 Task: Create a new trainer record by filling out all required fields and save it.
Action: Key pressed <Key.f11>
Screenshot: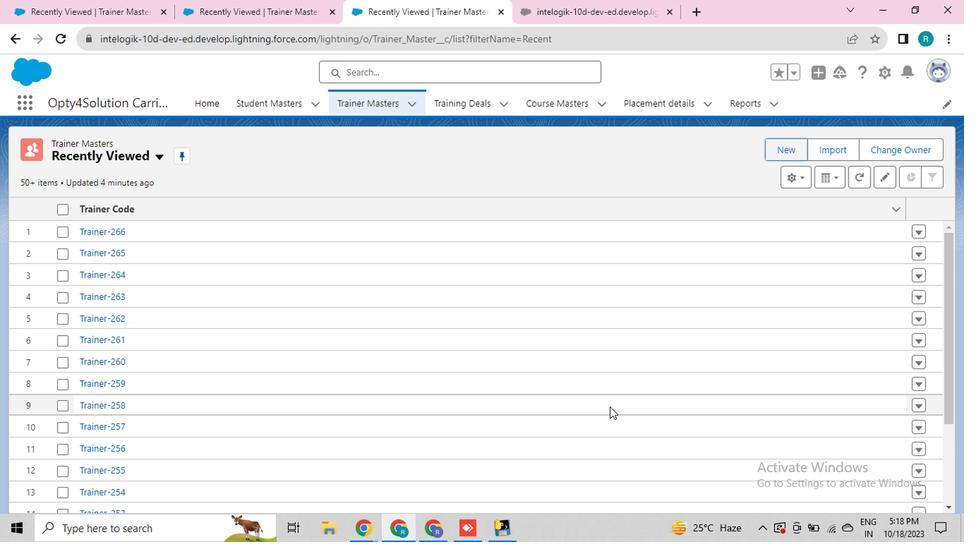 
Action: Mouse moved to (346, 50)
Screenshot: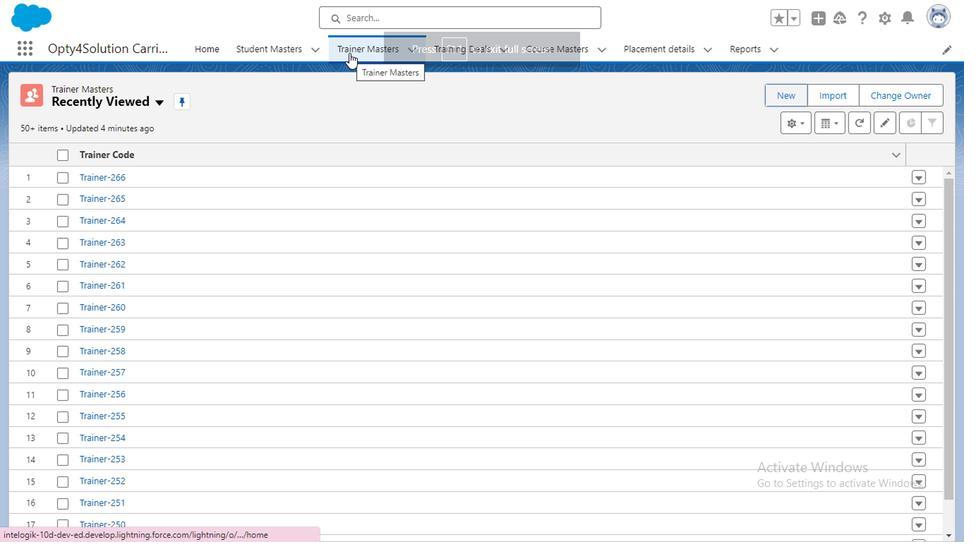 
Action: Mouse pressed left at (346, 50)
Screenshot: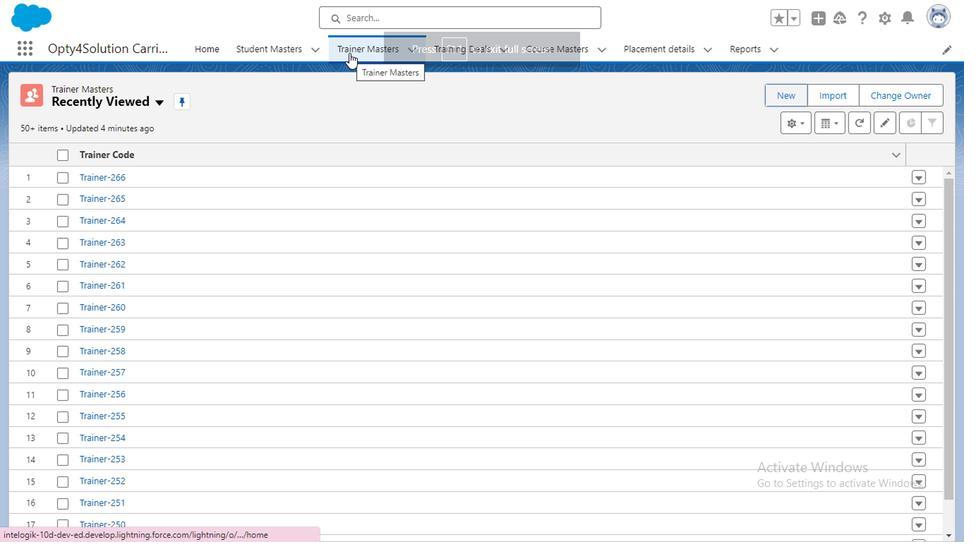 
Action: Mouse moved to (791, 92)
Screenshot: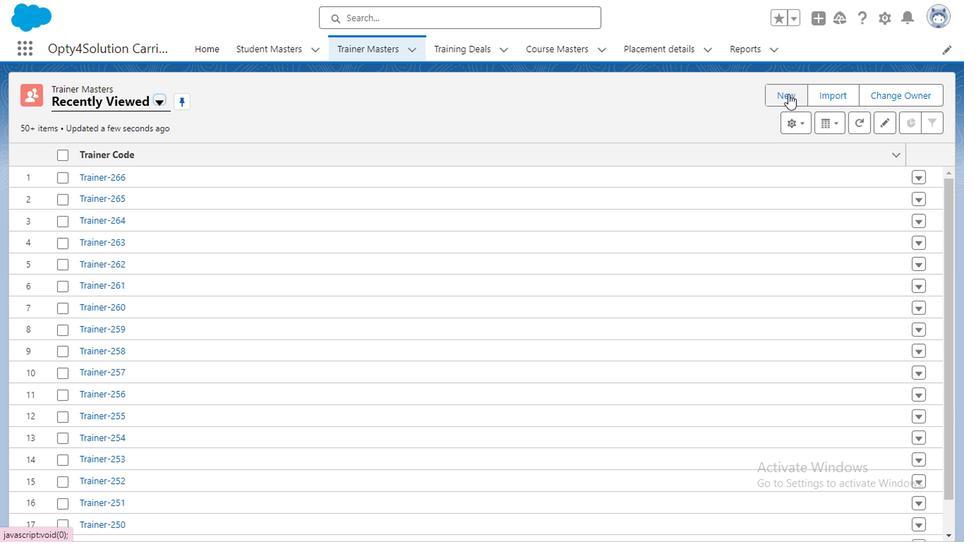 
Action: Mouse pressed left at (791, 92)
Screenshot: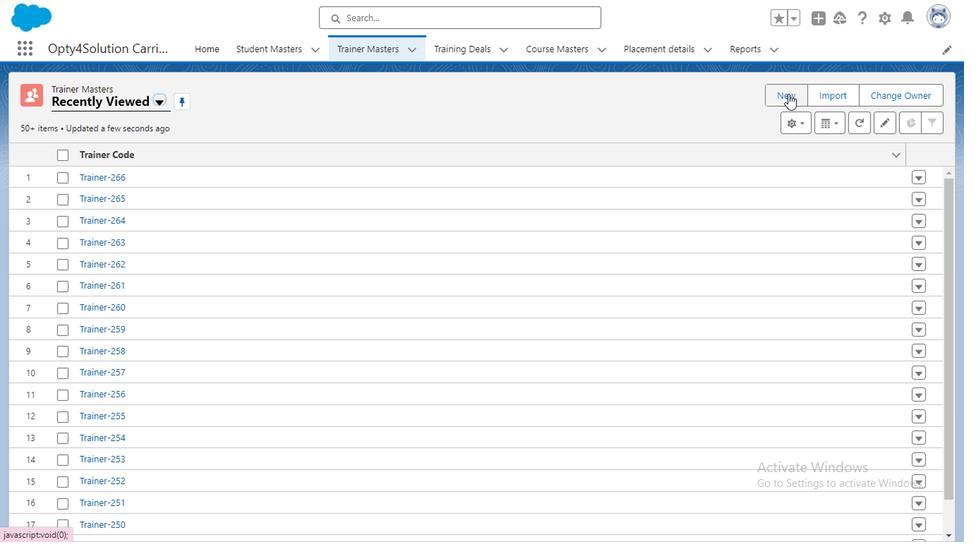 
Action: Mouse moved to (316, 158)
Screenshot: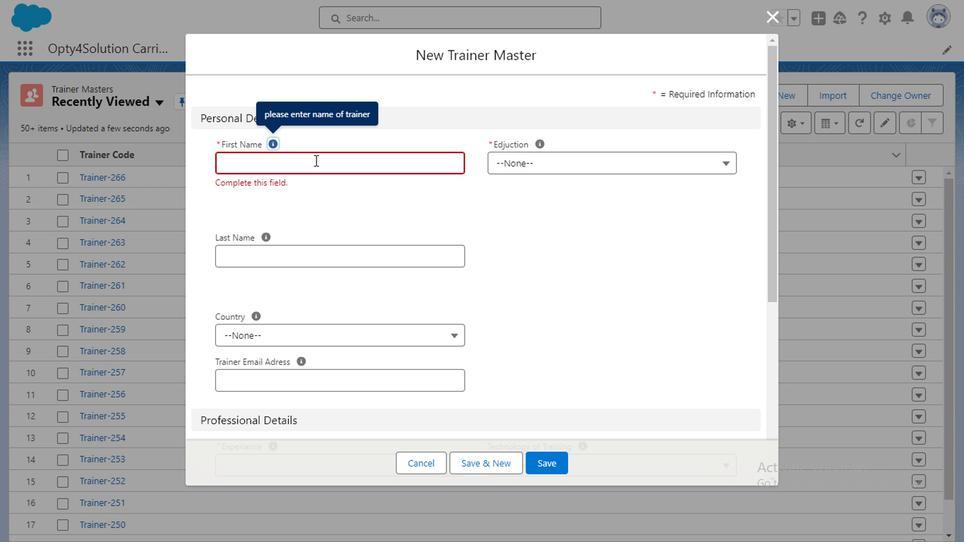 
Action: Key pressed <Key.caps_lock>S<Key.caps_lock>imar
Screenshot: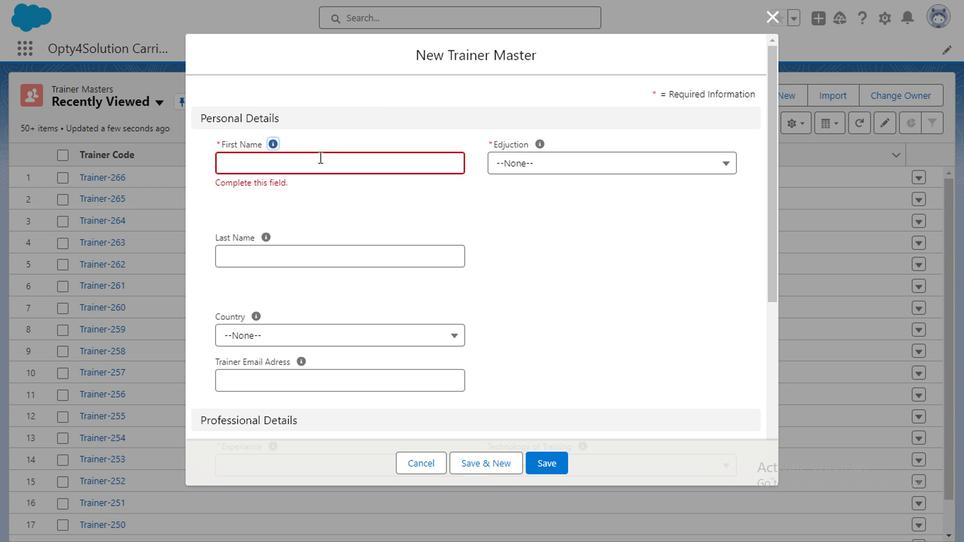 
Action: Mouse moved to (304, 165)
Screenshot: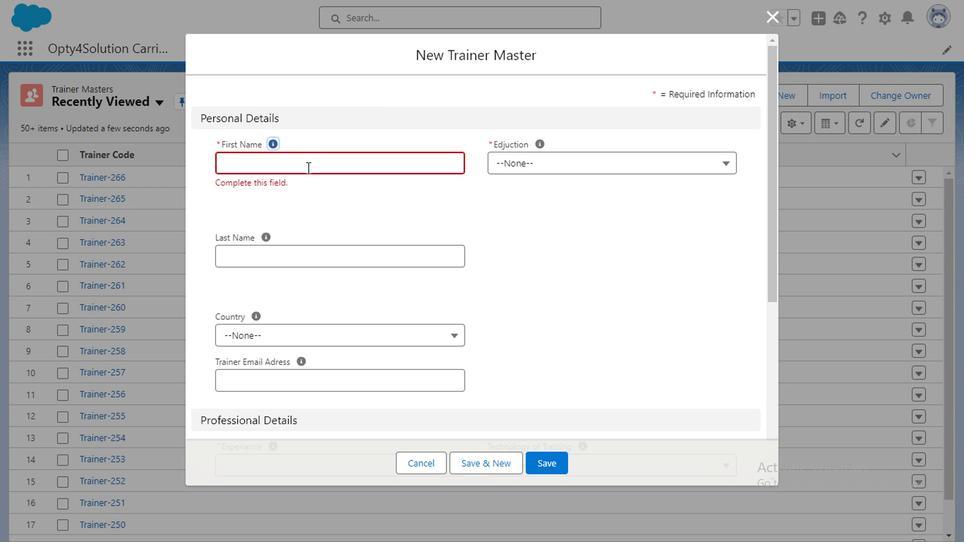 
Action: Mouse pressed left at (304, 165)
Screenshot: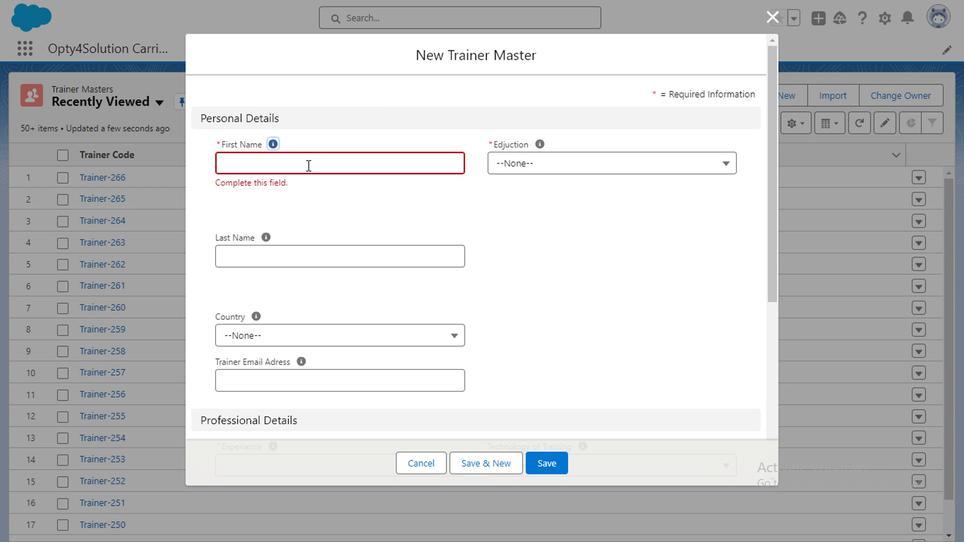 
Action: Key pressed <Key.caps_lock>S<Key.caps_lock>imar
Screenshot: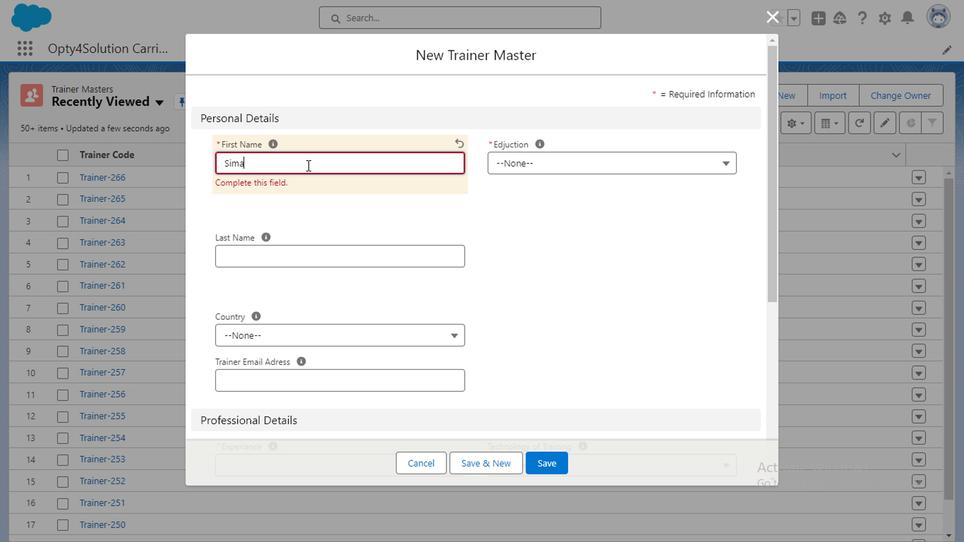 
Action: Mouse moved to (287, 257)
Screenshot: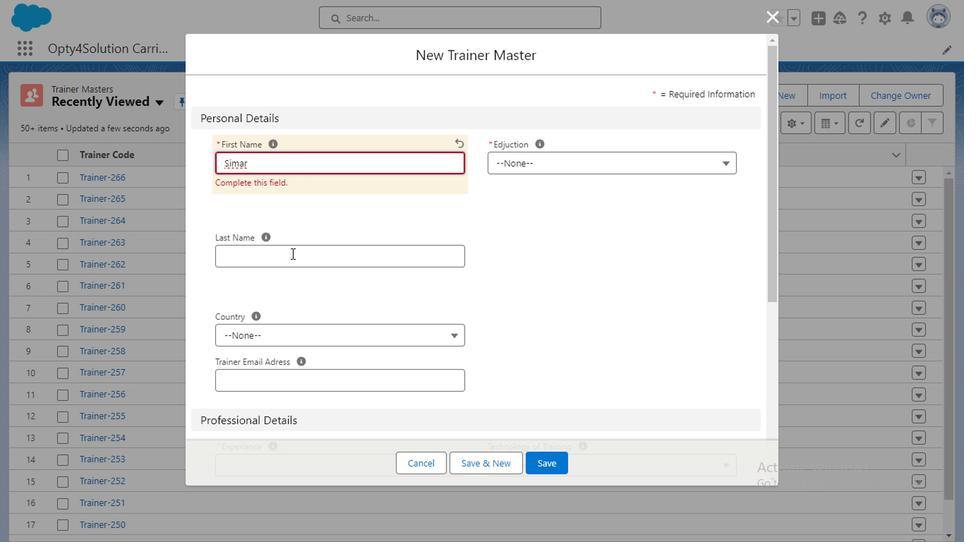 
Action: Key pressed <Key.caps_lock>
Screenshot: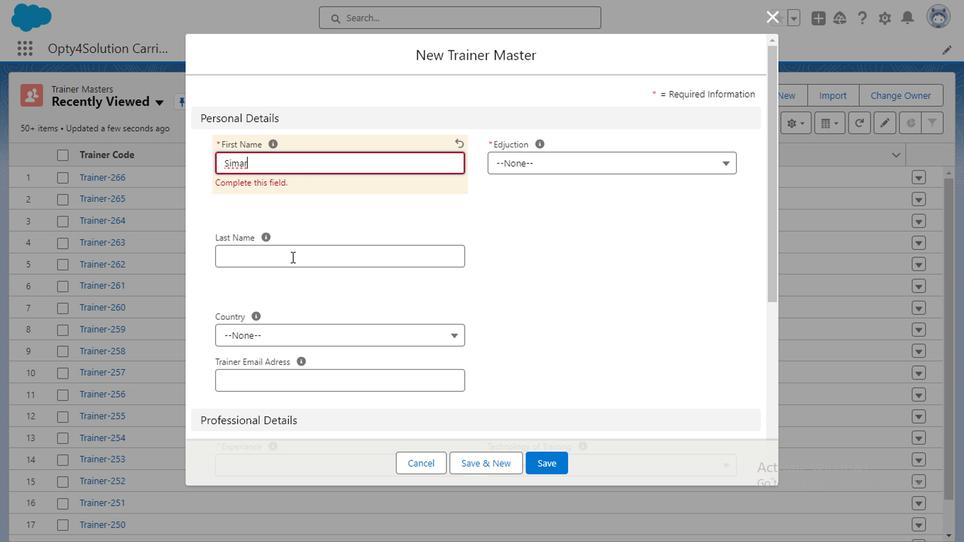 
Action: Mouse pressed left at (287, 257)
Screenshot: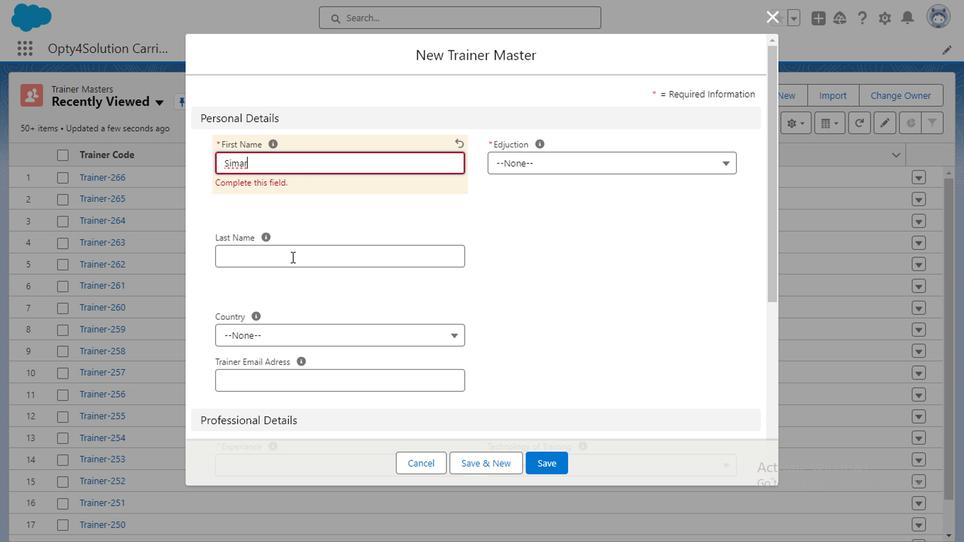 
Action: Key pressed K<Key.caps_lock>hanna
Screenshot: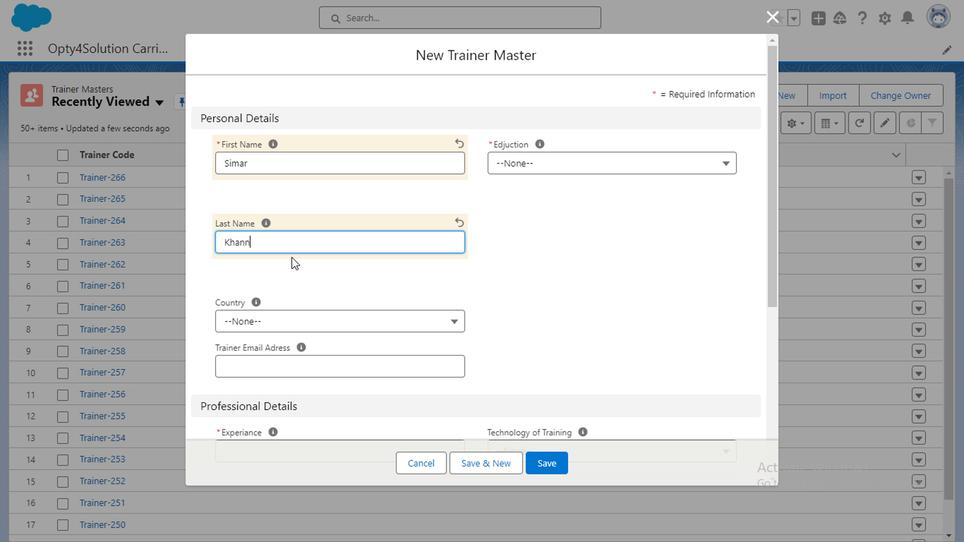 
Action: Mouse moved to (287, 327)
Screenshot: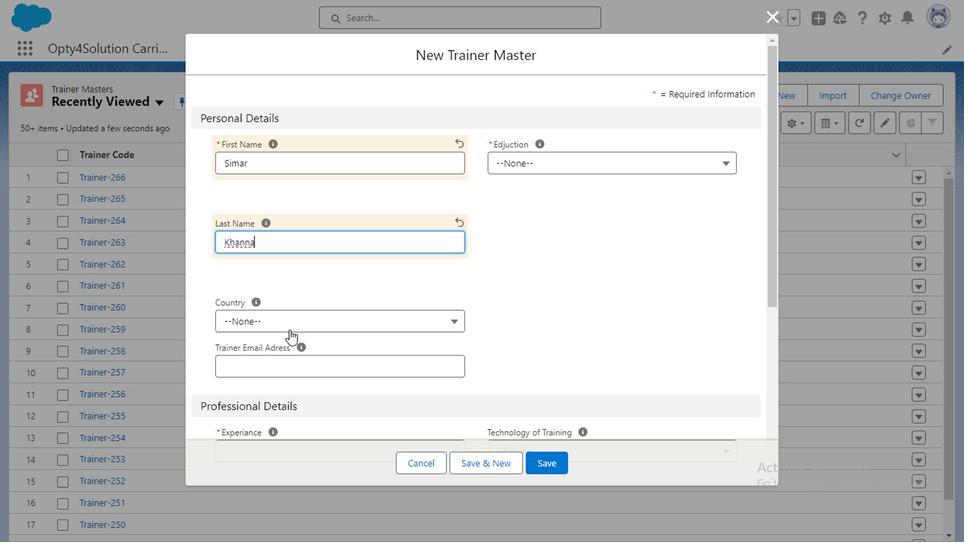 
Action: Mouse pressed left at (287, 327)
Screenshot: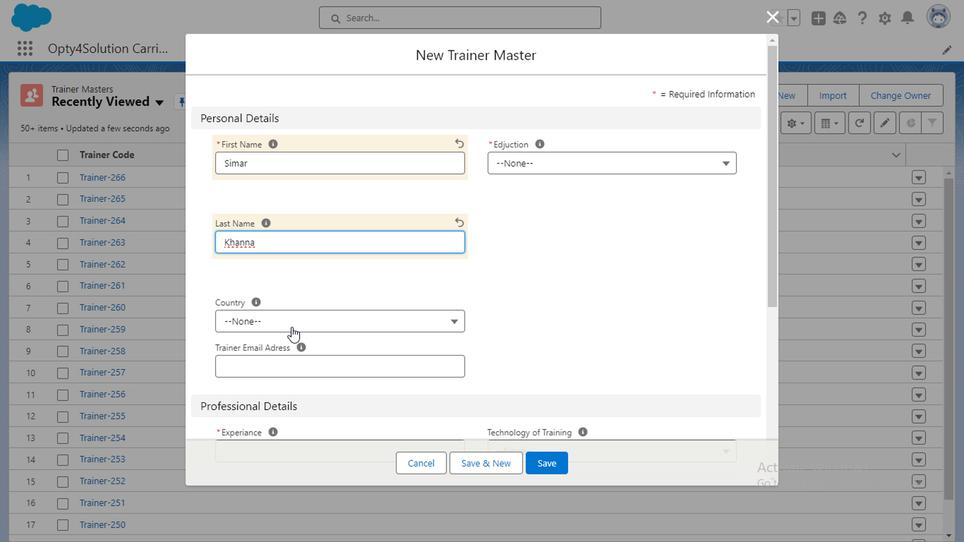 
Action: Mouse moved to (265, 404)
Screenshot: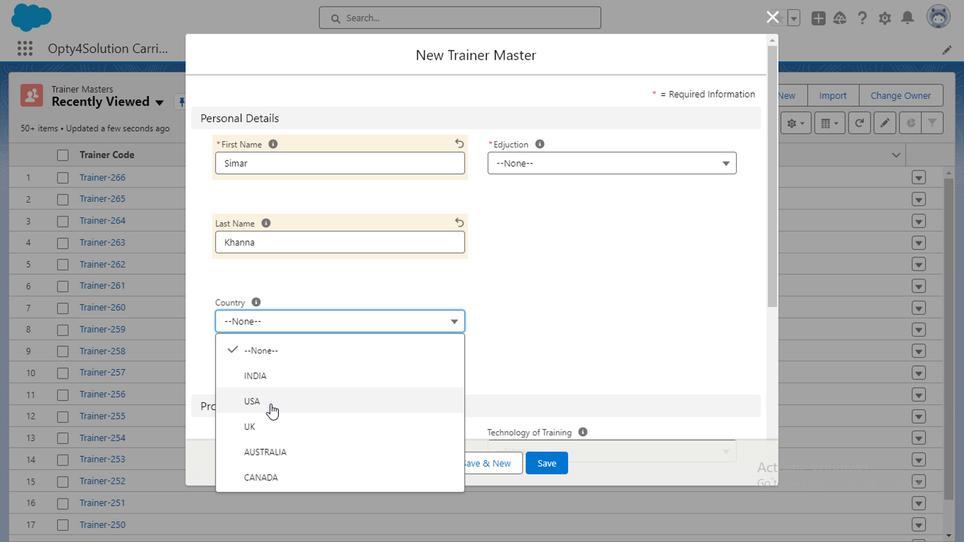 
Action: Mouse pressed left at (265, 404)
Screenshot: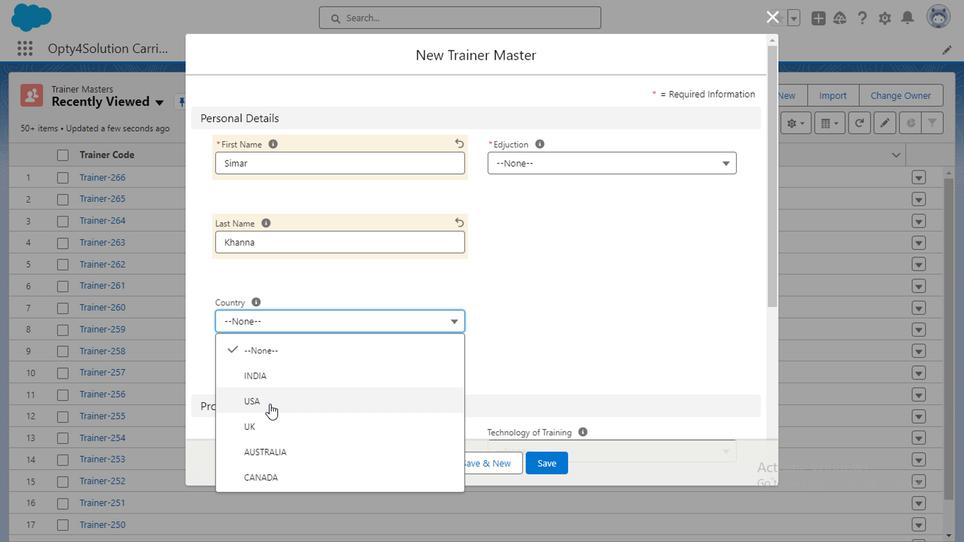 
Action: Mouse moved to (398, 364)
Screenshot: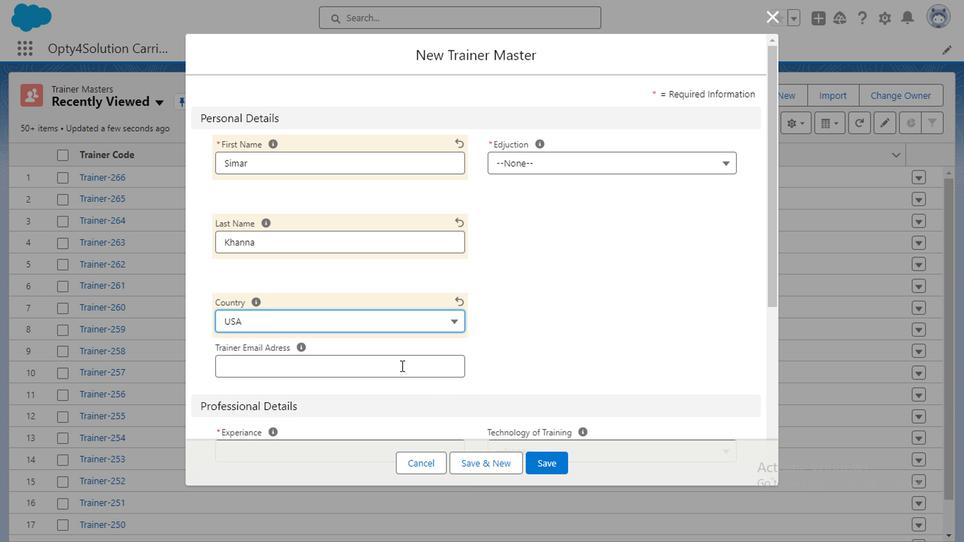 
Action: Mouse pressed left at (398, 364)
Screenshot: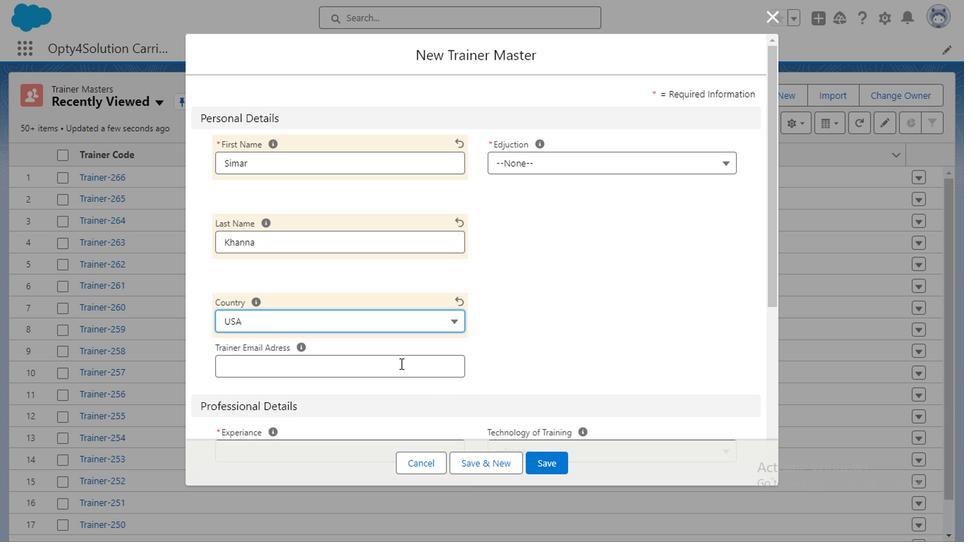 
Action: Key pressed <Key.caps_lock>S<Key.caps_lock>imarkhanna<Key.shift>@gmail.com
Screenshot: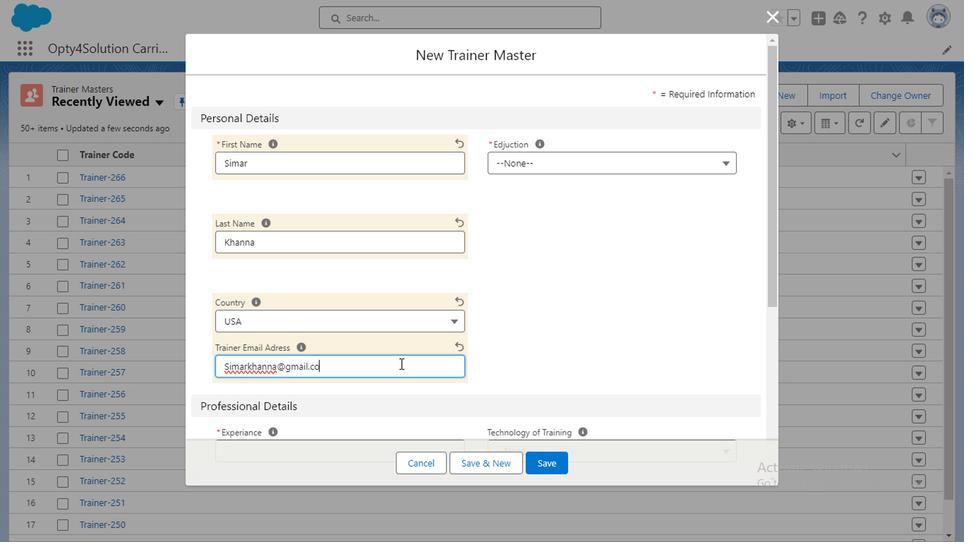 
Action: Mouse moved to (590, 172)
Screenshot: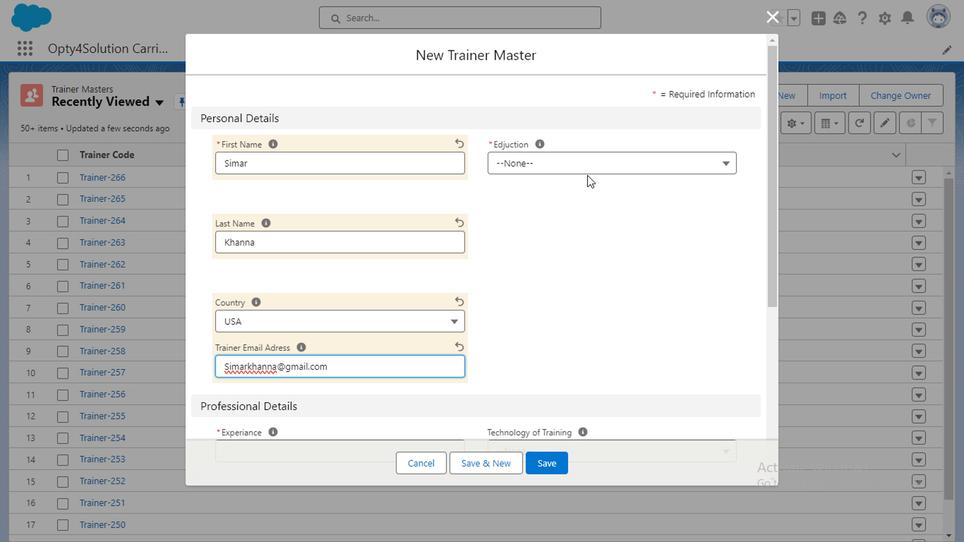 
Action: Mouse pressed left at (590, 172)
Screenshot: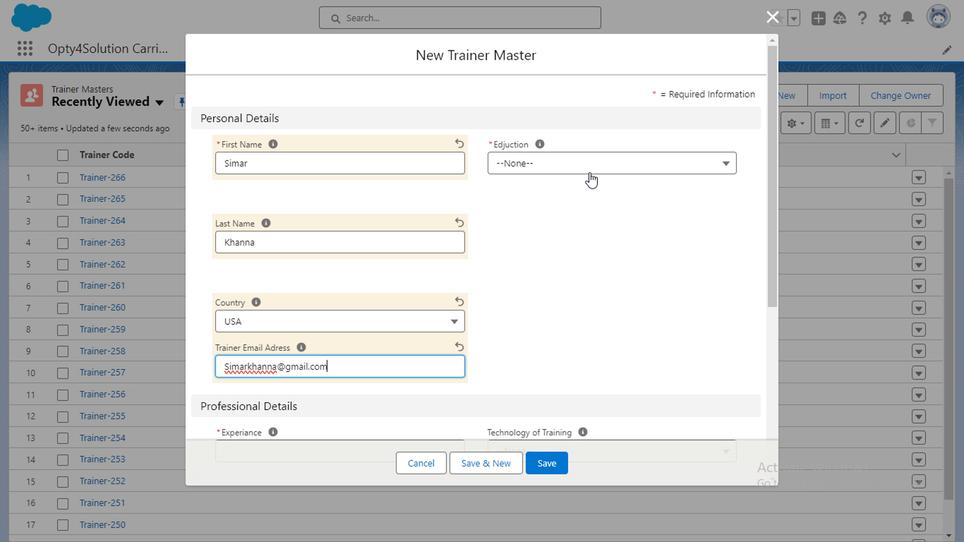 
Action: Mouse moved to (533, 275)
Screenshot: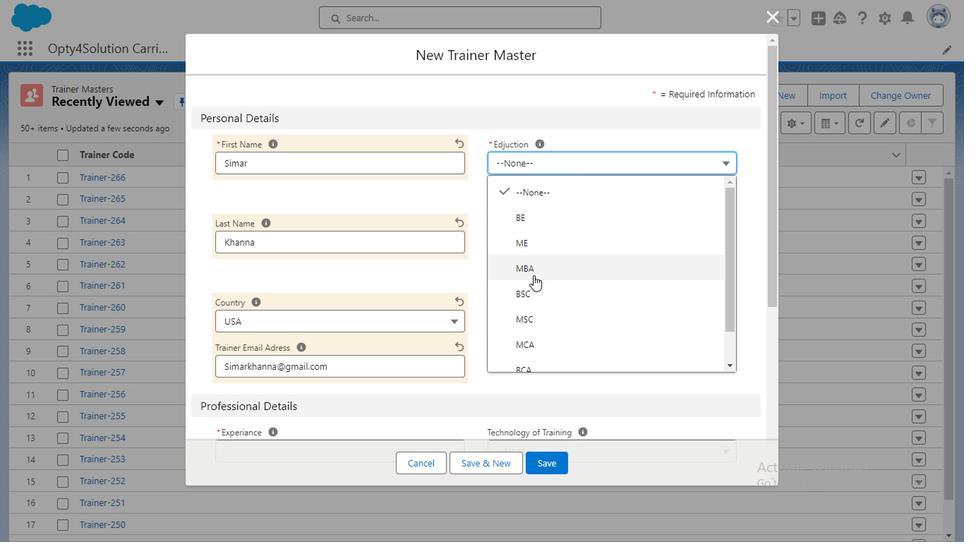 
Action: Mouse pressed left at (533, 275)
Screenshot: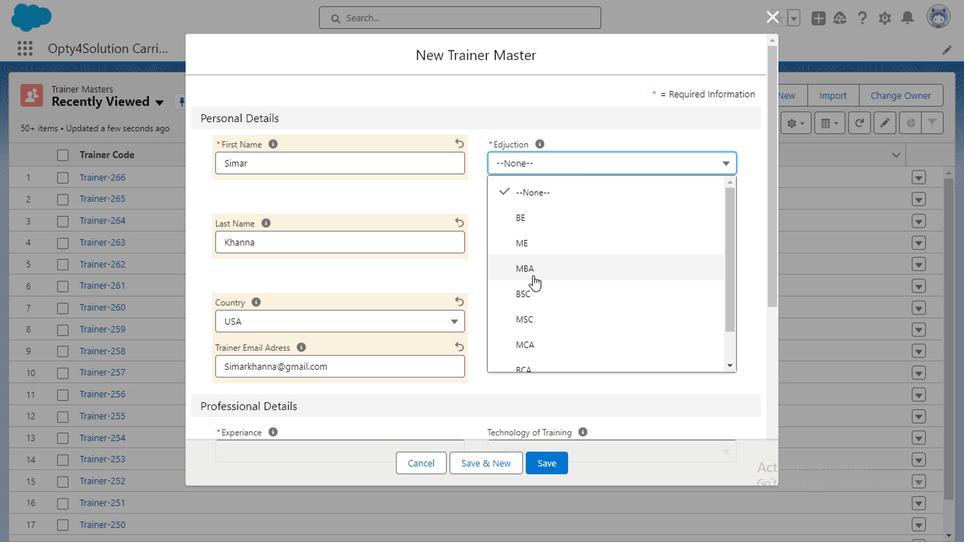 
Action: Mouse moved to (358, 353)
Screenshot: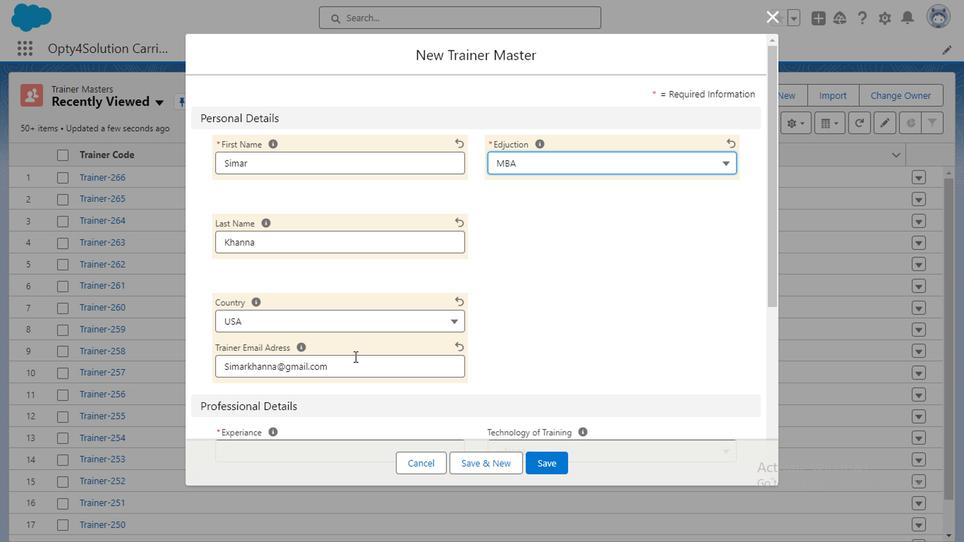 
Action: Mouse scrolled (358, 352) with delta (0, -1)
Screenshot: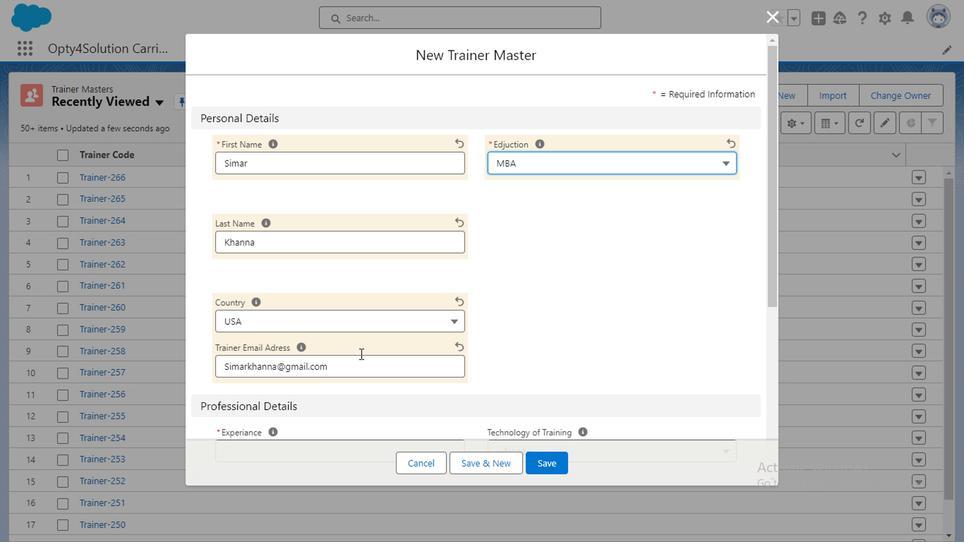 
Action: Mouse moved to (304, 165)
Screenshot: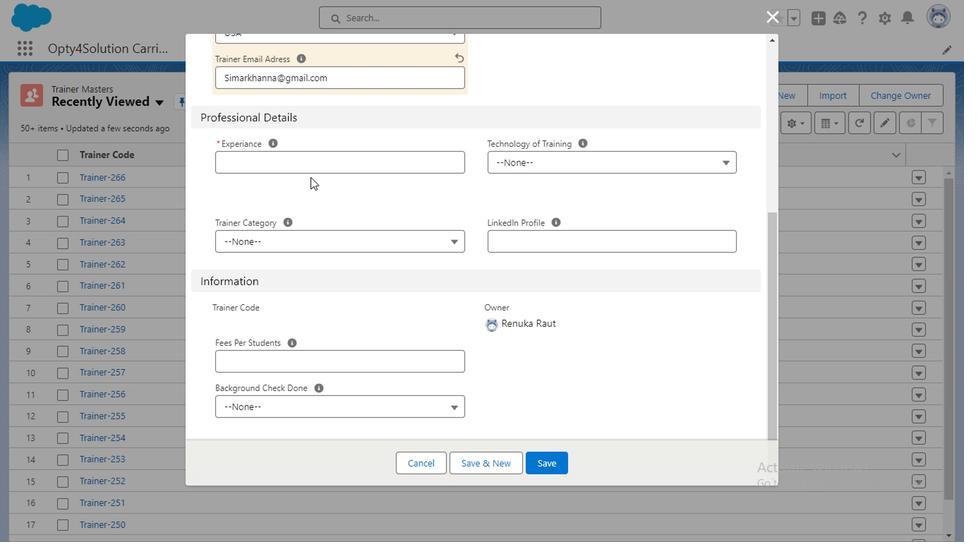 
Action: Mouse pressed left at (304, 165)
Screenshot: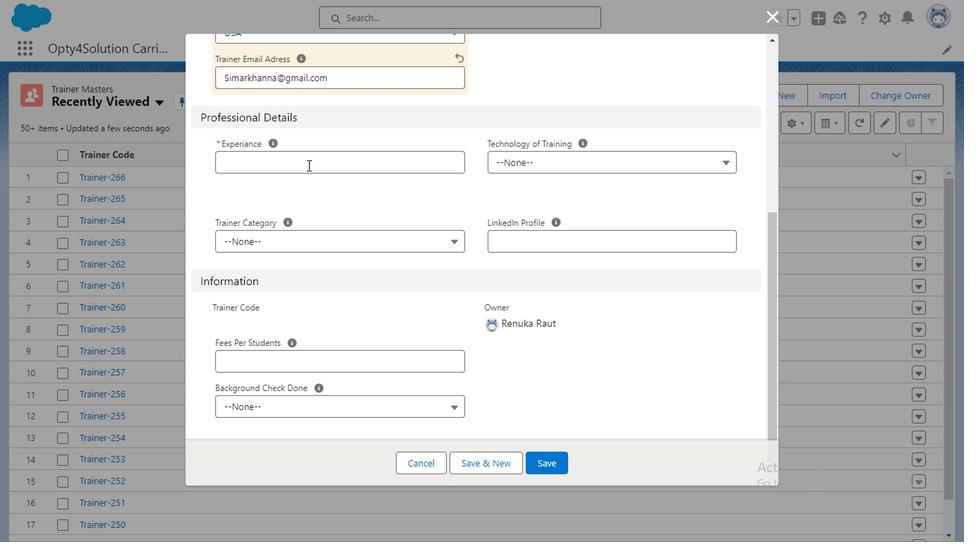 
Action: Mouse moved to (304, 165)
Screenshot: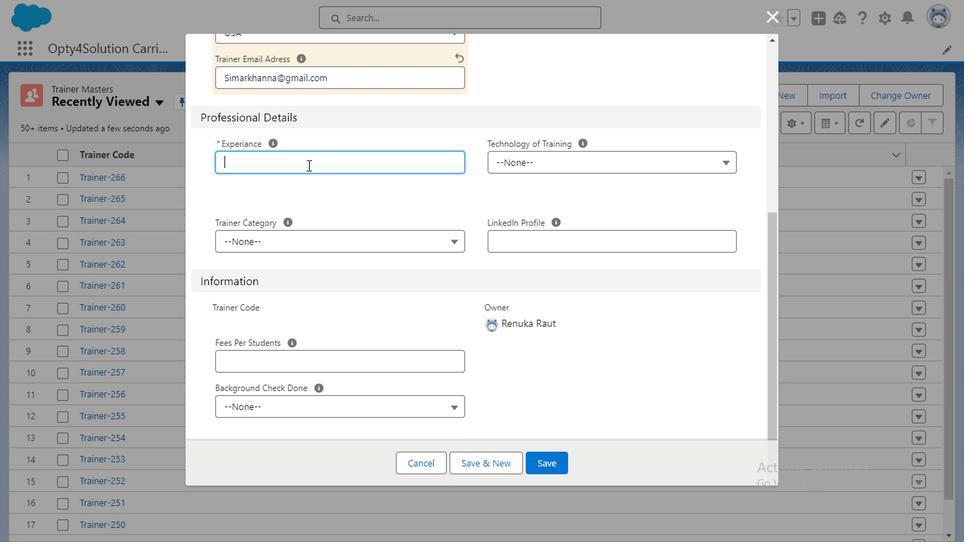 
Action: Key pressed 6
Screenshot: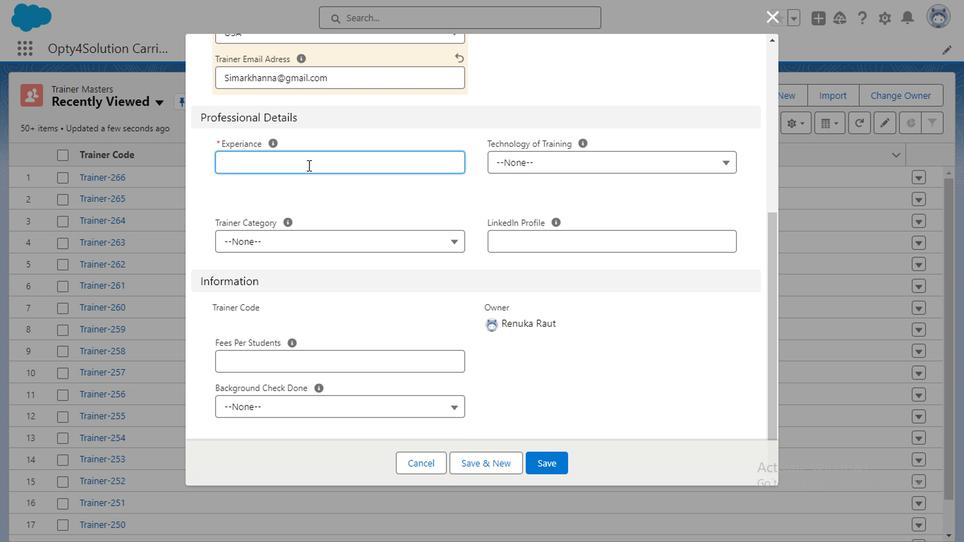 
Action: Mouse moved to (572, 165)
Screenshot: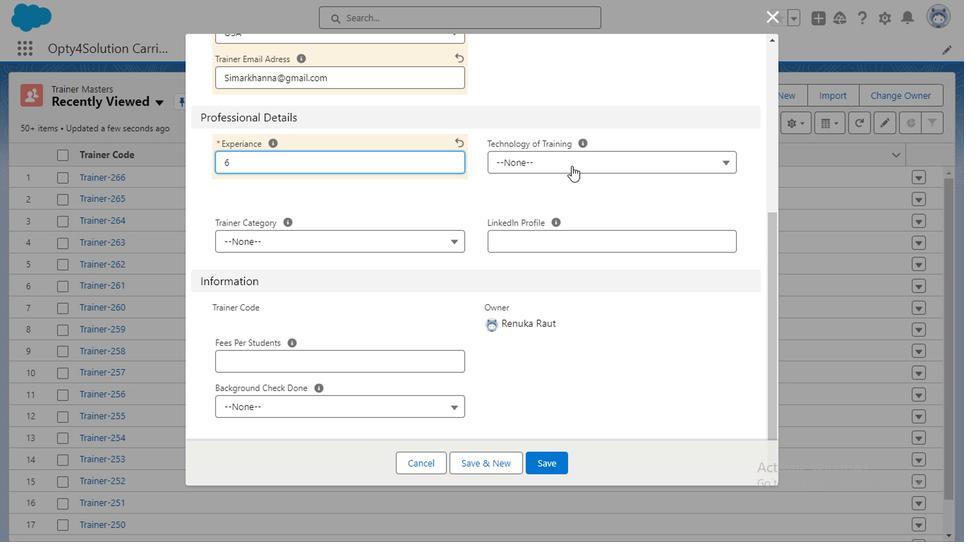 
Action: Mouse pressed left at (572, 165)
Screenshot: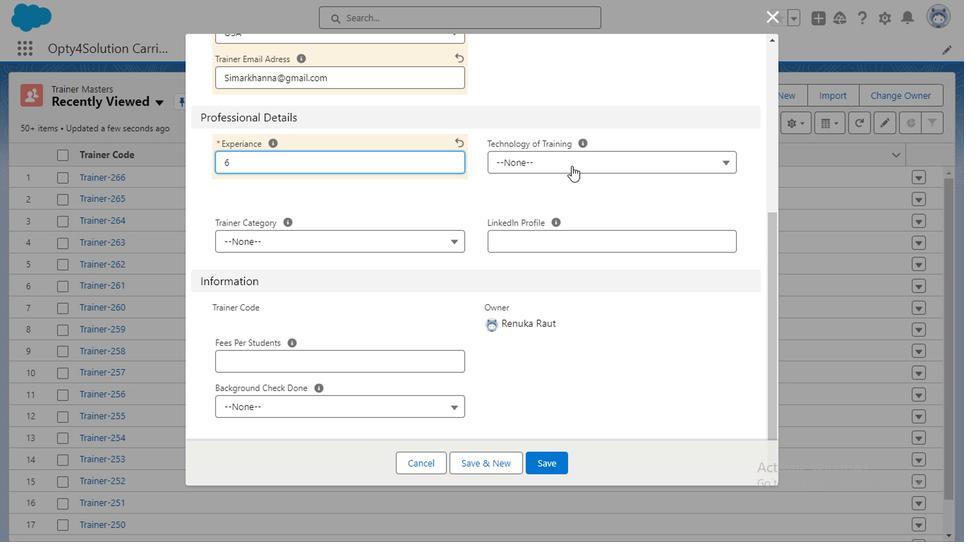 
Action: Mouse moved to (534, 317)
Screenshot: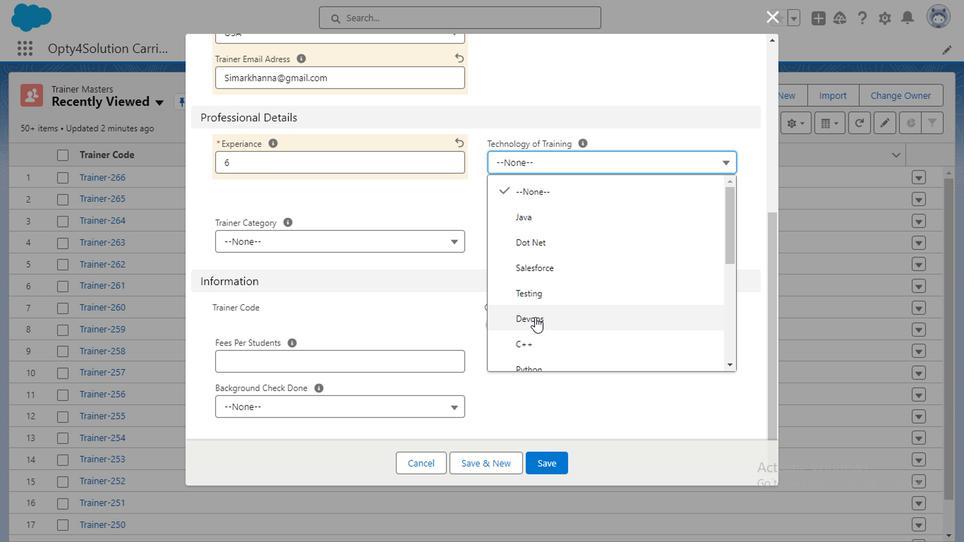 
Action: Mouse pressed left at (534, 317)
Screenshot: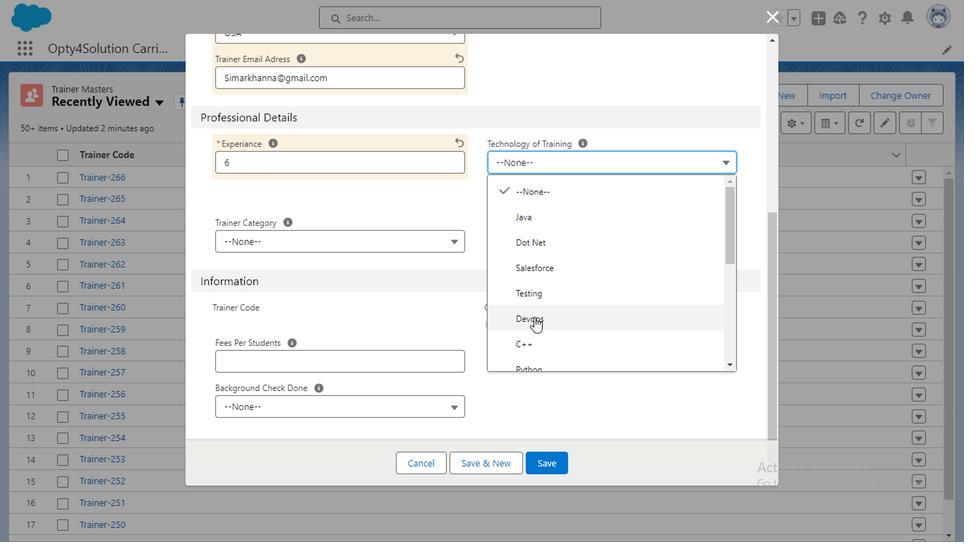 
Action: Mouse moved to (346, 238)
Screenshot: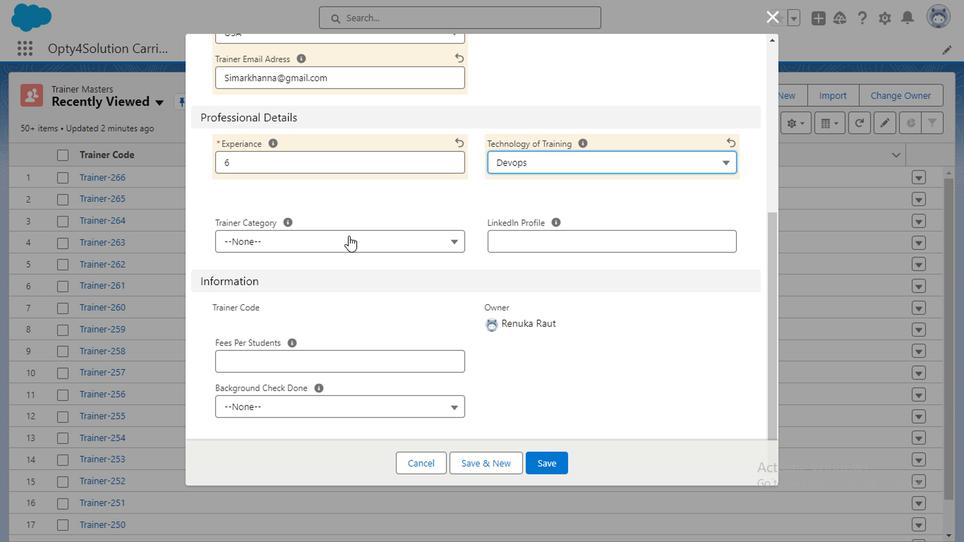 
Action: Mouse pressed left at (346, 238)
Screenshot: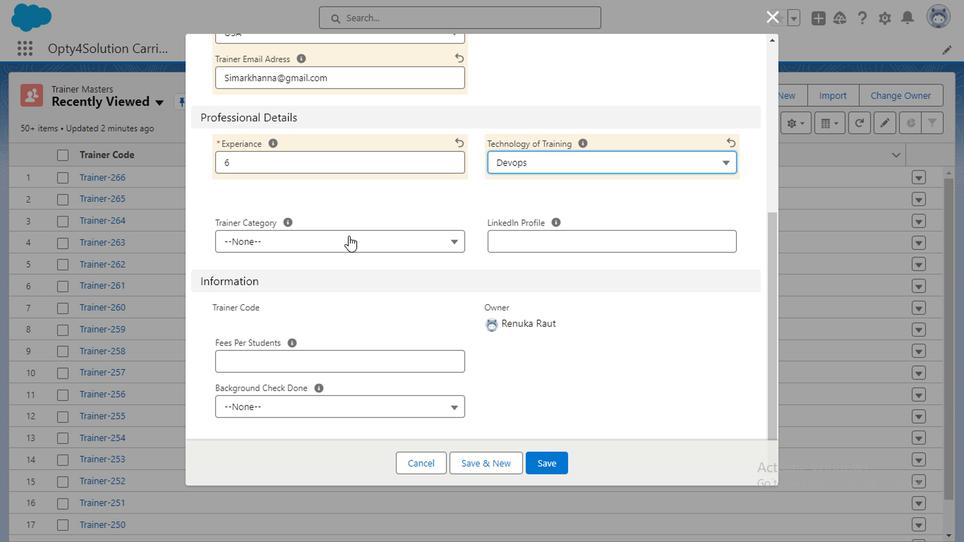 
Action: Mouse moved to (591, 342)
Screenshot: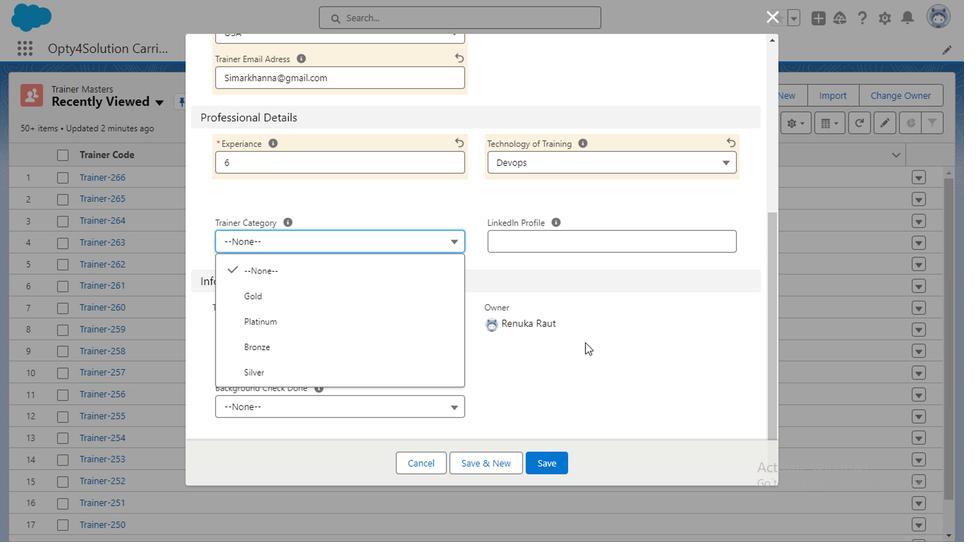 
Action: Mouse pressed left at (591, 342)
Screenshot: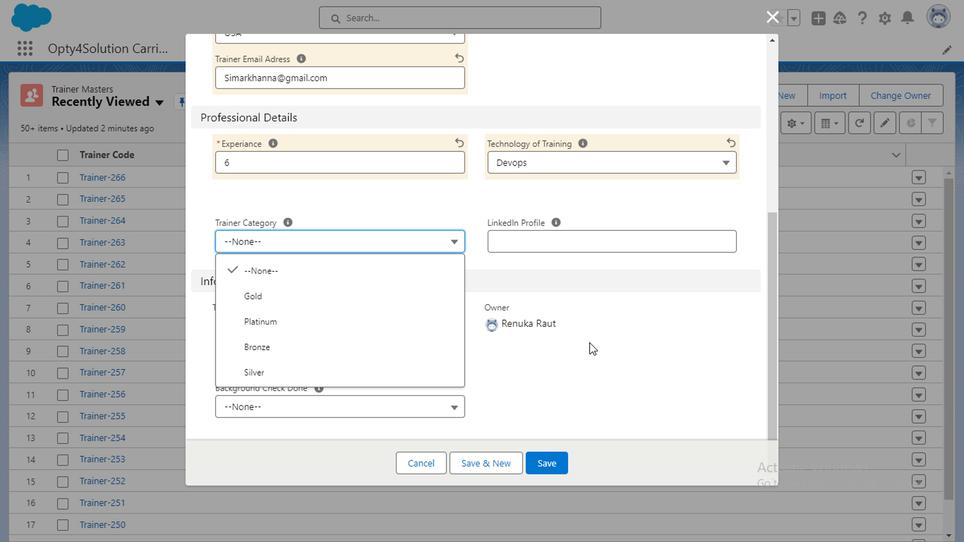 
Action: Mouse moved to (321, 163)
Screenshot: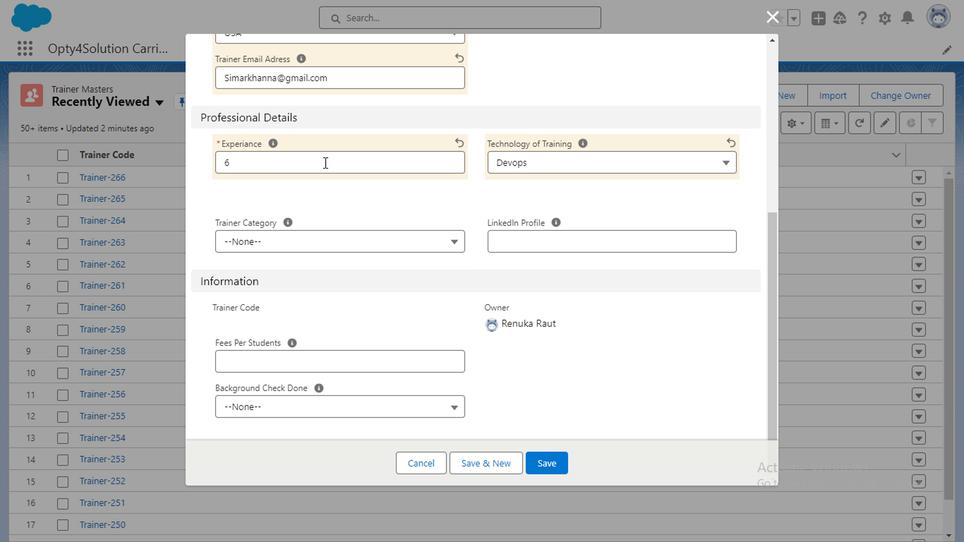 
Action: Mouse pressed left at (321, 163)
Screenshot: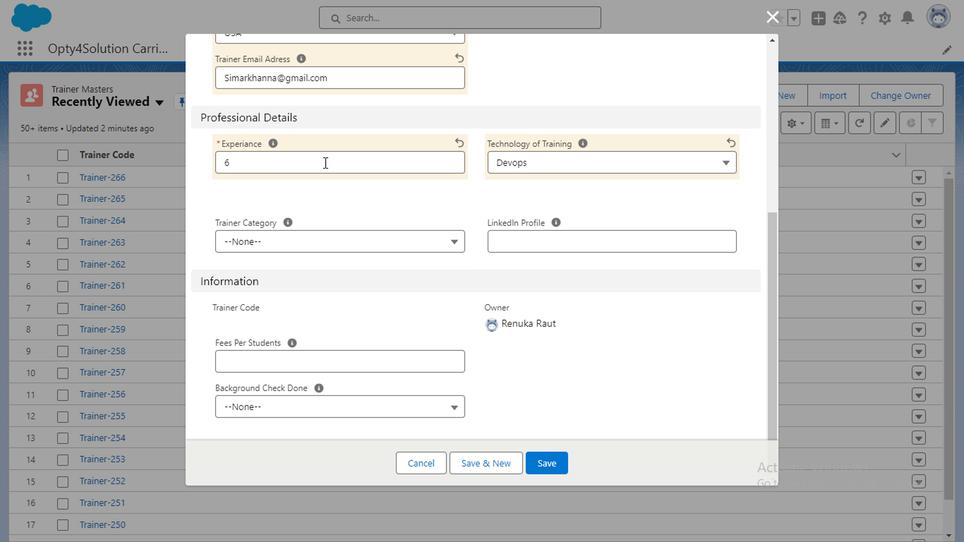 
Action: Mouse moved to (277, 359)
Screenshot: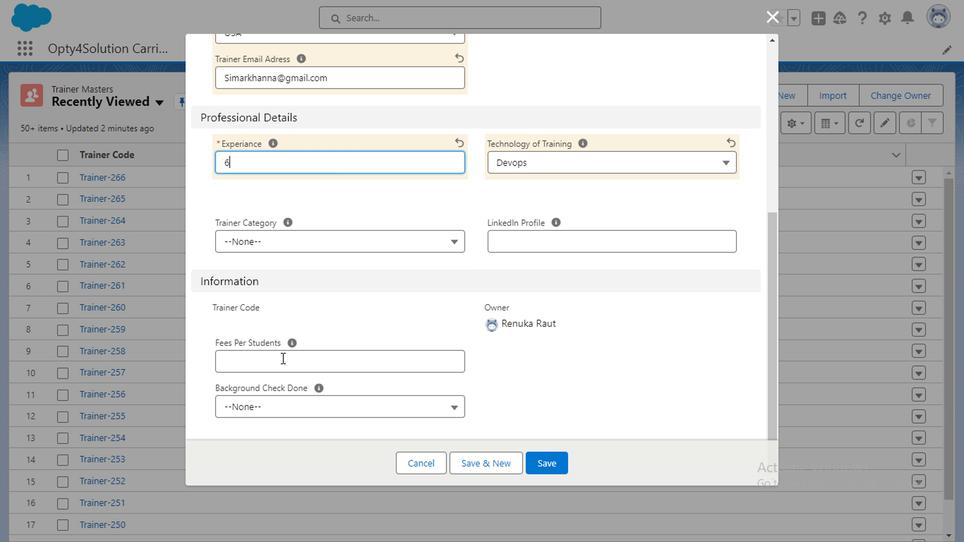 
Action: Mouse pressed left at (277, 359)
Screenshot: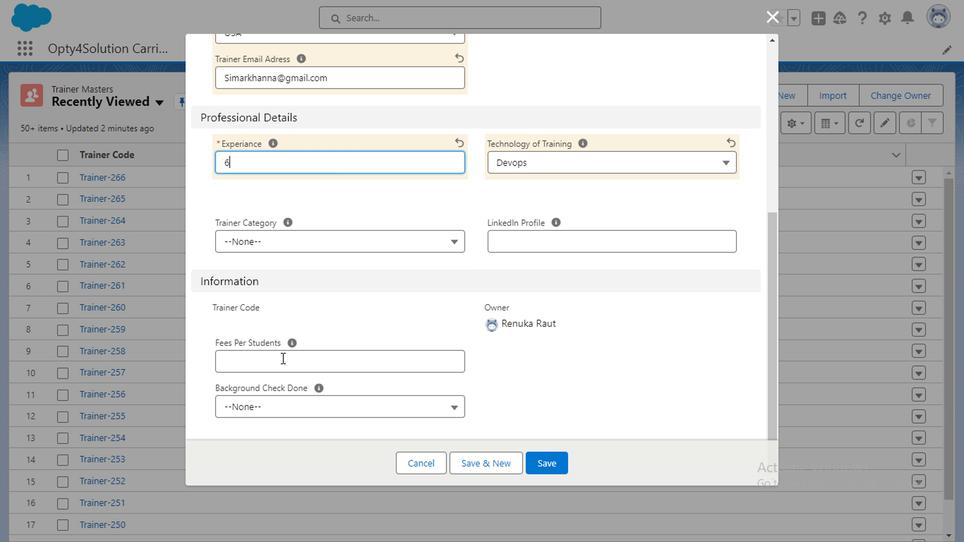 
Action: Mouse moved to (278, 361)
Screenshot: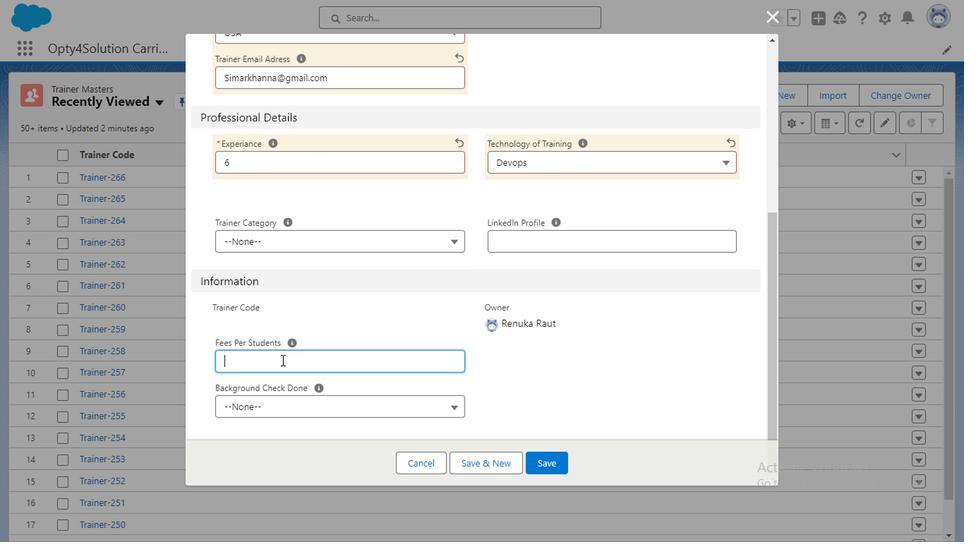 
Action: Key pressed 6000
Screenshot: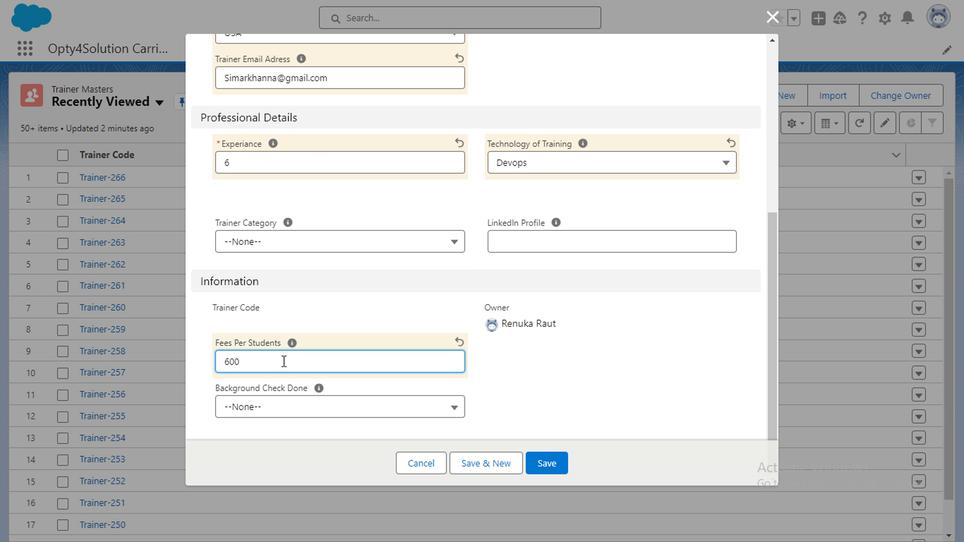 
Action: Mouse moved to (316, 409)
Screenshot: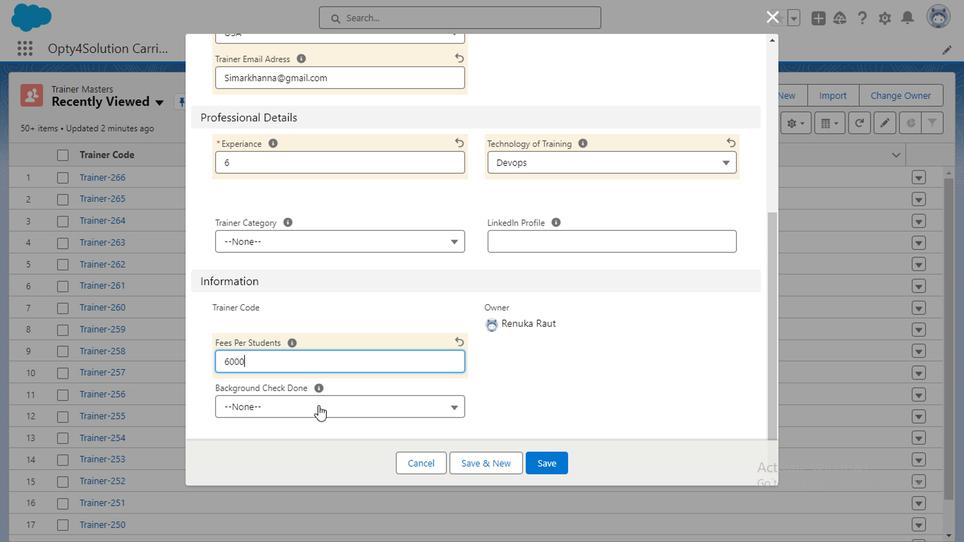 
Action: Mouse pressed left at (316, 409)
Screenshot: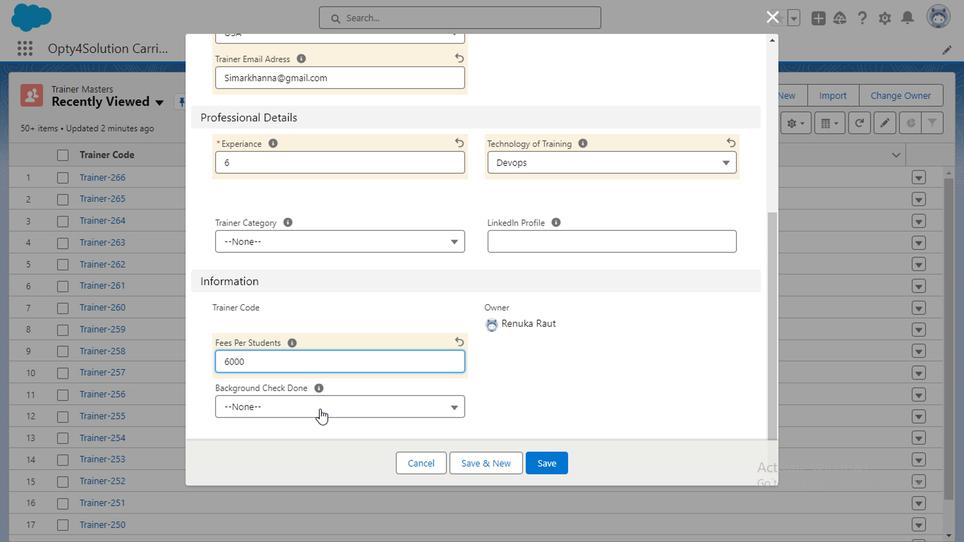 
Action: Mouse moved to (252, 460)
Screenshot: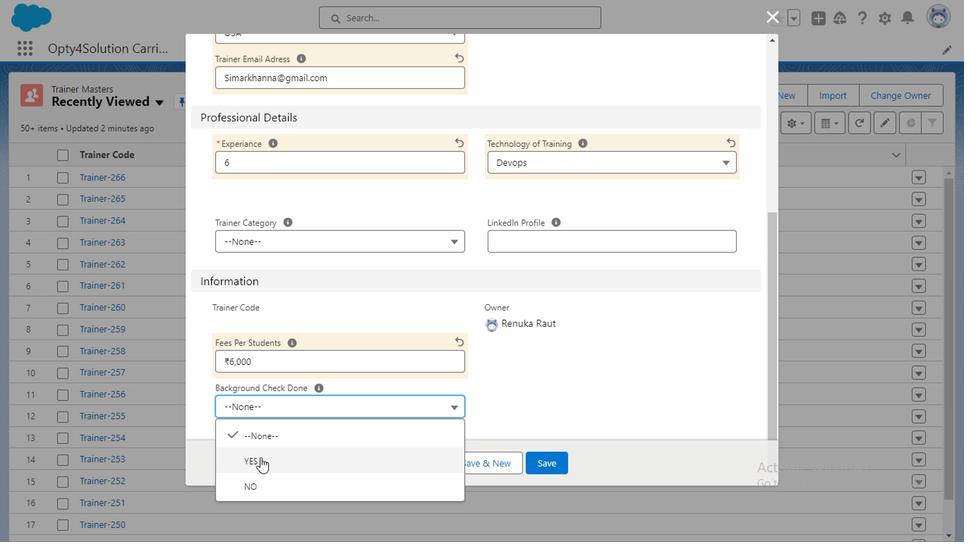 
Action: Mouse pressed left at (252, 460)
Screenshot: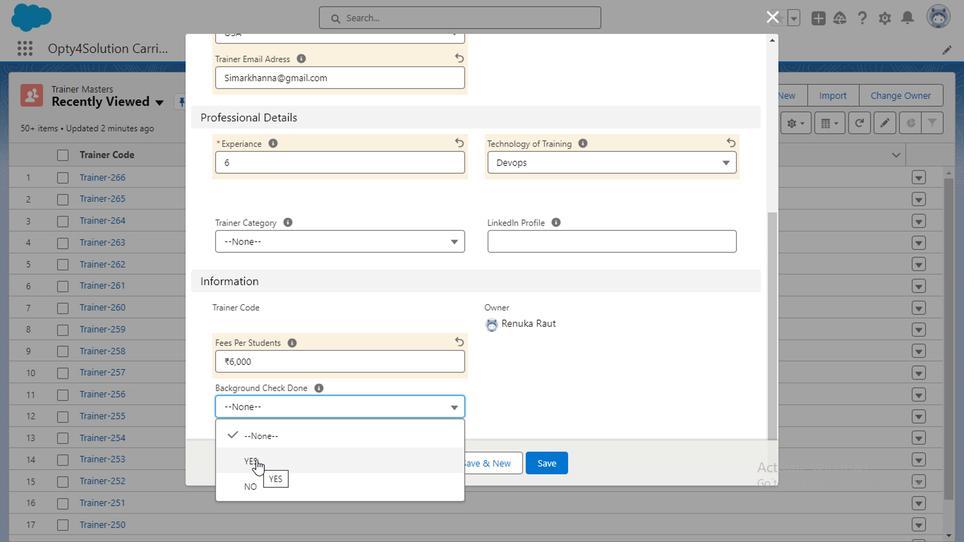 
Action: Mouse moved to (539, 319)
Screenshot: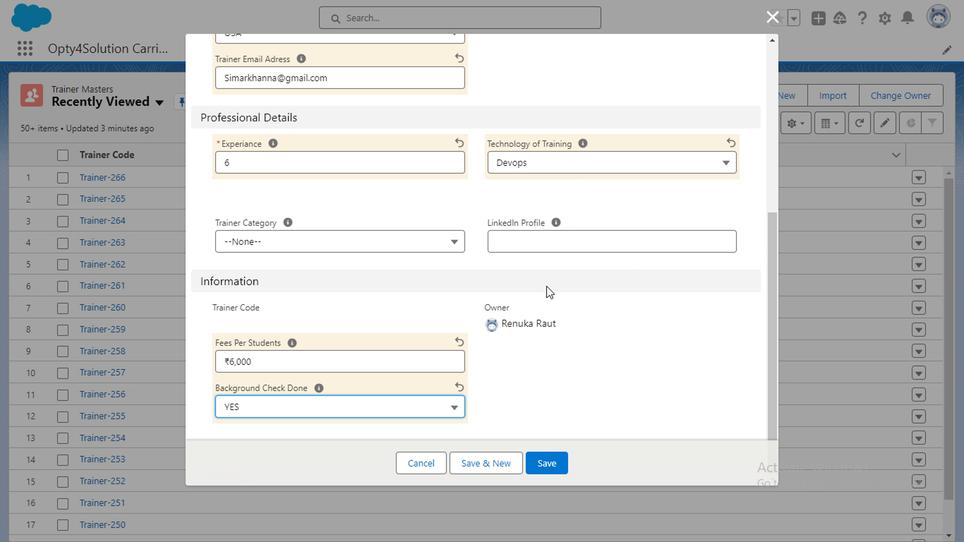 
Action: Mouse scrolled (539, 318) with delta (0, 0)
Screenshot: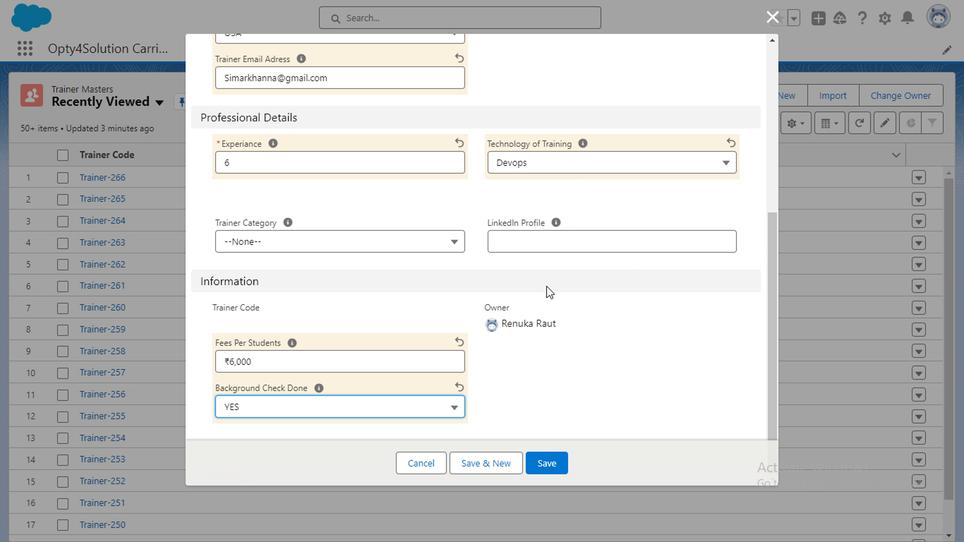 
Action: Mouse moved to (536, 326)
Screenshot: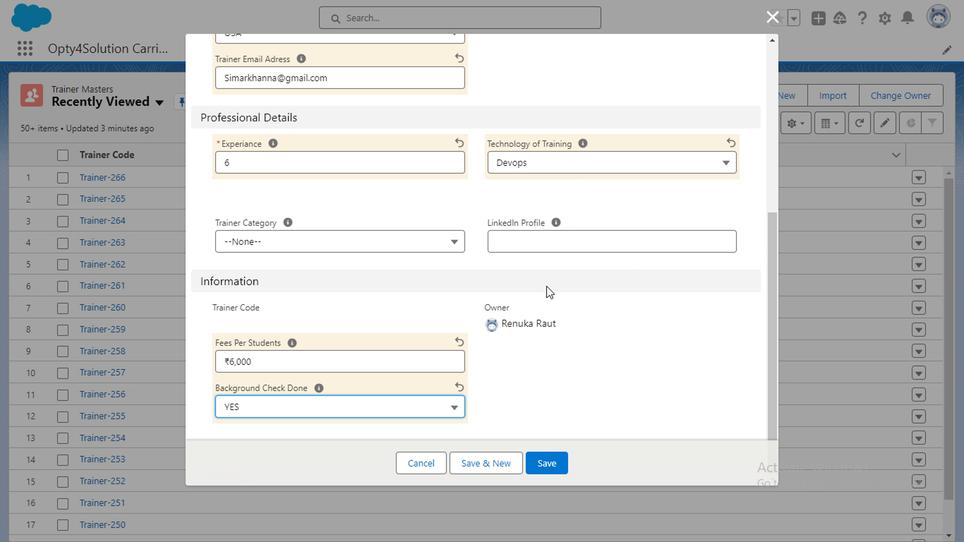 
Action: Mouse scrolled (536, 325) with delta (0, 0)
Screenshot: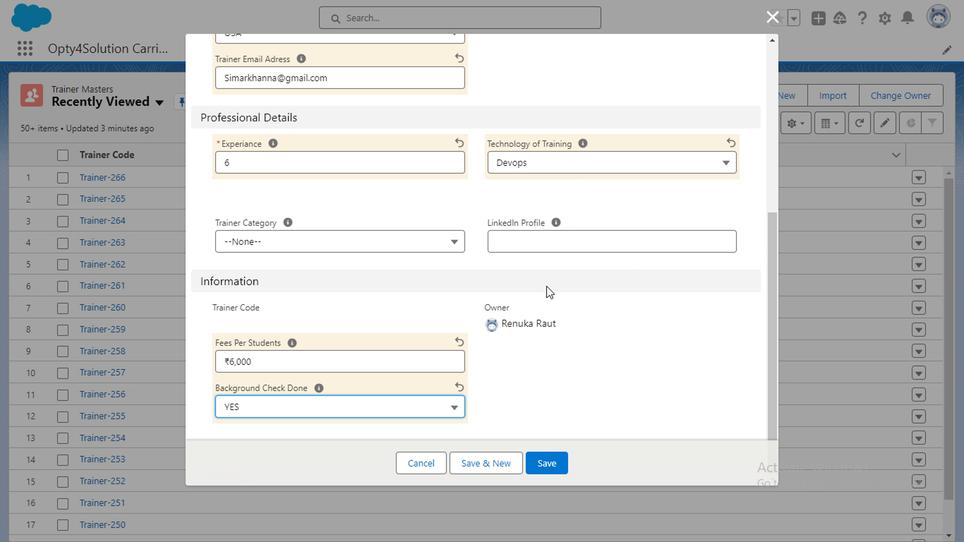 
Action: Mouse moved to (534, 330)
Screenshot: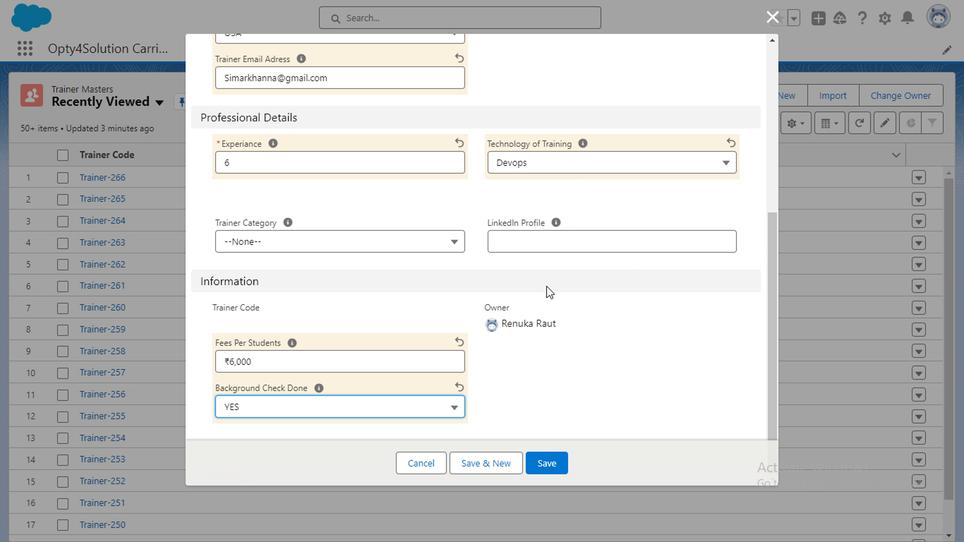 
Action: Mouse scrolled (534, 329) with delta (0, -1)
Screenshot: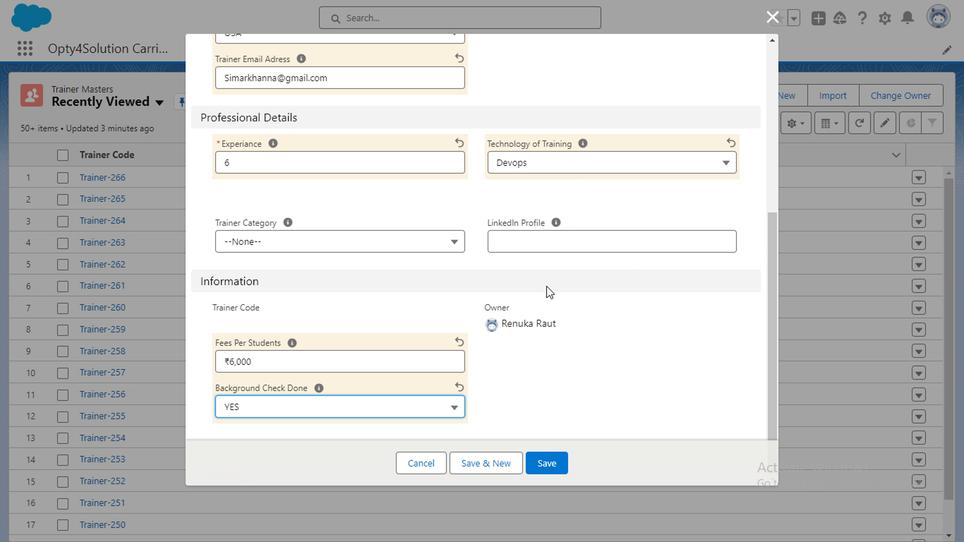 
Action: Mouse moved to (533, 331)
Screenshot: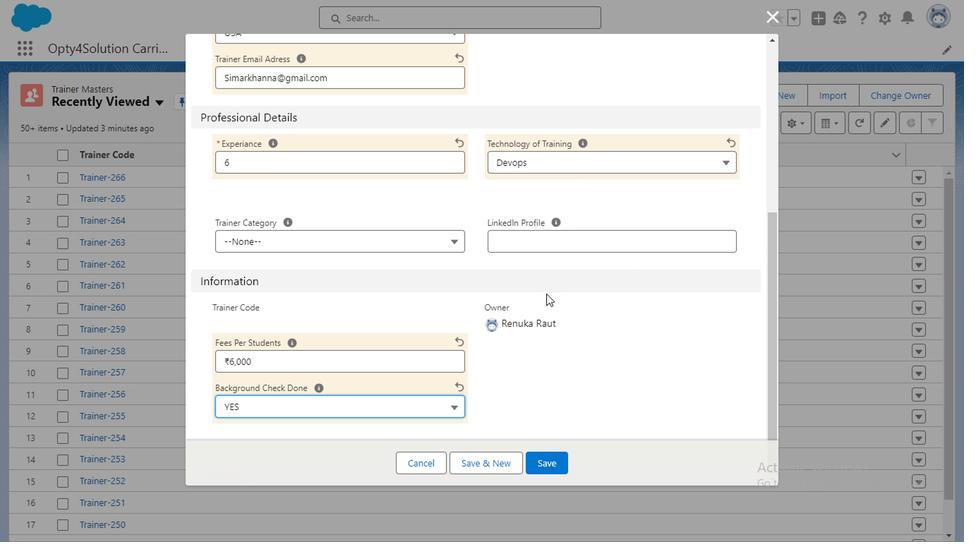 
Action: Mouse scrolled (533, 331) with delta (0, 0)
Screenshot: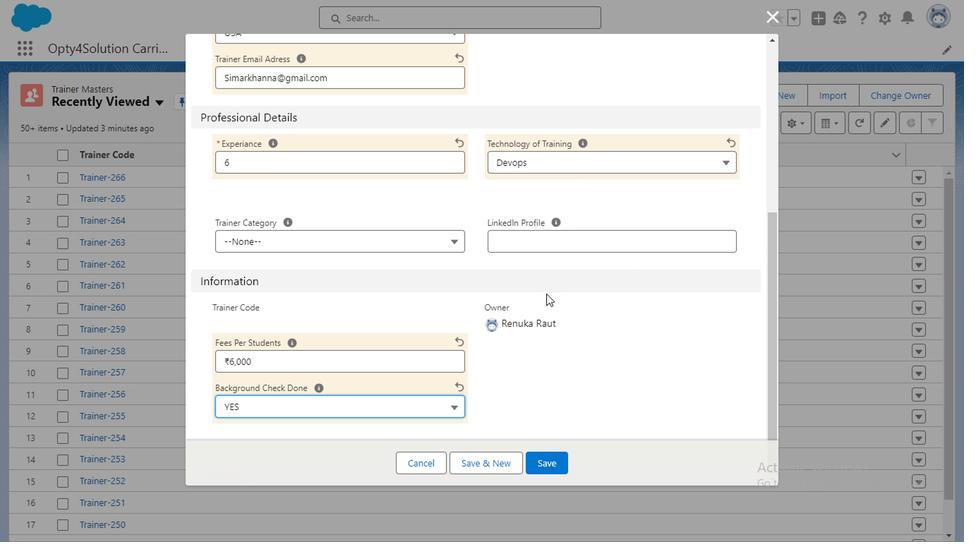 
Action: Mouse moved to (489, 449)
Screenshot: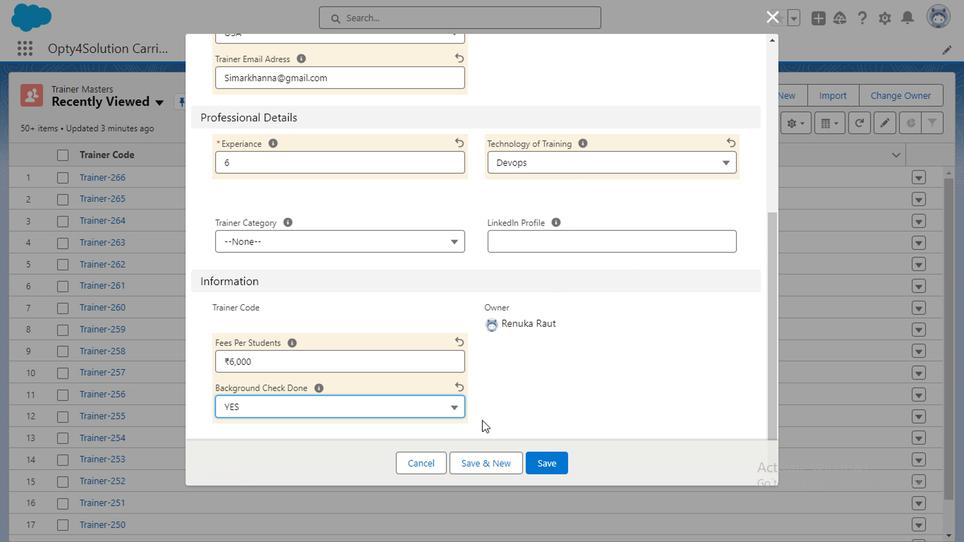 
Action: Mouse scrolled (489, 448) with delta (0, -1)
Screenshot: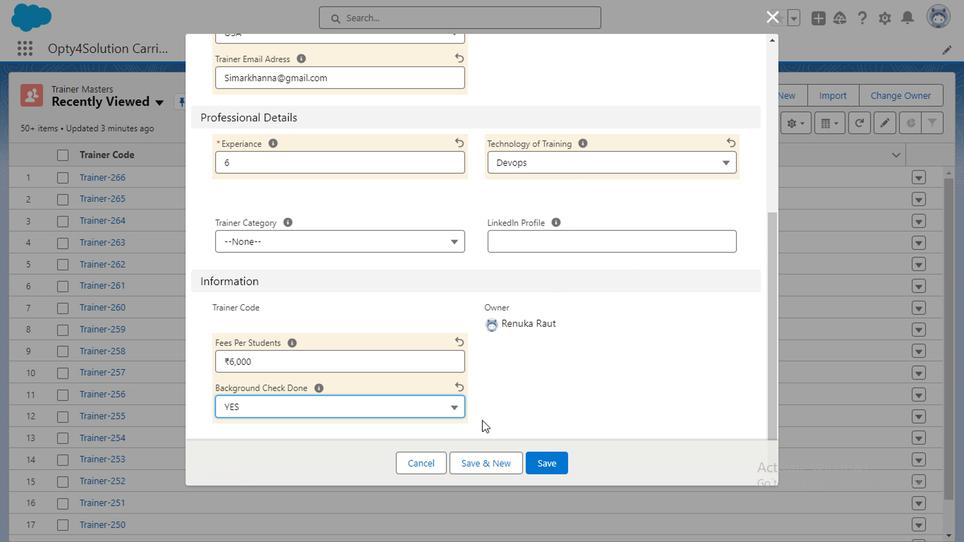 
Action: Mouse moved to (491, 453)
Screenshot: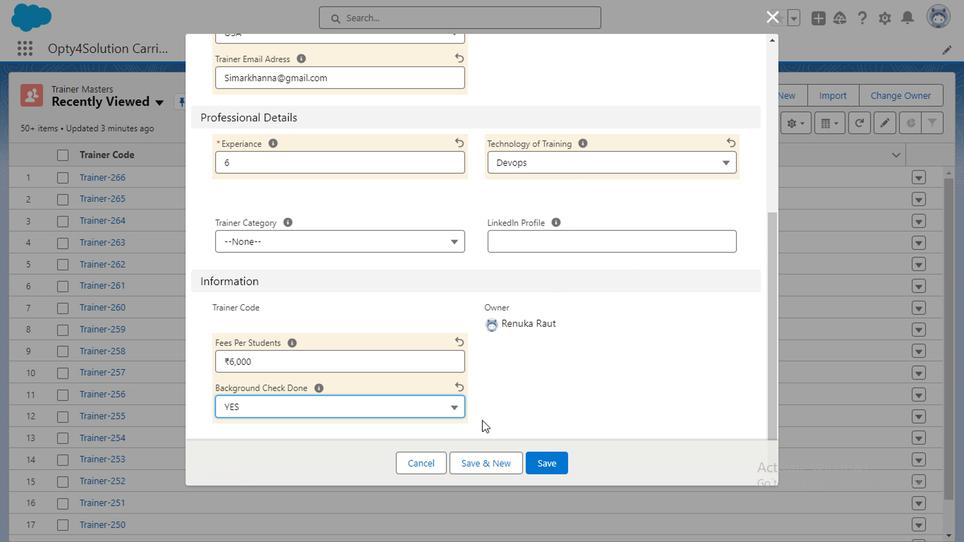 
Action: Mouse scrolled (491, 452) with delta (0, 0)
Screenshot: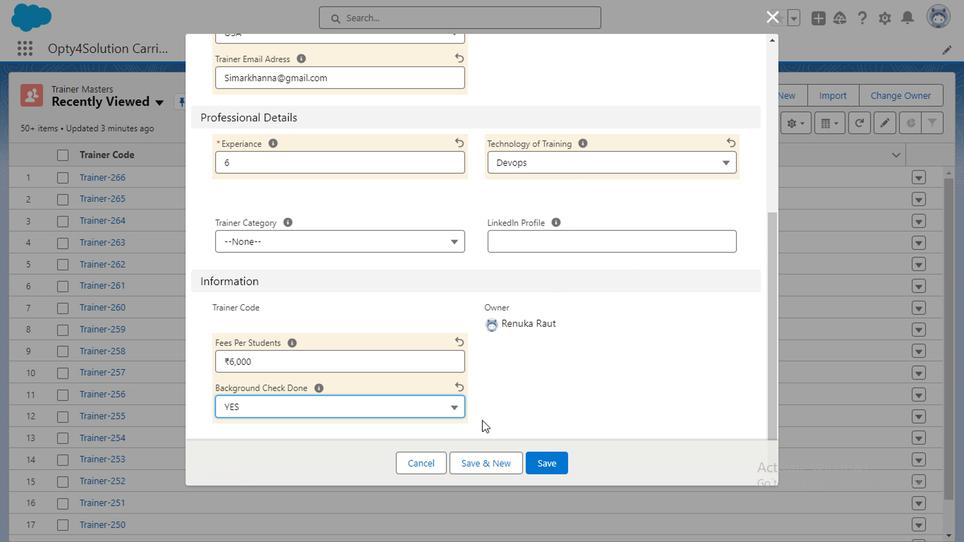 
Action: Mouse moved to (494, 455)
Screenshot: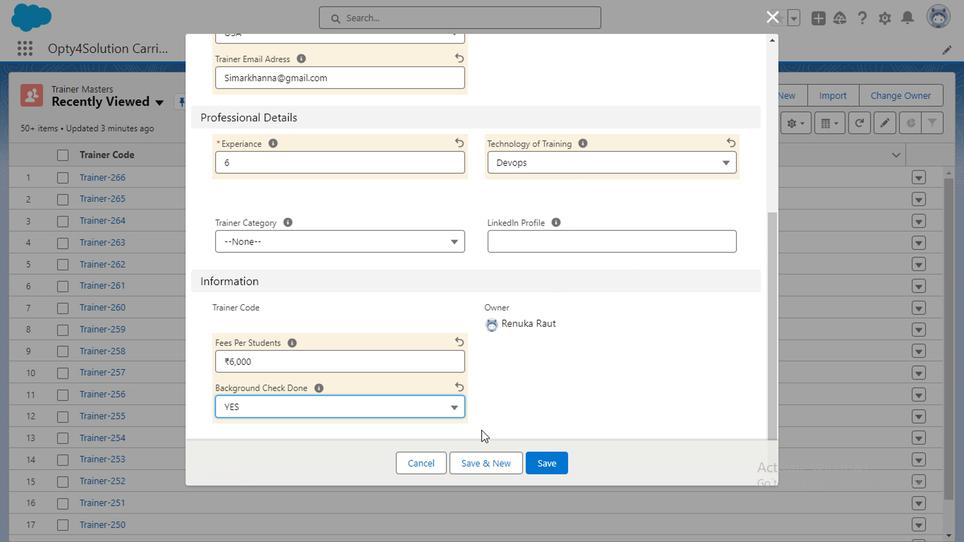 
Action: Mouse scrolled (494, 454) with delta (0, 0)
Screenshot: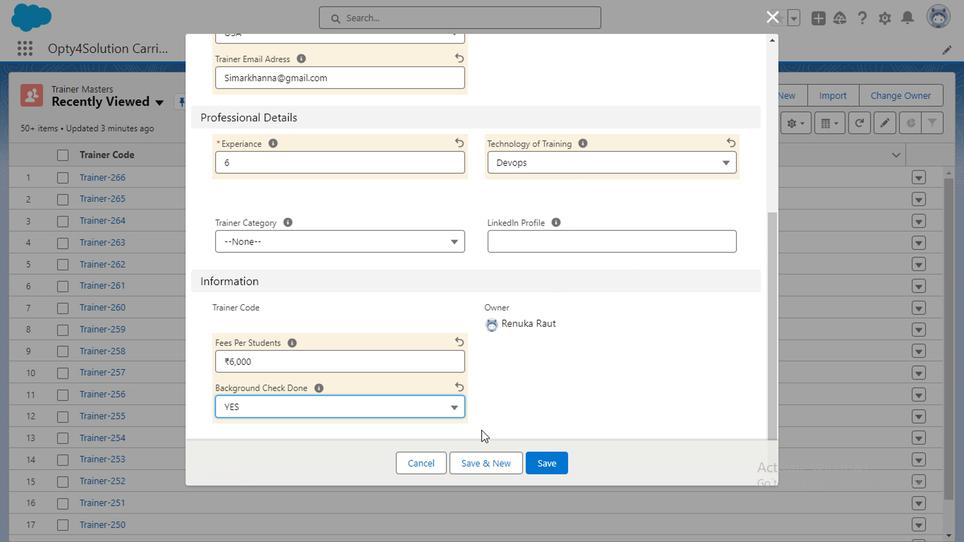 
Action: Mouse moved to (494, 456)
Screenshot: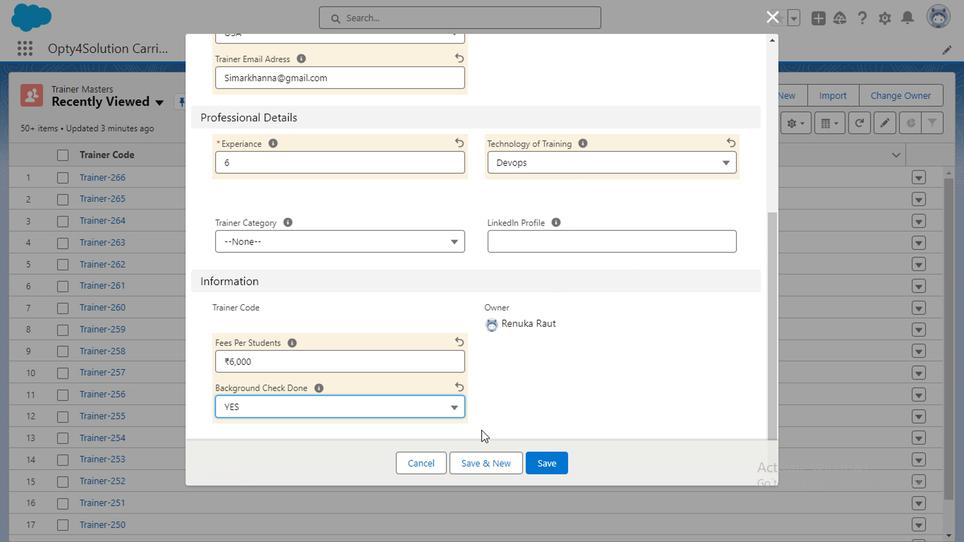 
Action: Mouse scrolled (494, 455) with delta (0, -1)
Screenshot: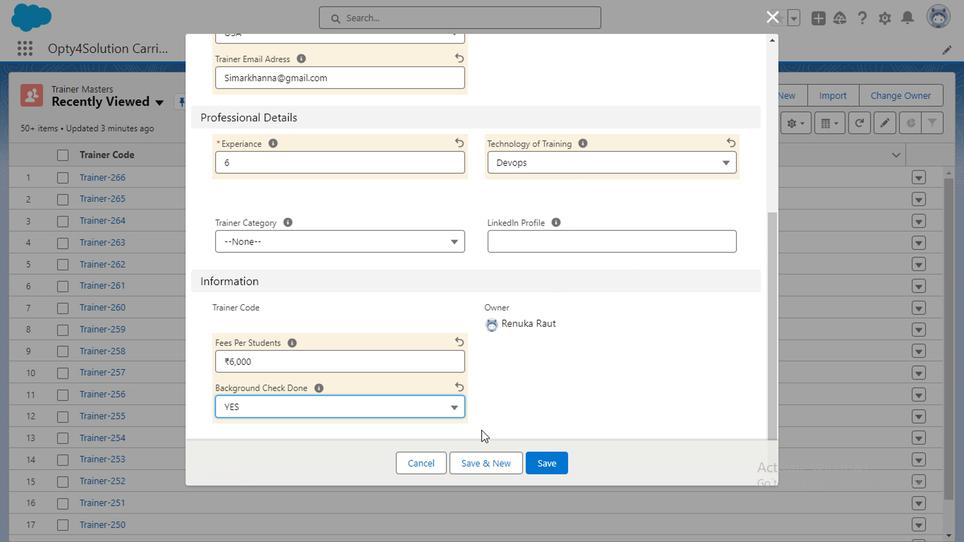 
Action: Mouse moved to (550, 460)
Screenshot: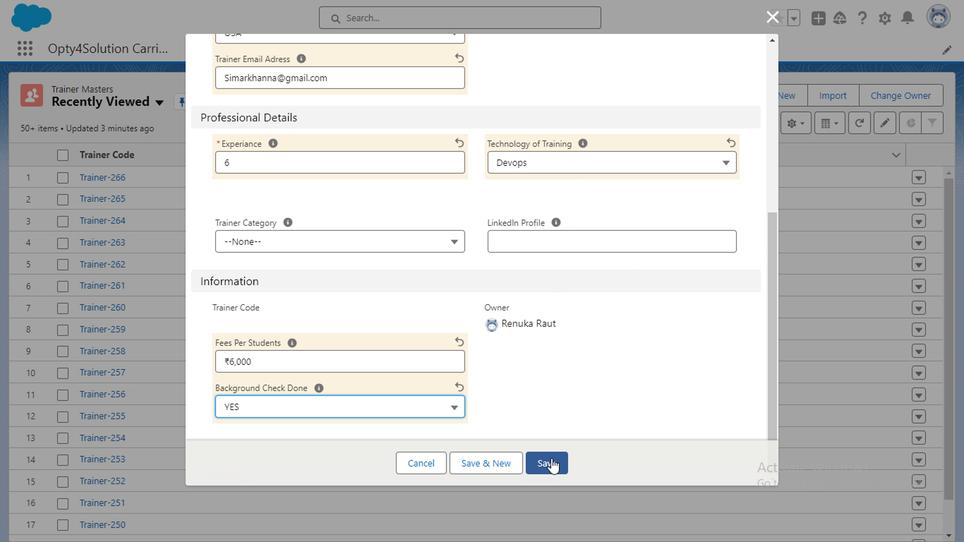 
Action: Mouse pressed left at (550, 460)
Screenshot: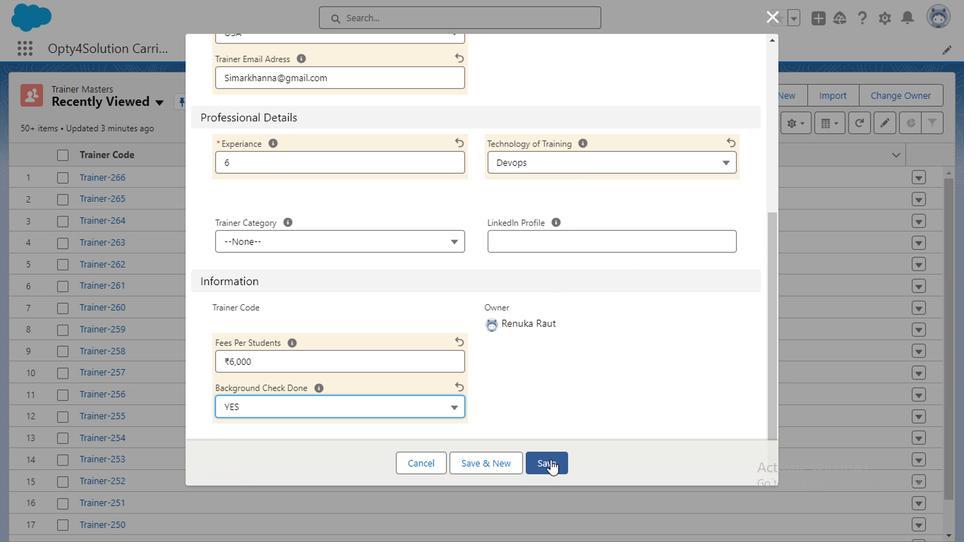 
Action: Mouse moved to (383, 49)
Screenshot: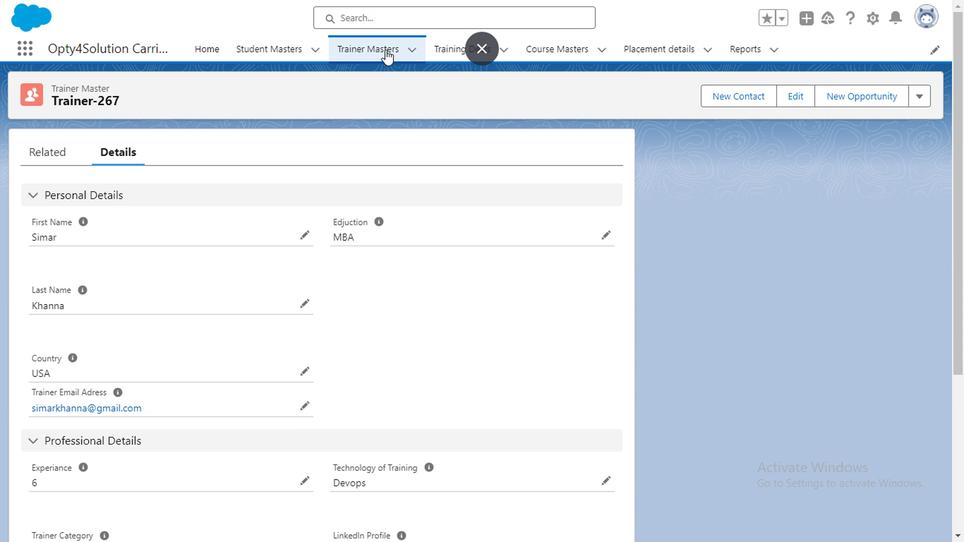 
Action: Mouse pressed left at (383, 49)
Screenshot: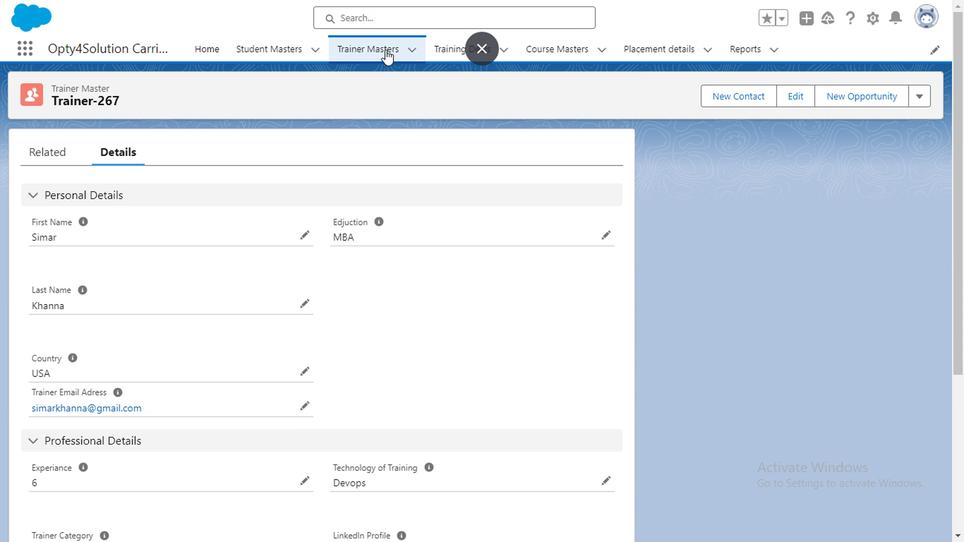 
Action: Mouse moved to (789, 92)
Screenshot: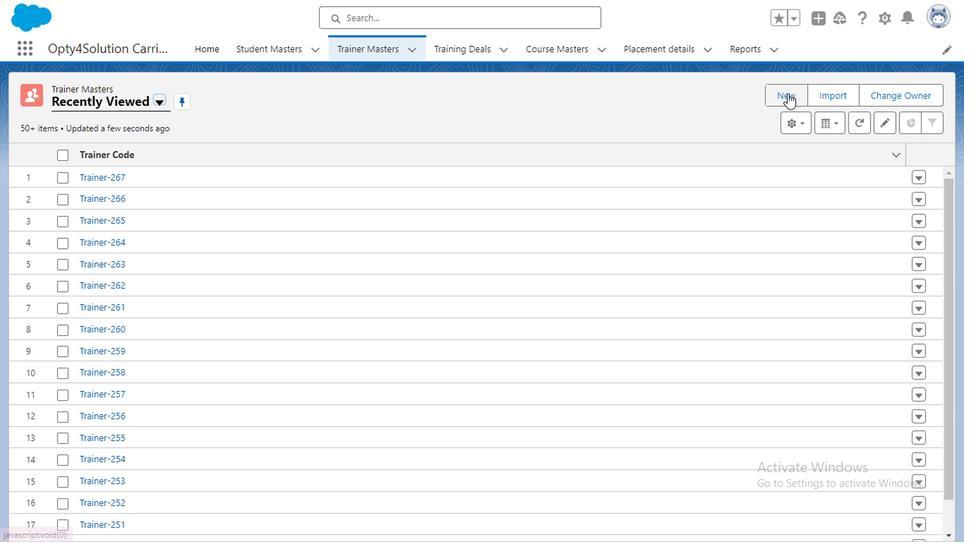 
Action: Mouse pressed left at (789, 92)
Screenshot: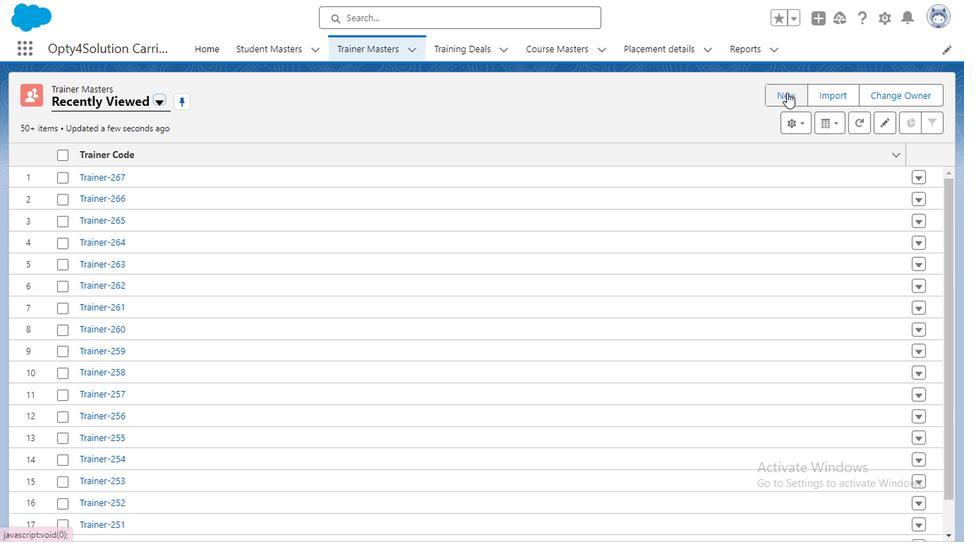 
Action: Mouse moved to (253, 158)
Screenshot: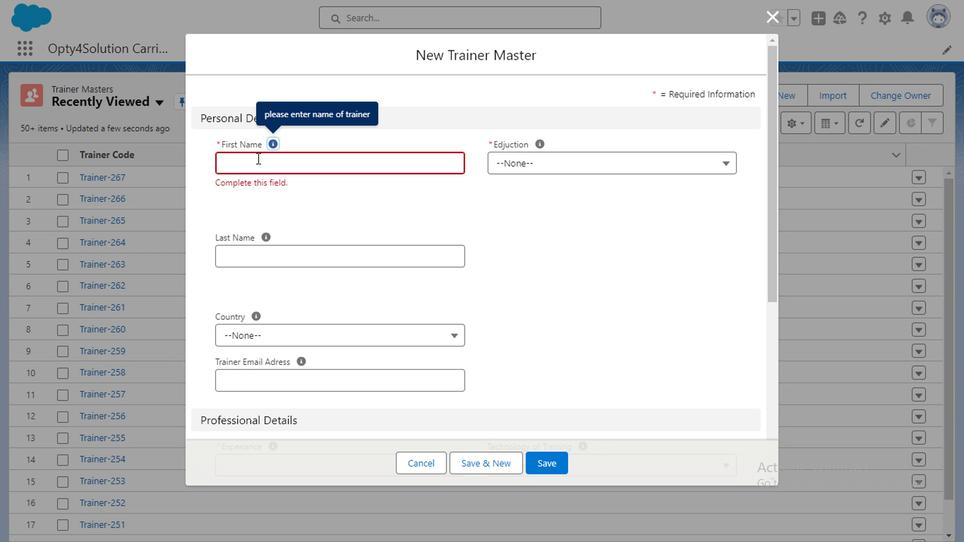 
Action: Key pressed <Key.caps_lock>N
Screenshot: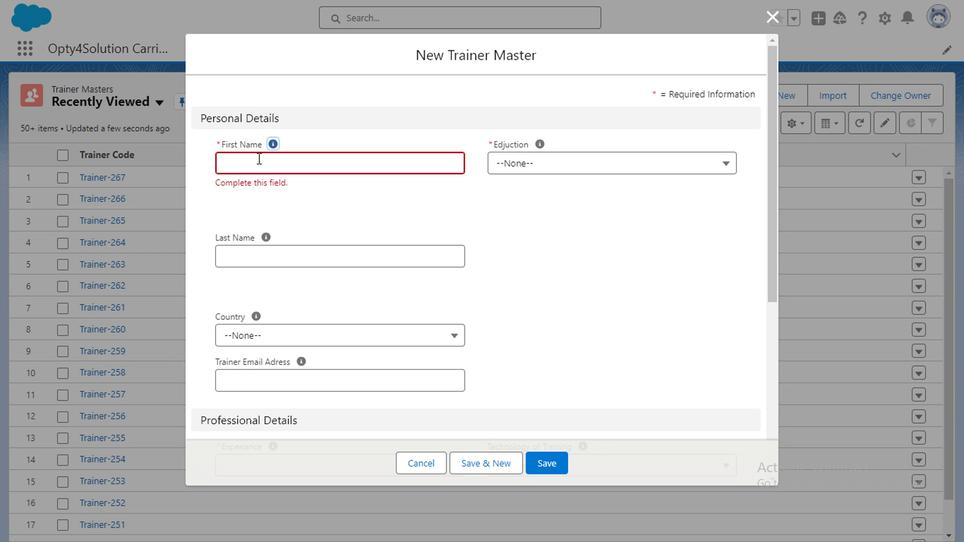 
Action: Mouse moved to (254, 171)
Screenshot: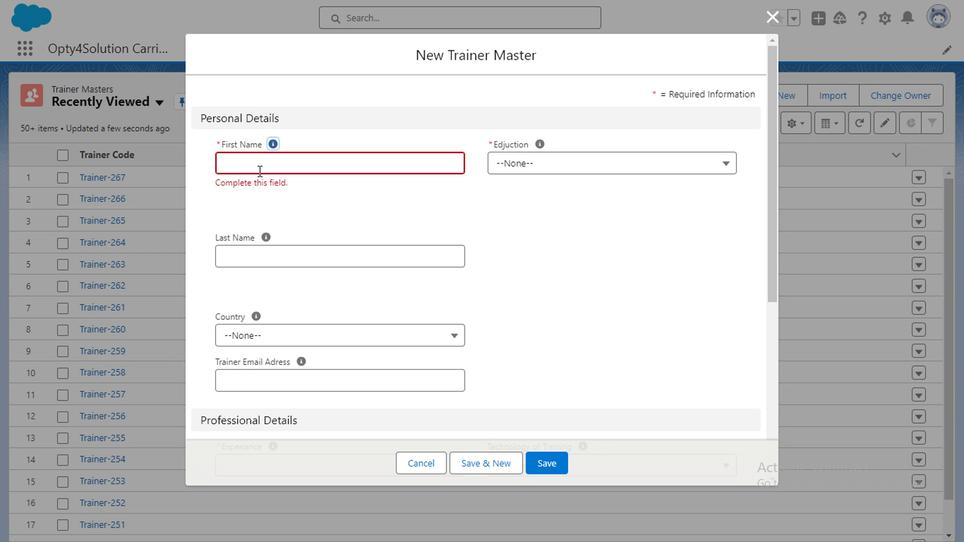 
Action: Mouse pressed left at (254, 171)
Screenshot: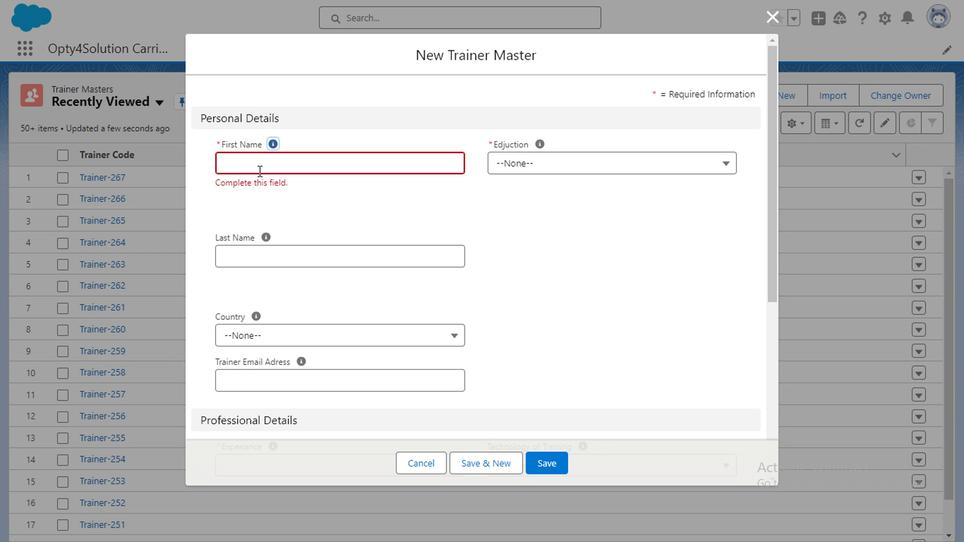 
Action: Key pressed N<Key.caps_lock>imi
Screenshot: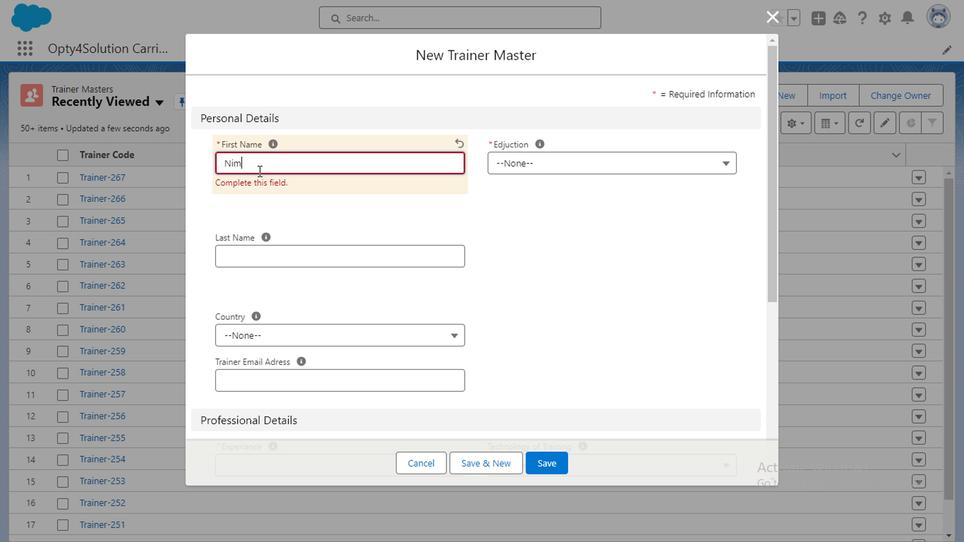 
Action: Mouse moved to (269, 259)
Screenshot: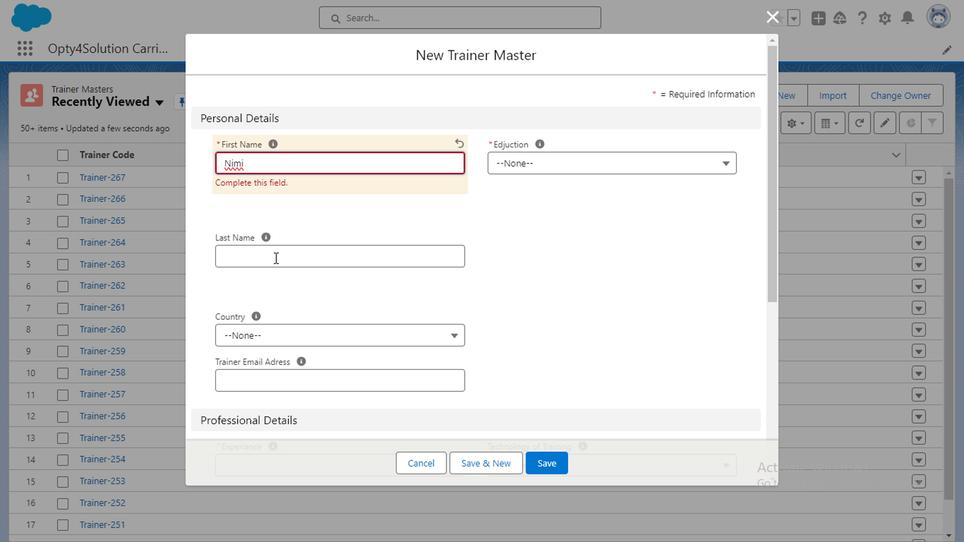 
Action: Mouse pressed left at (269, 259)
Screenshot: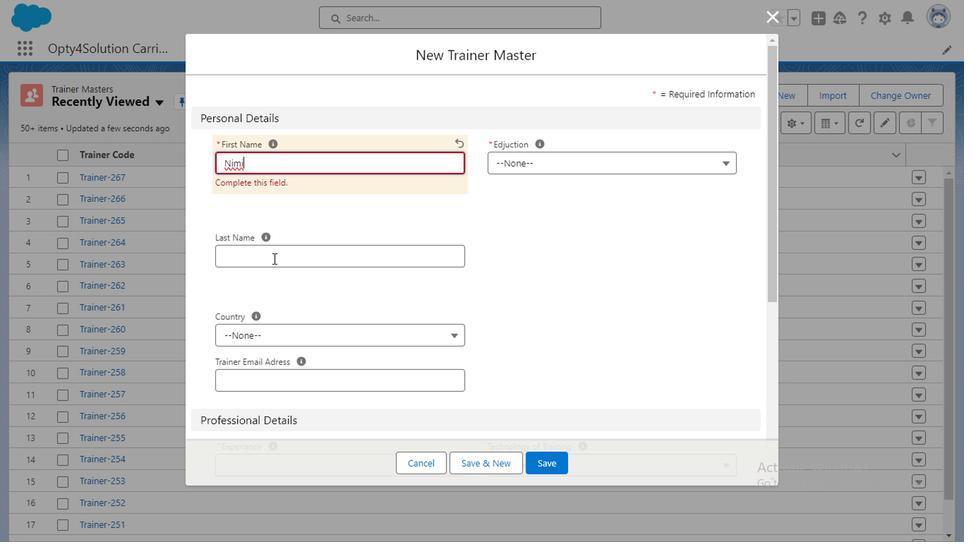 
Action: Key pressed <Key.caps_lock>S<Key.caps_lock>harma
Screenshot: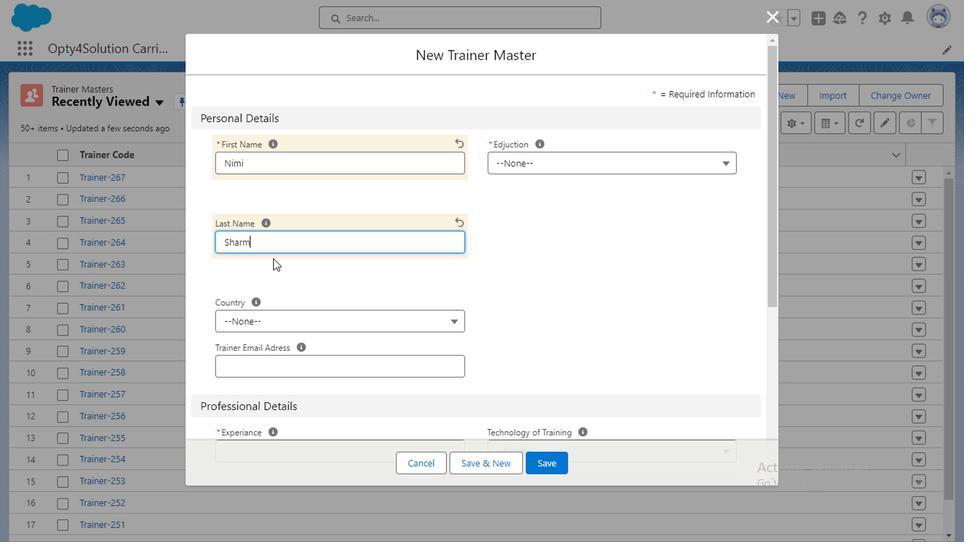 
Action: Mouse moved to (538, 167)
Screenshot: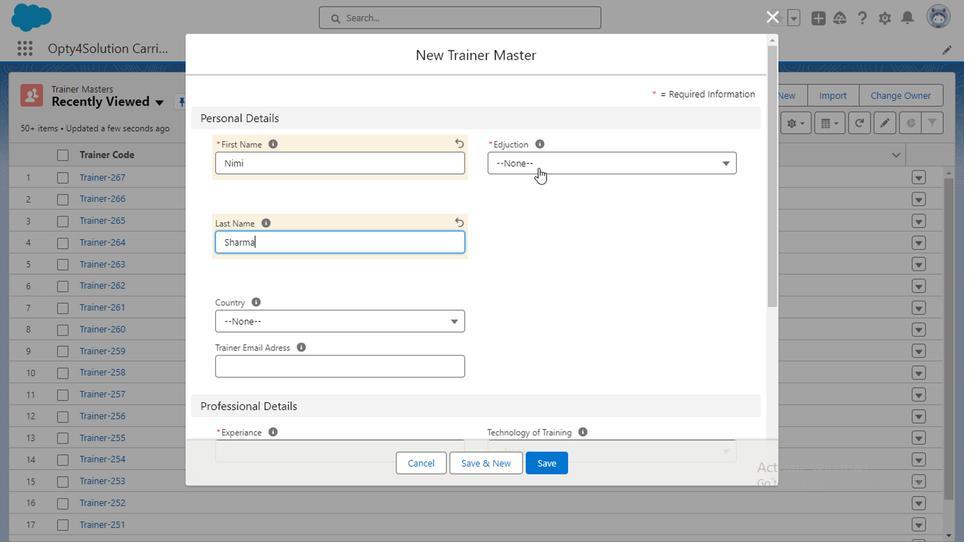 
Action: Mouse pressed left at (538, 167)
Screenshot: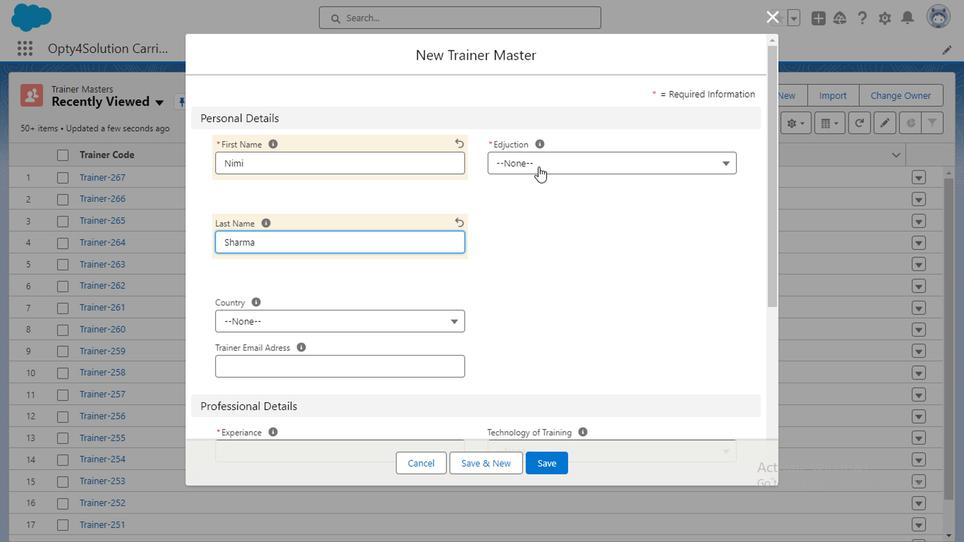 
Action: Mouse moved to (524, 292)
Screenshot: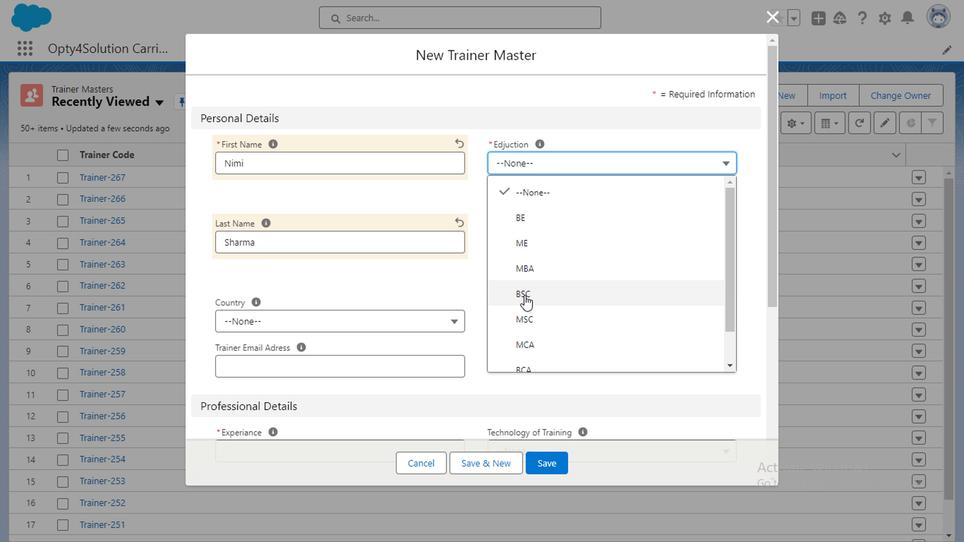 
Action: Mouse pressed left at (524, 292)
Screenshot: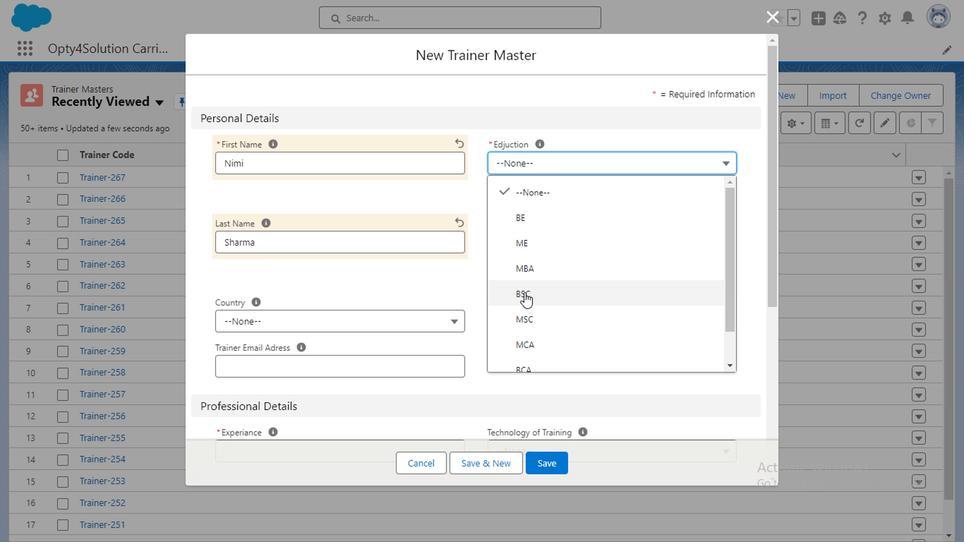 
Action: Mouse moved to (376, 317)
Screenshot: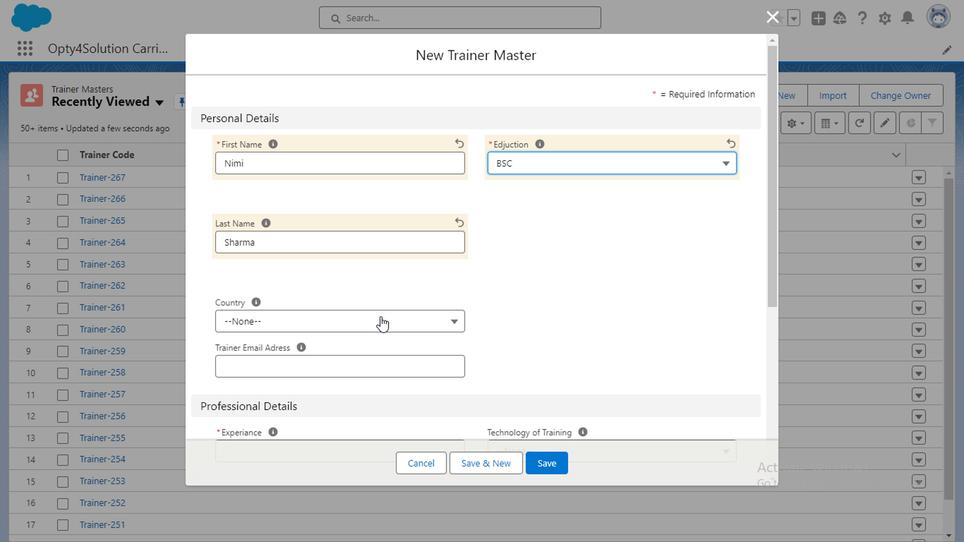
Action: Mouse pressed left at (376, 317)
Screenshot: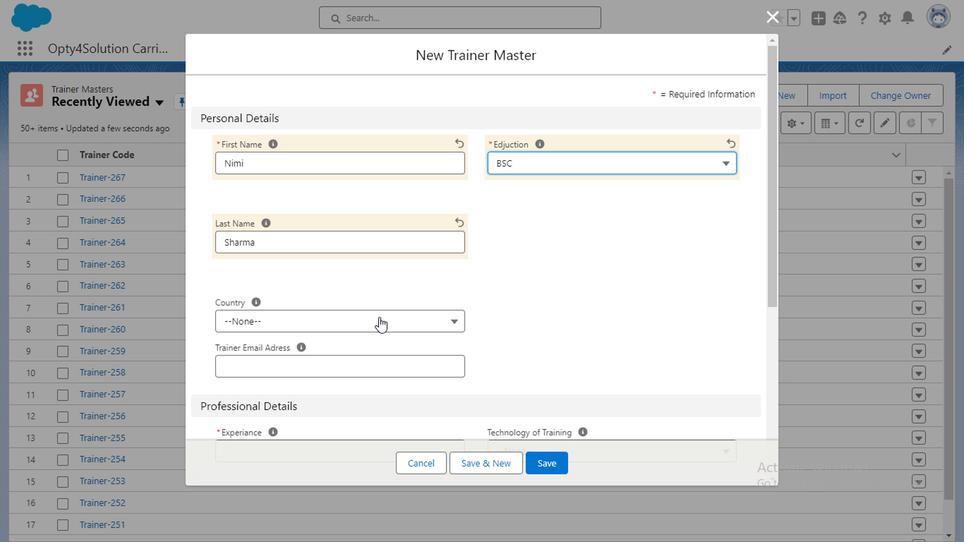 
Action: Mouse moved to (260, 404)
Screenshot: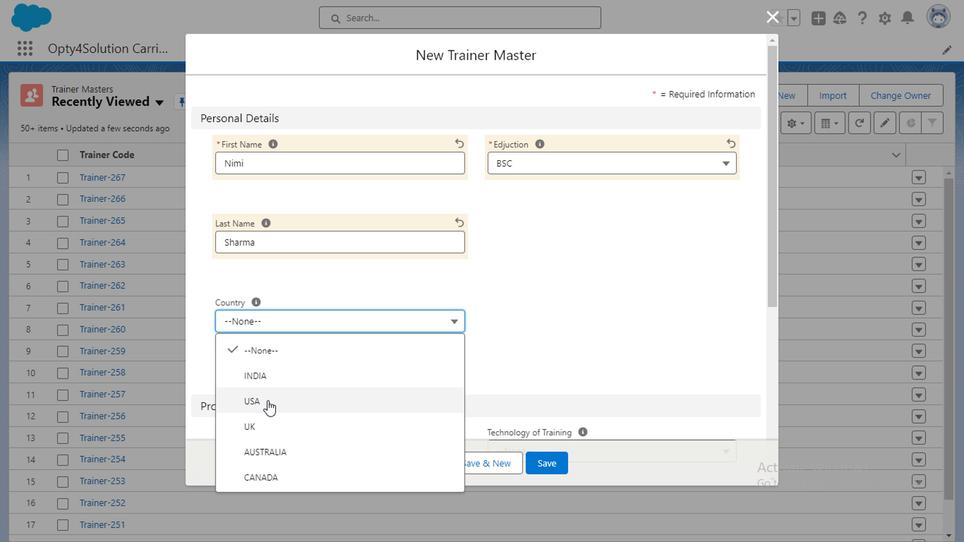 
Action: Mouse pressed left at (260, 404)
Screenshot: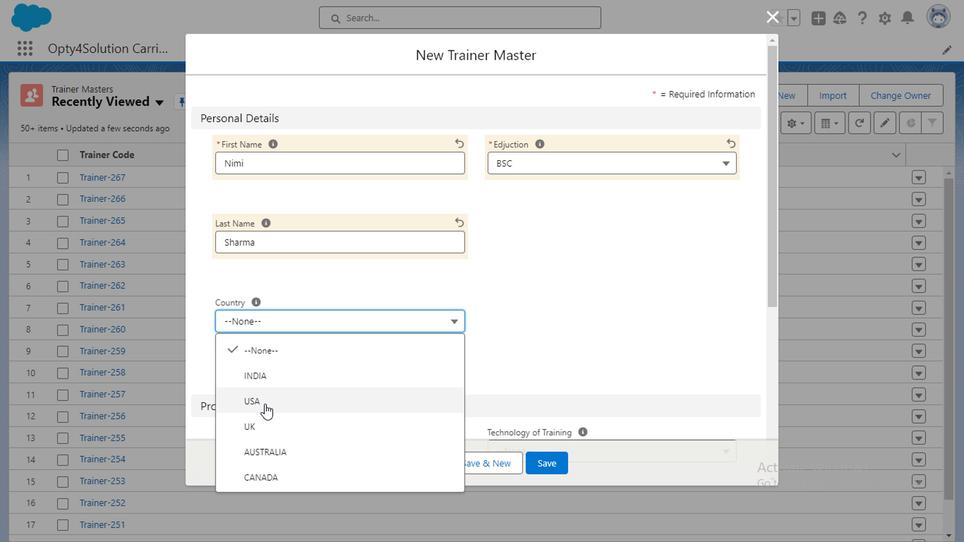 
Action: Mouse moved to (279, 367)
Screenshot: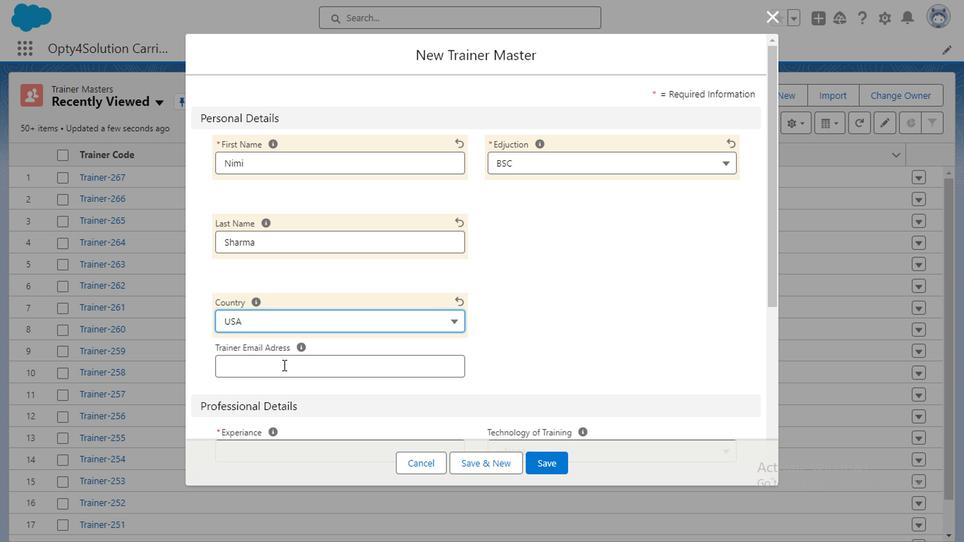 
Action: Mouse pressed left at (279, 367)
Screenshot: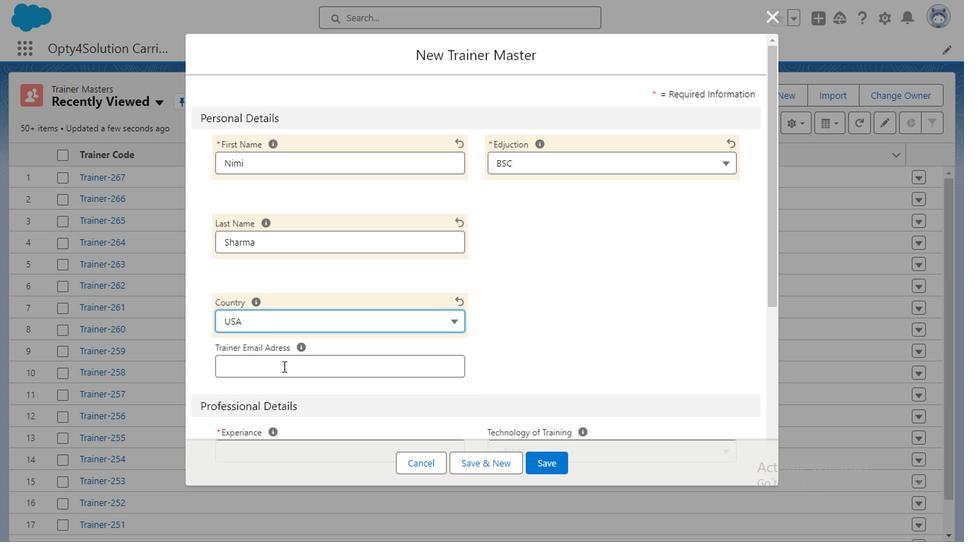 
Action: Key pressed nimisharma567<Key.shift>@gmail.com
Screenshot: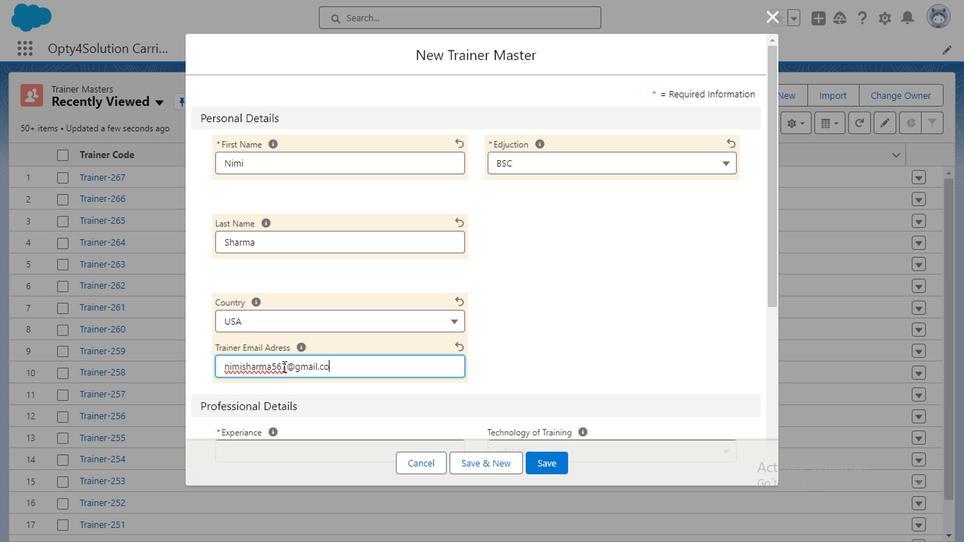 
Action: Mouse moved to (329, 357)
Screenshot: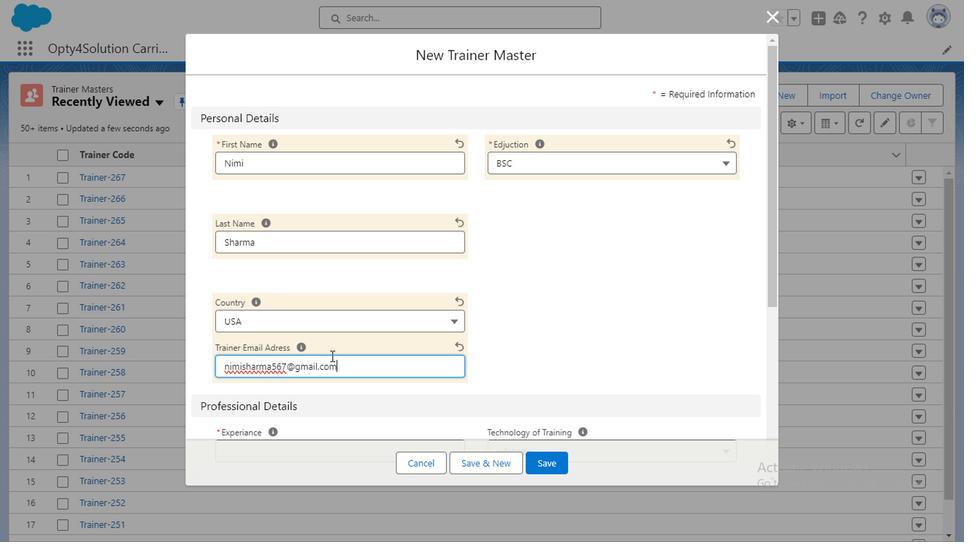 
Action: Mouse scrolled (329, 356) with delta (0, 0)
Screenshot: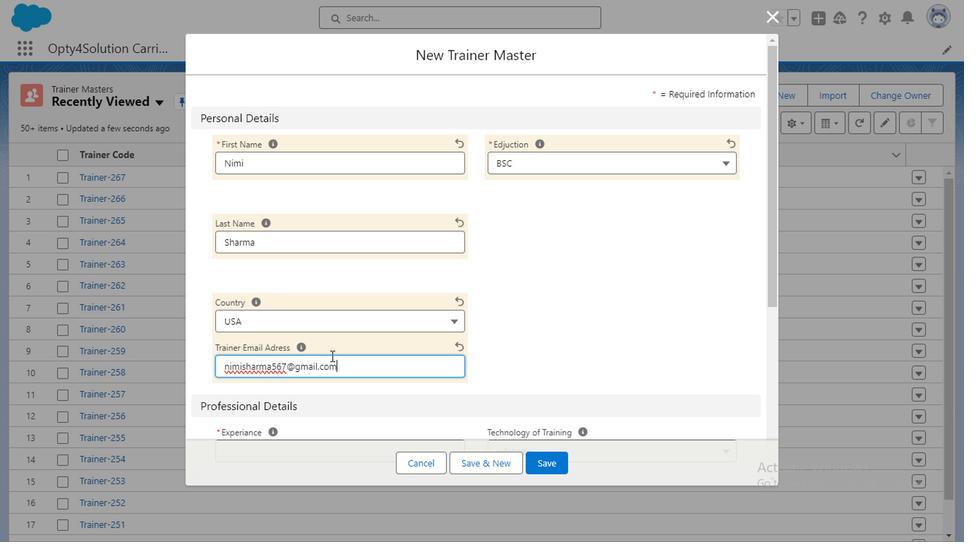 
Action: Mouse moved to (282, 161)
Screenshot: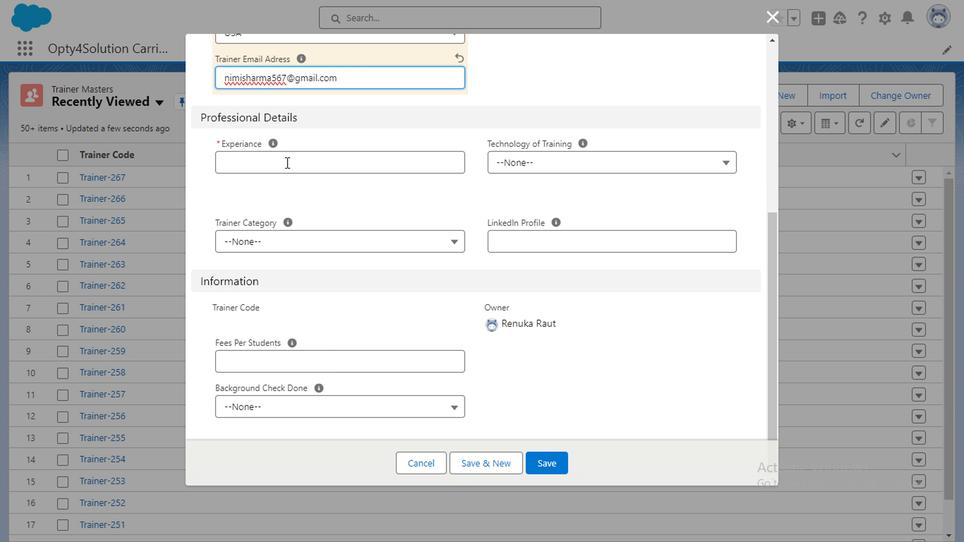
Action: Mouse pressed left at (282, 161)
Screenshot: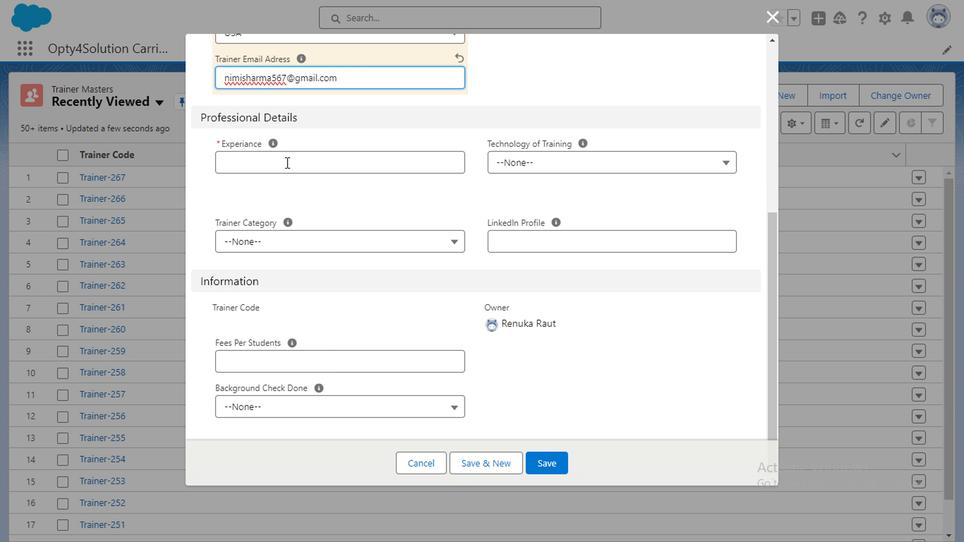 
Action: Mouse moved to (237, 368)
Screenshot: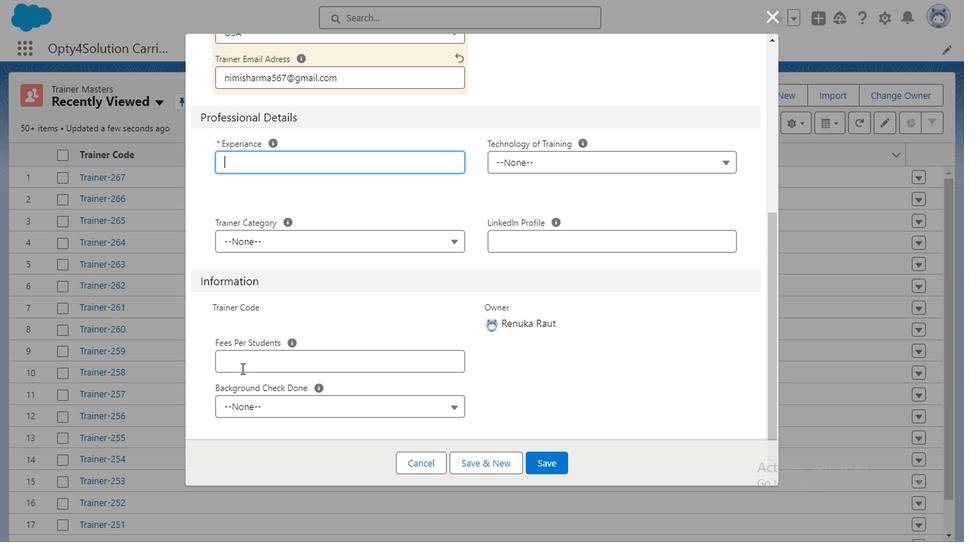 
Action: Mouse pressed left at (237, 368)
Screenshot: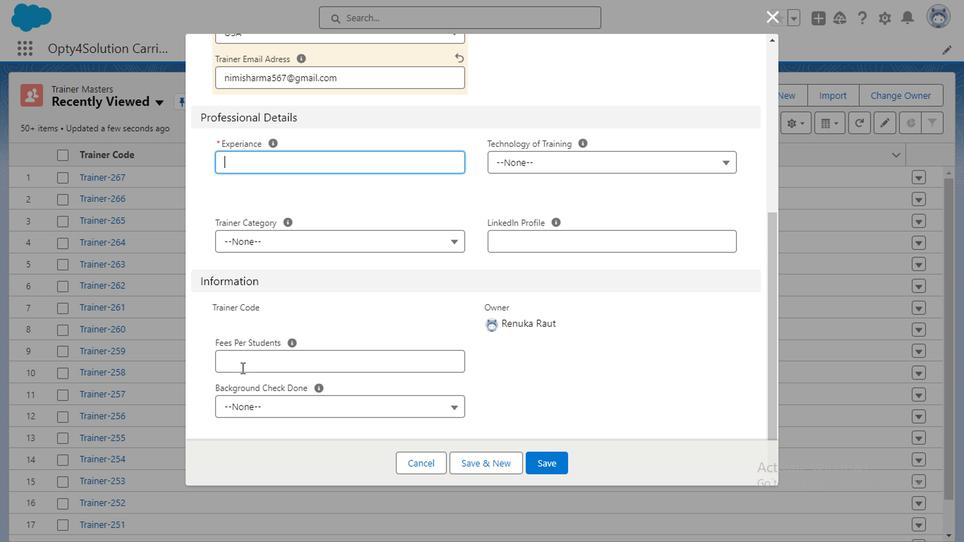 
Action: Mouse moved to (304, 168)
Screenshot: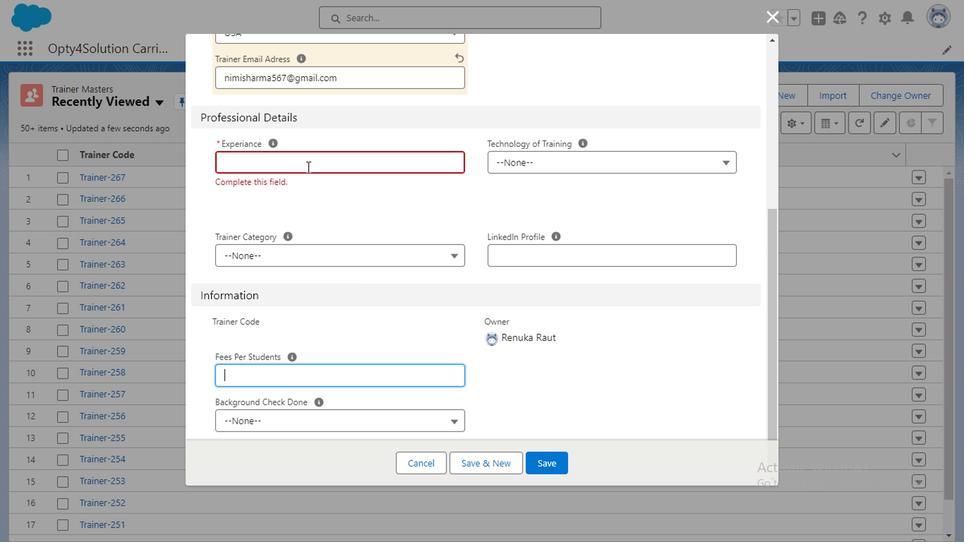 
Action: Key pressed 8
Screenshot: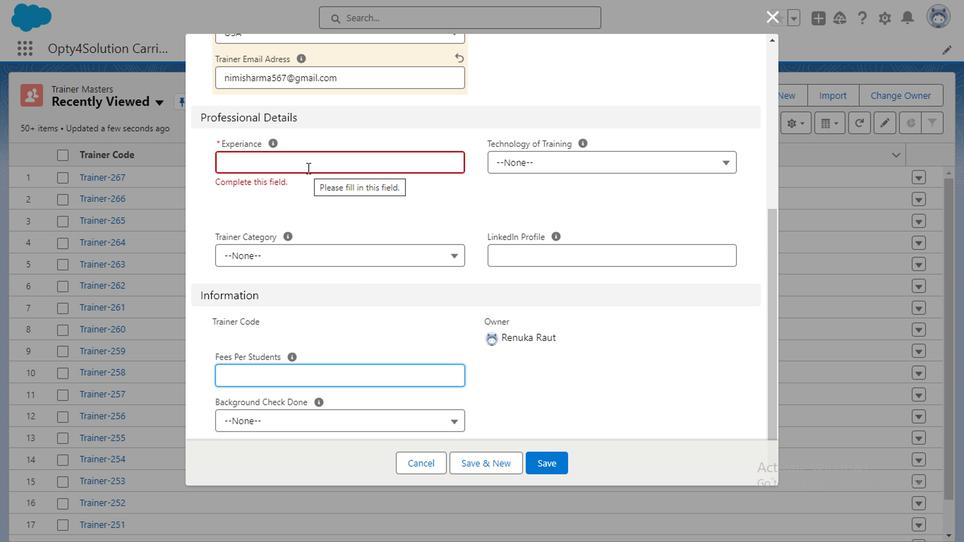 
Action: Mouse moved to (307, 165)
Screenshot: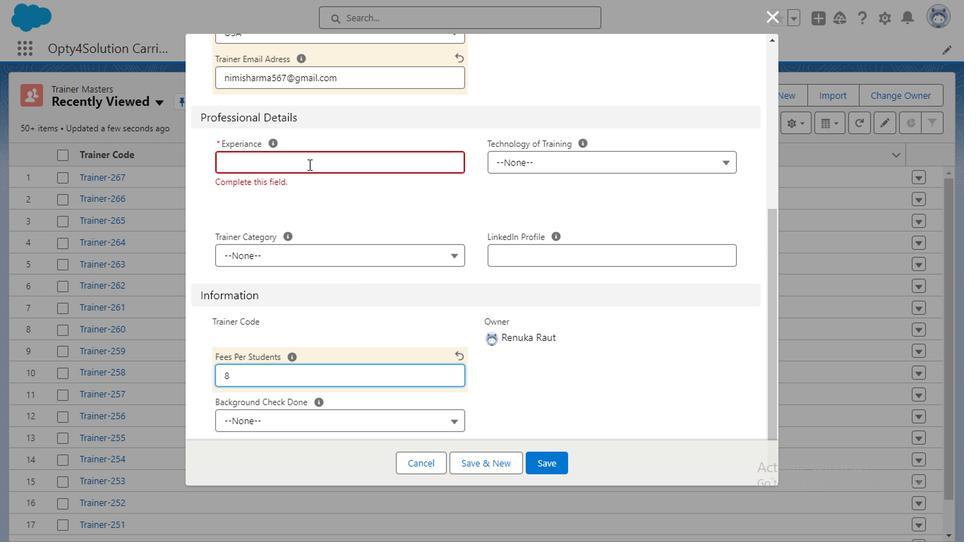 
Action: Mouse pressed left at (307, 165)
Screenshot: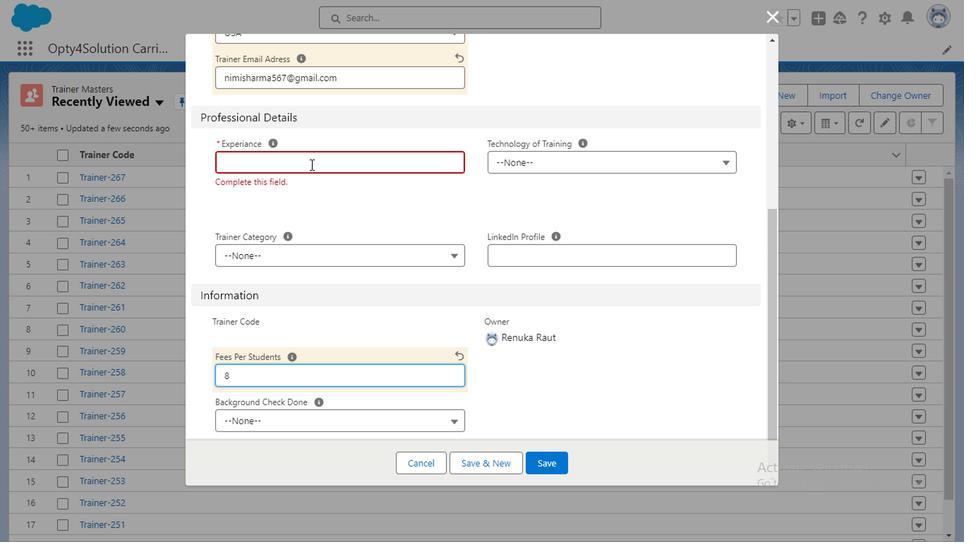 
Action: Key pressed 9
Screenshot: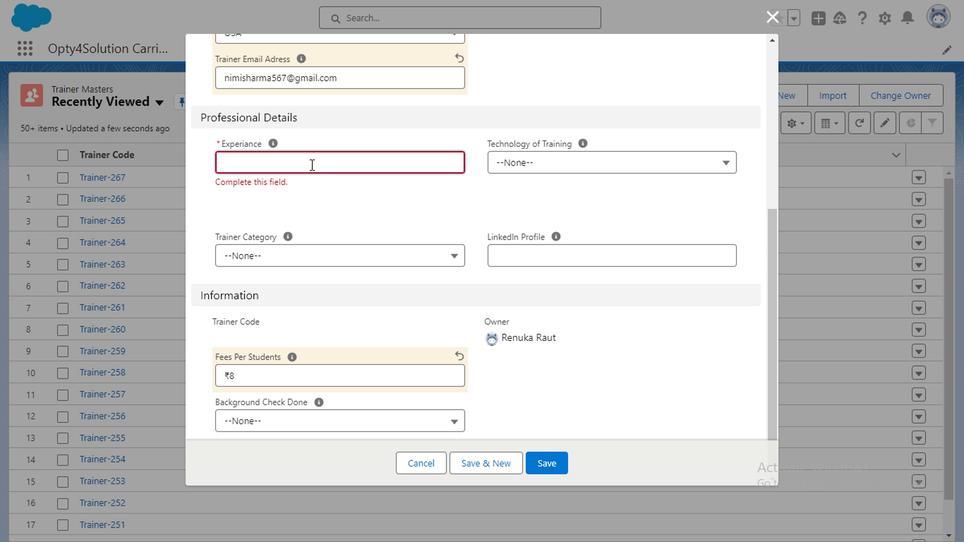 
Action: Mouse moved to (343, 258)
Screenshot: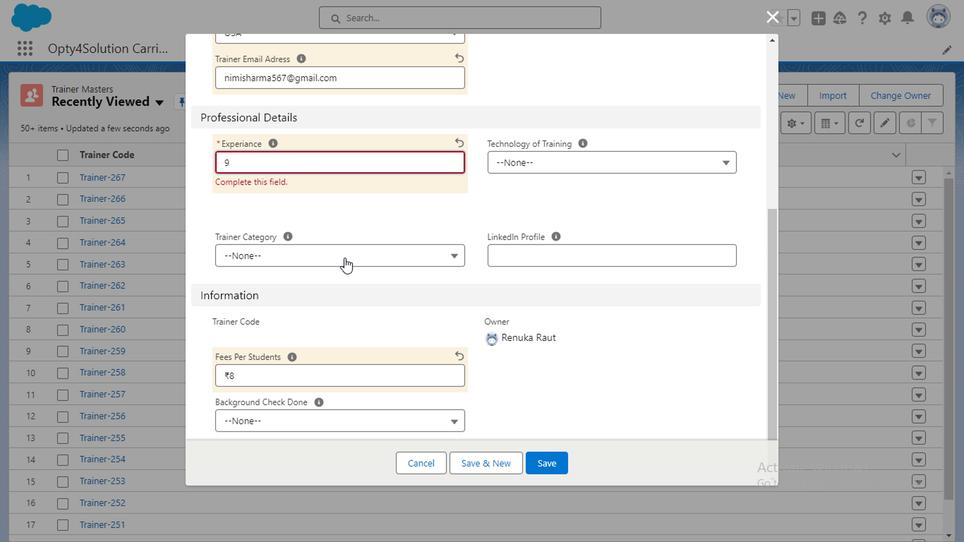 
Action: Mouse pressed left at (343, 258)
Screenshot: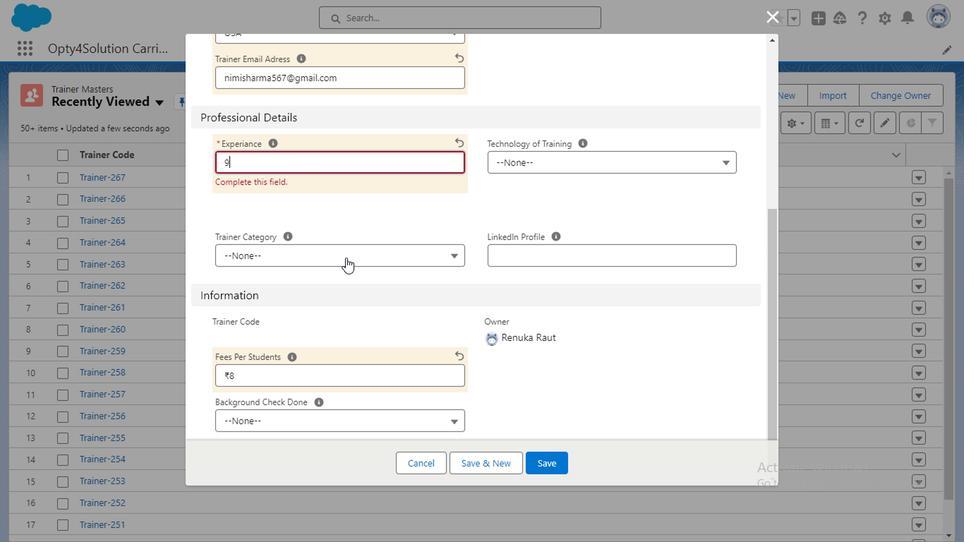 
Action: Mouse moved to (357, 409)
Screenshot: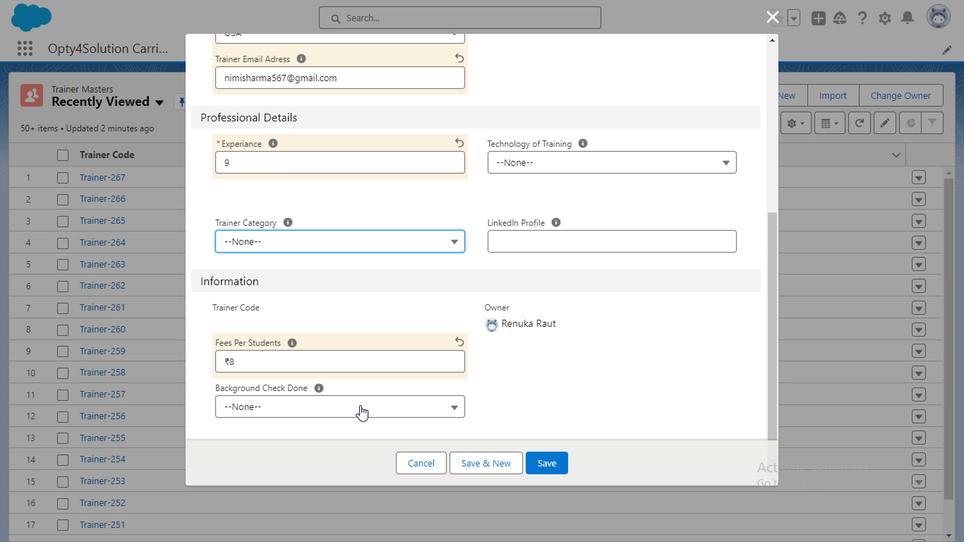 
Action: Mouse pressed left at (357, 409)
Screenshot: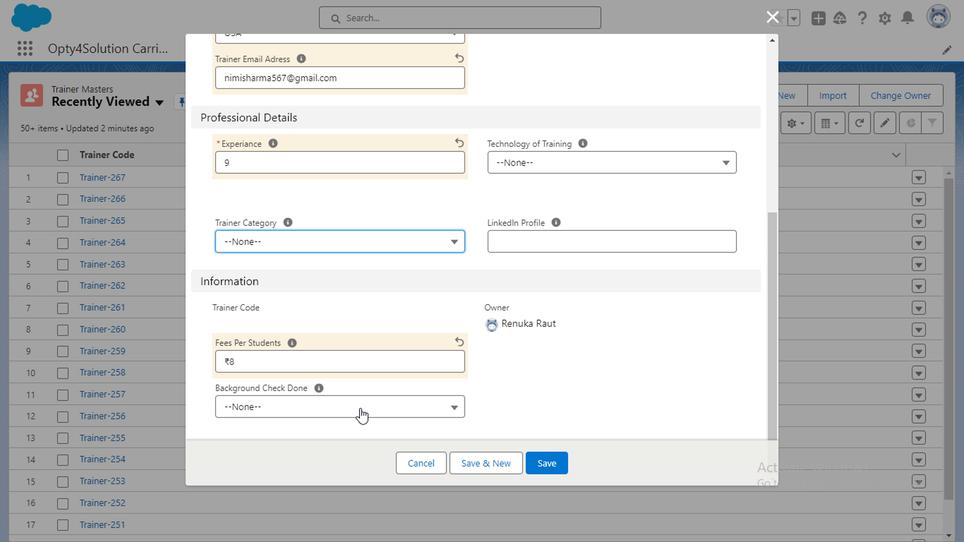 
Action: Mouse moved to (299, 461)
Screenshot: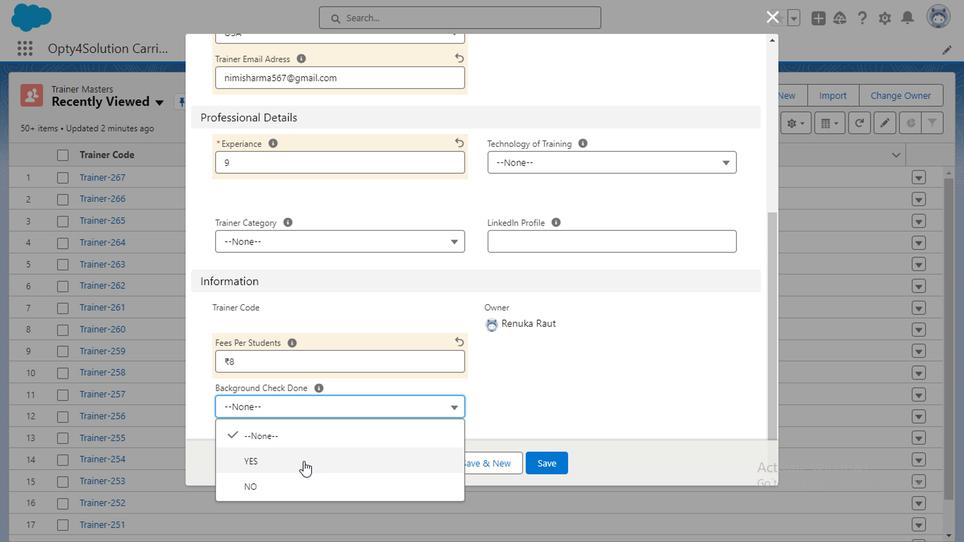 
Action: Mouse pressed left at (299, 461)
Screenshot: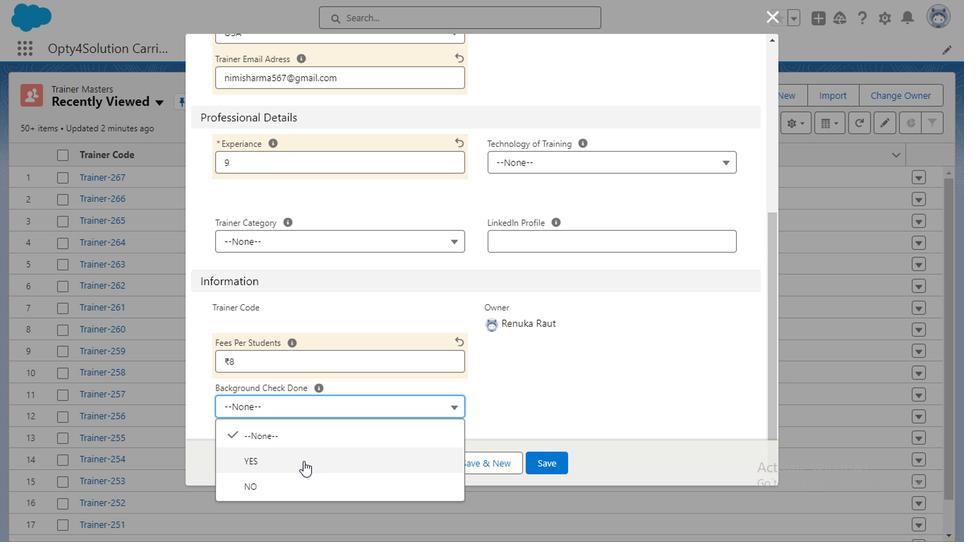 
Action: Mouse moved to (538, 163)
Screenshot: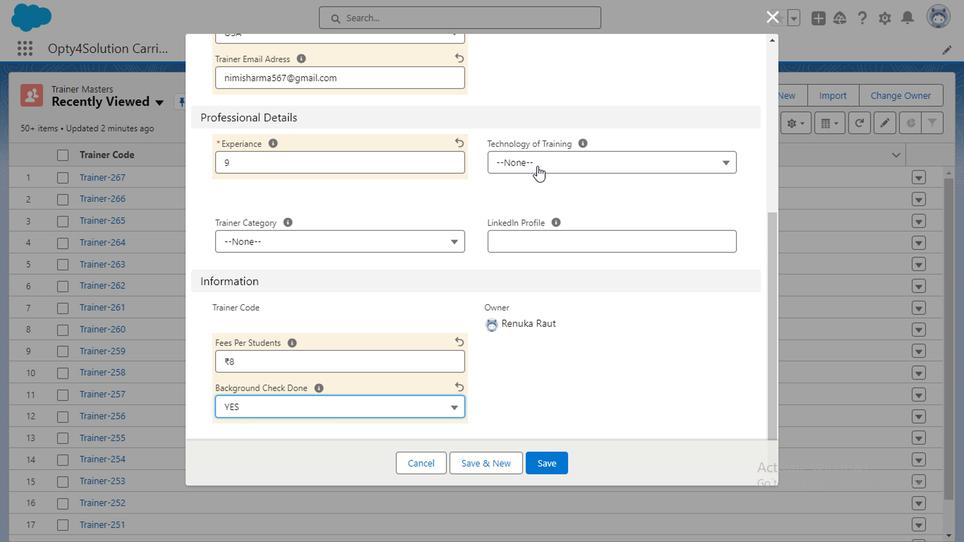 
Action: Mouse pressed left at (538, 163)
Screenshot: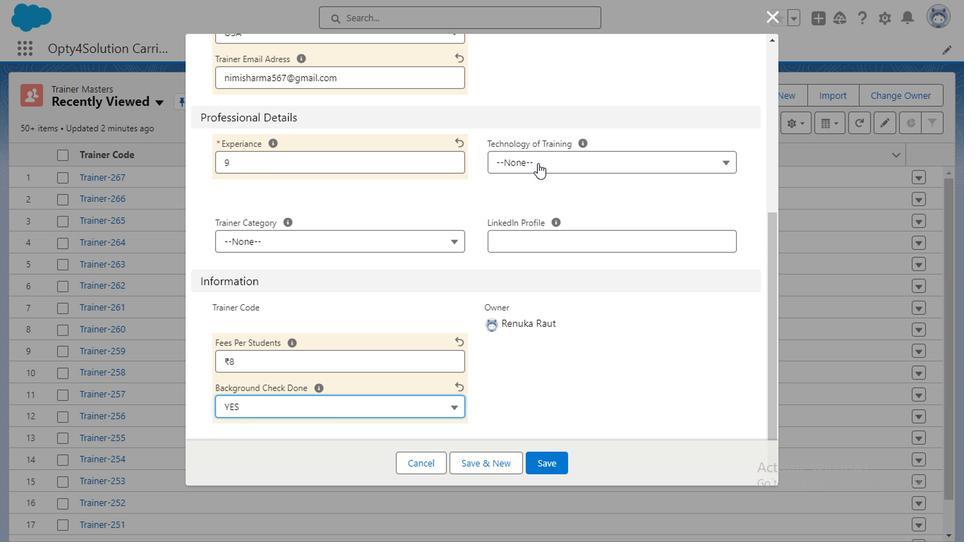 
Action: Mouse moved to (529, 320)
Screenshot: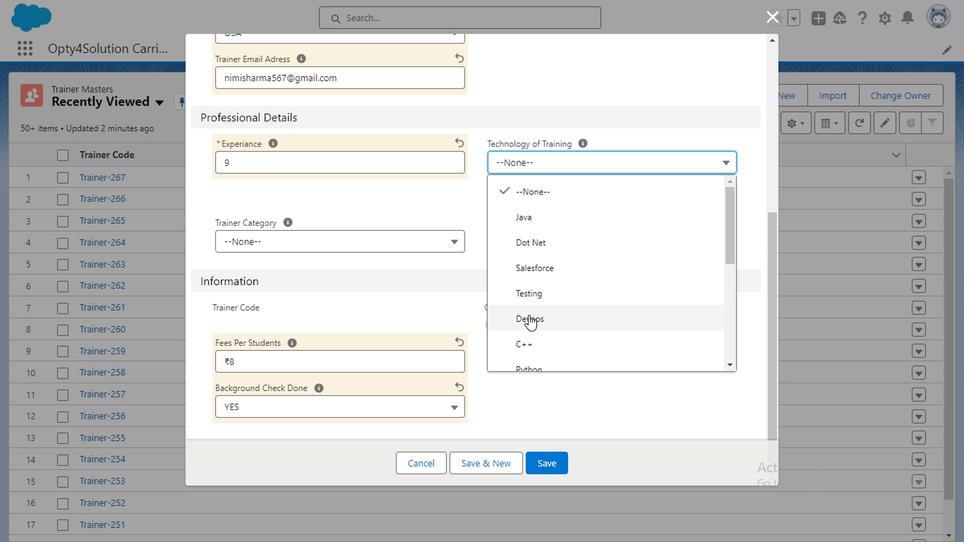 
Action: Mouse pressed left at (529, 320)
Screenshot: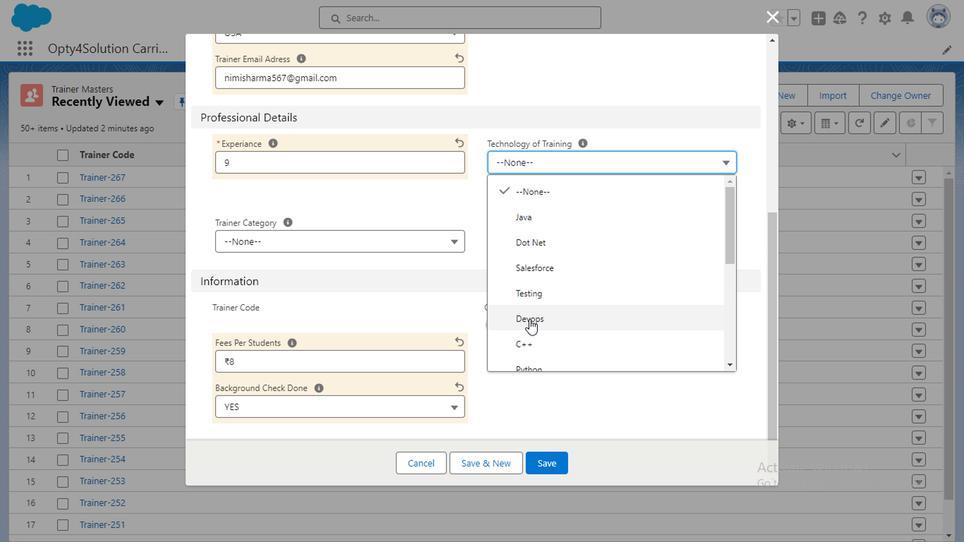 
Action: Mouse moved to (545, 460)
Screenshot: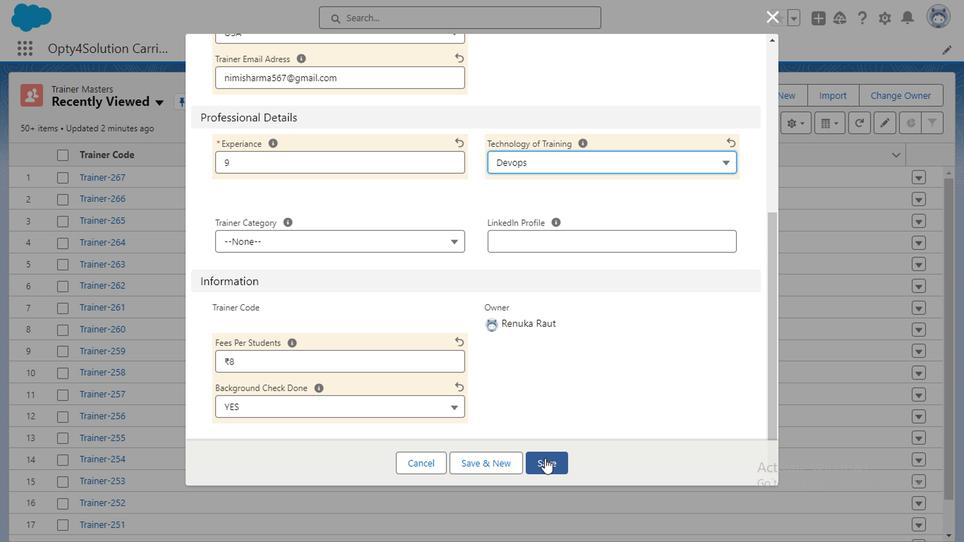 
Action: Mouse pressed left at (545, 460)
Screenshot: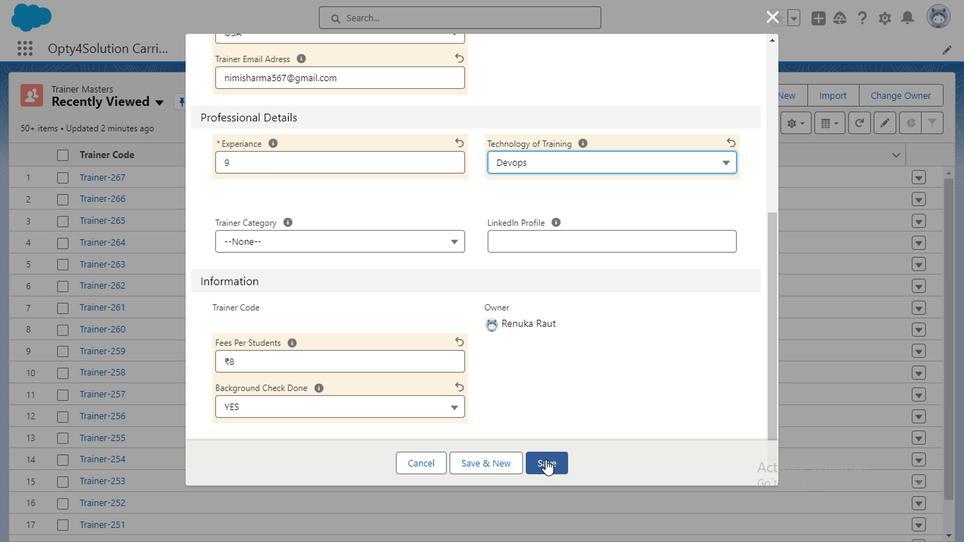 
Action: Mouse moved to (363, 51)
Screenshot: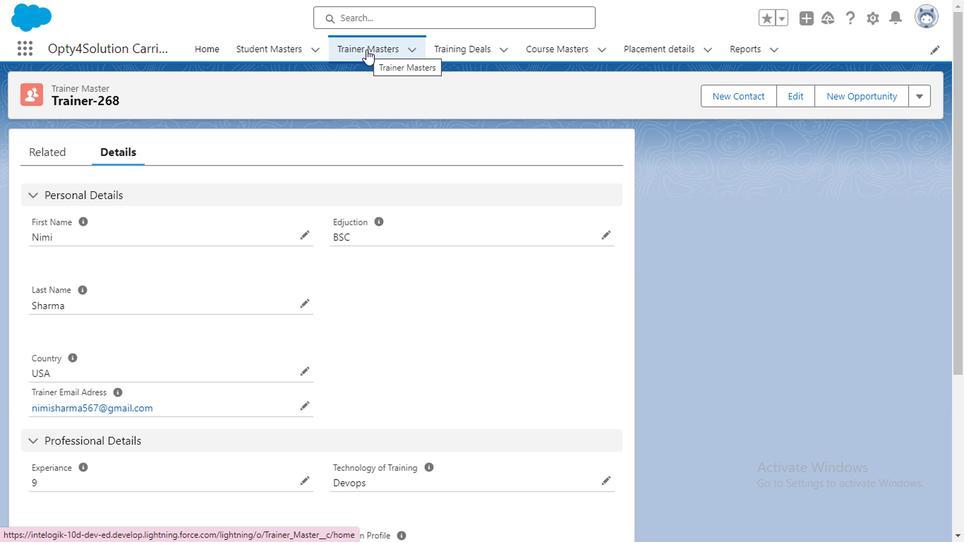 
Action: Mouse pressed left at (363, 51)
Screenshot: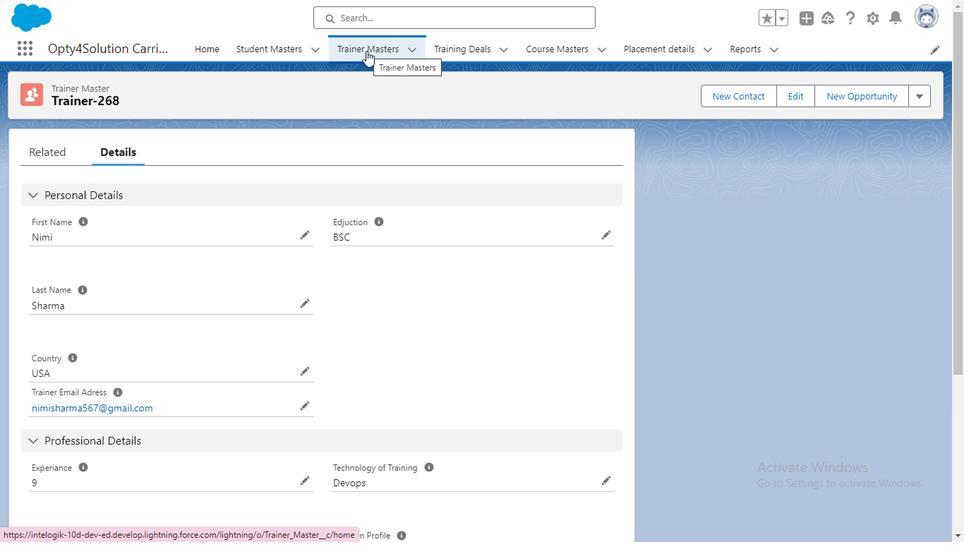 
Action: Mouse moved to (789, 98)
Screenshot: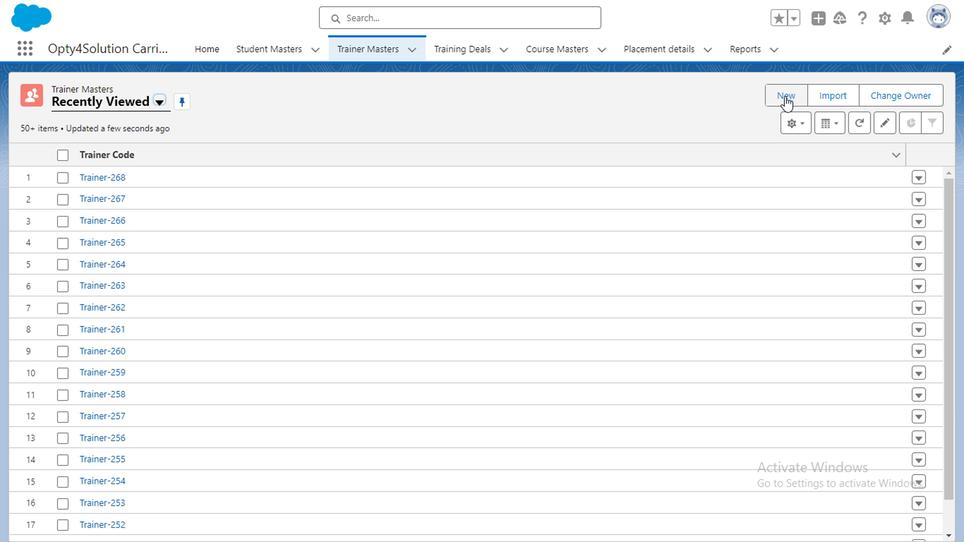 
Action: Mouse pressed left at (789, 98)
Screenshot: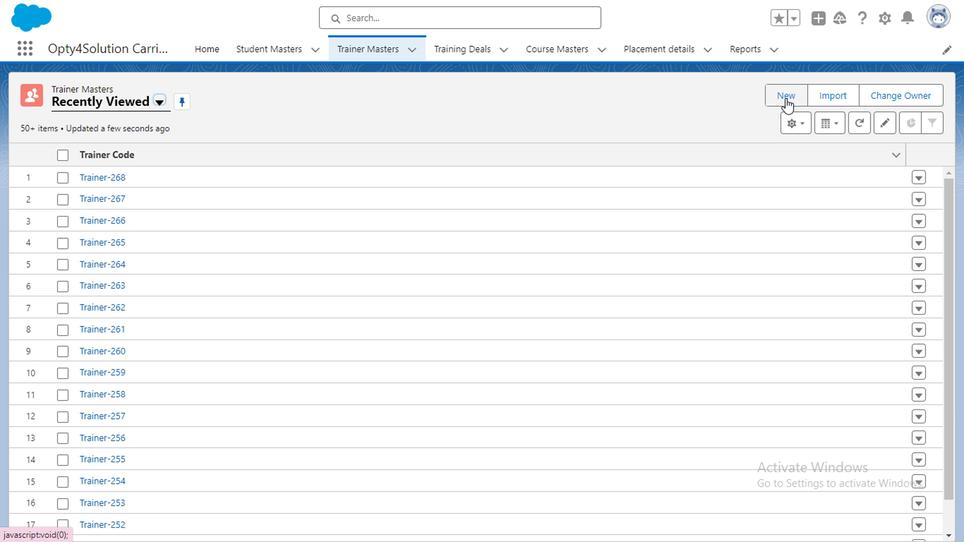 
Action: Mouse moved to (449, 159)
Screenshot: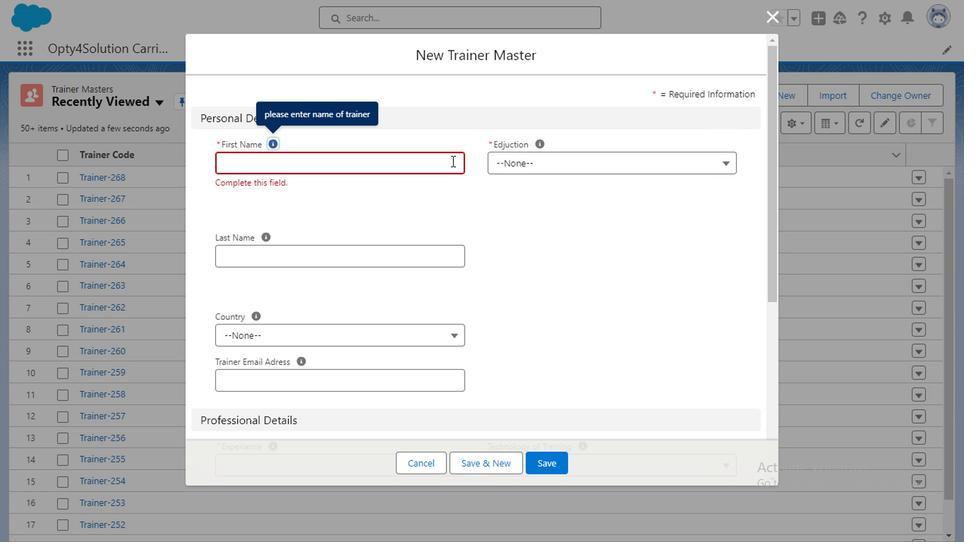 
Action: Mouse pressed left at (449, 159)
Screenshot: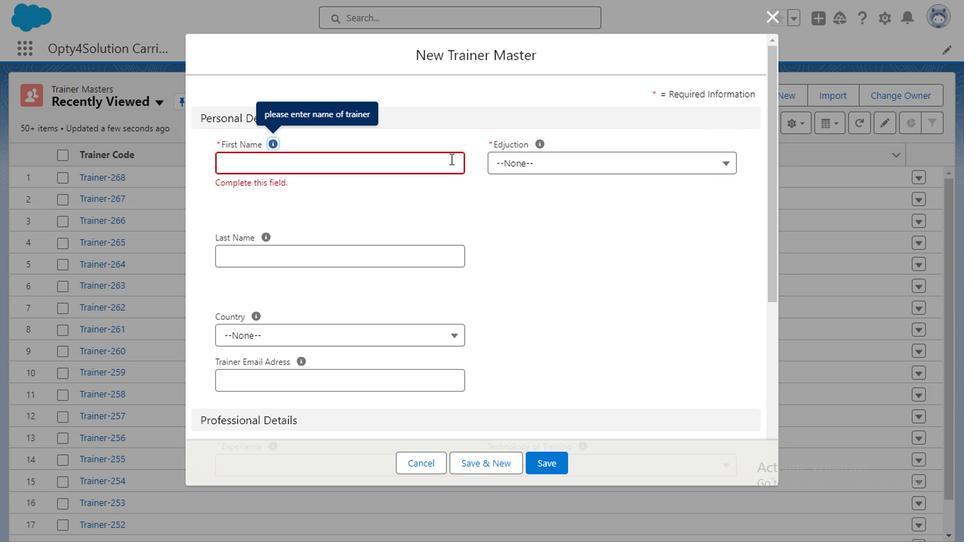 
Action: Key pressed <Key.caps_lock>N<Key.caps_lock>amo
Screenshot: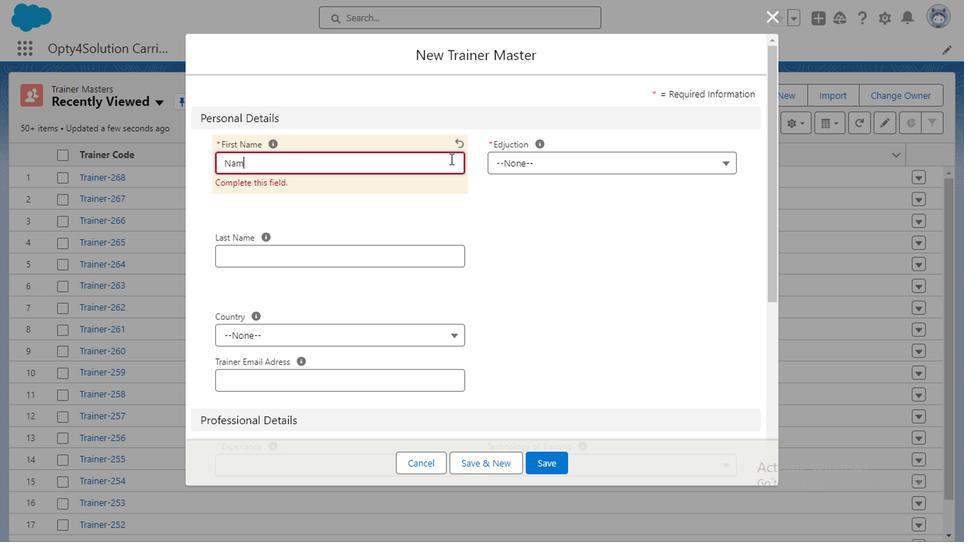 
Action: Mouse moved to (379, 254)
Screenshot: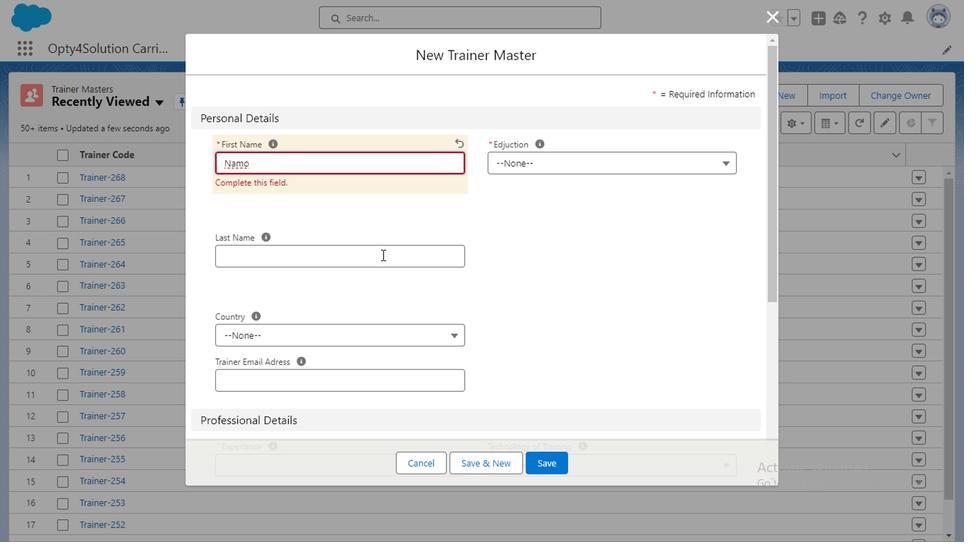 
Action: Mouse pressed left at (379, 254)
Screenshot: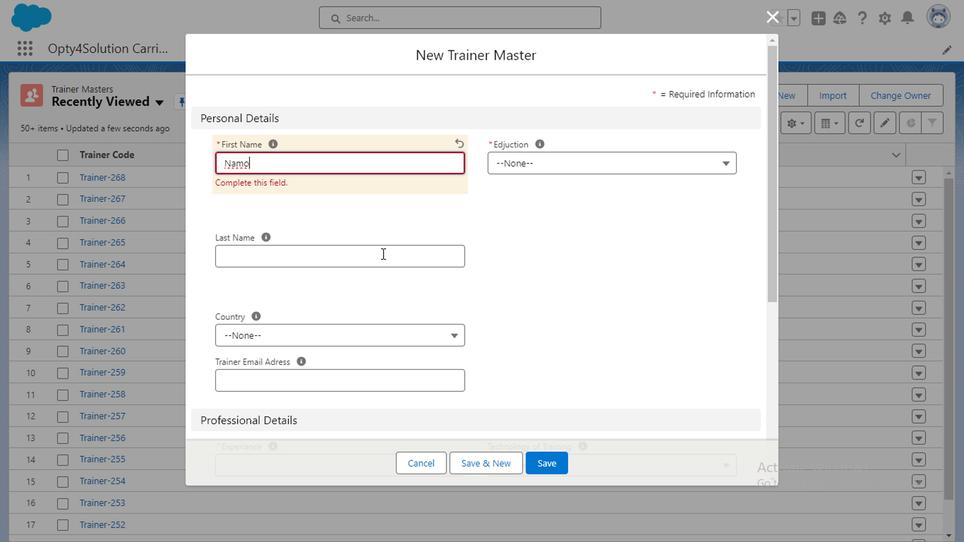 
Action: Key pressed <Key.caps_lock>S<Key.caps_lock>hanti
Screenshot: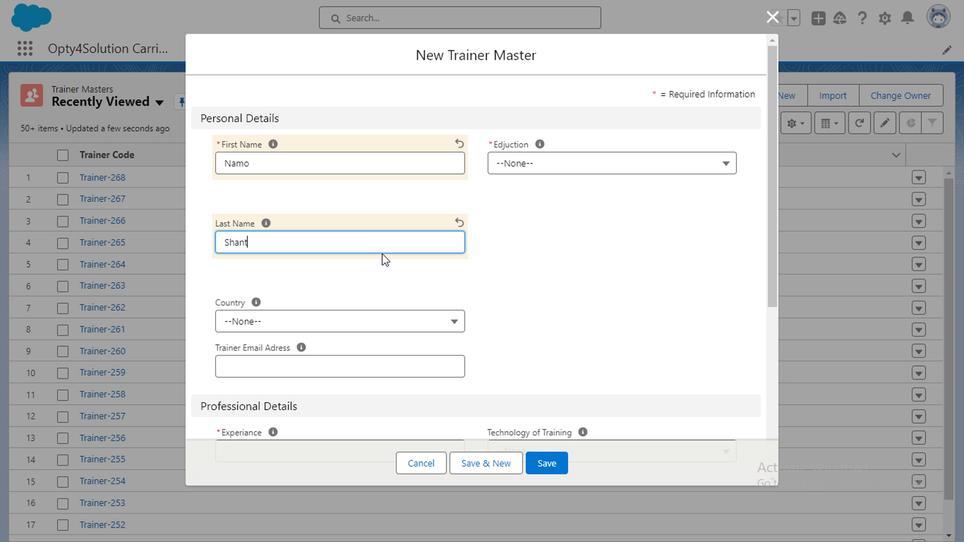 
Action: Mouse moved to (342, 321)
Screenshot: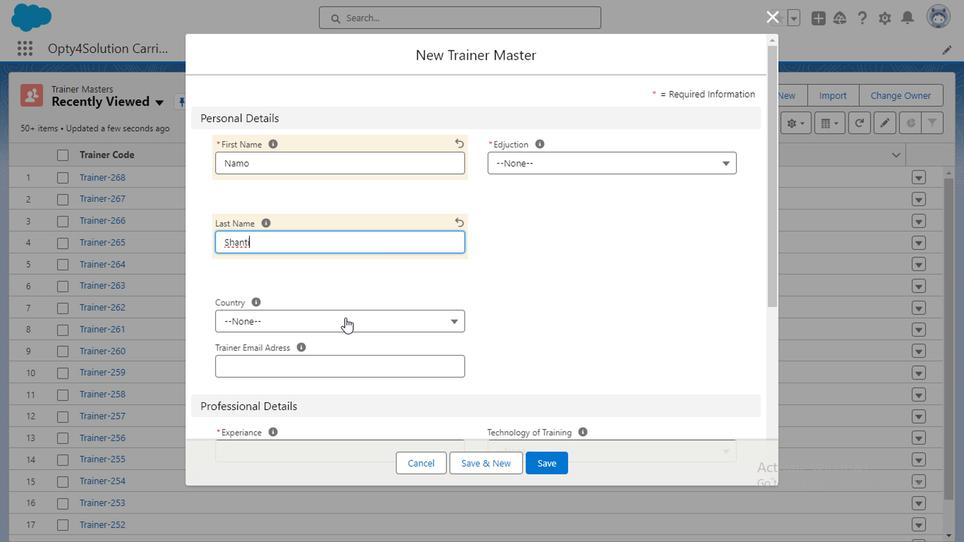 
Action: Mouse pressed left at (342, 321)
Screenshot: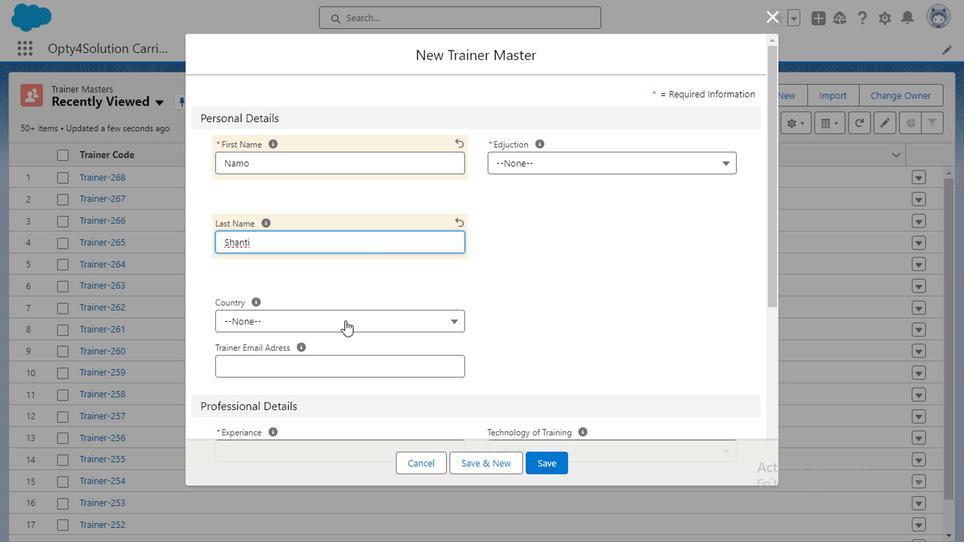 
Action: Mouse moved to (258, 404)
Screenshot: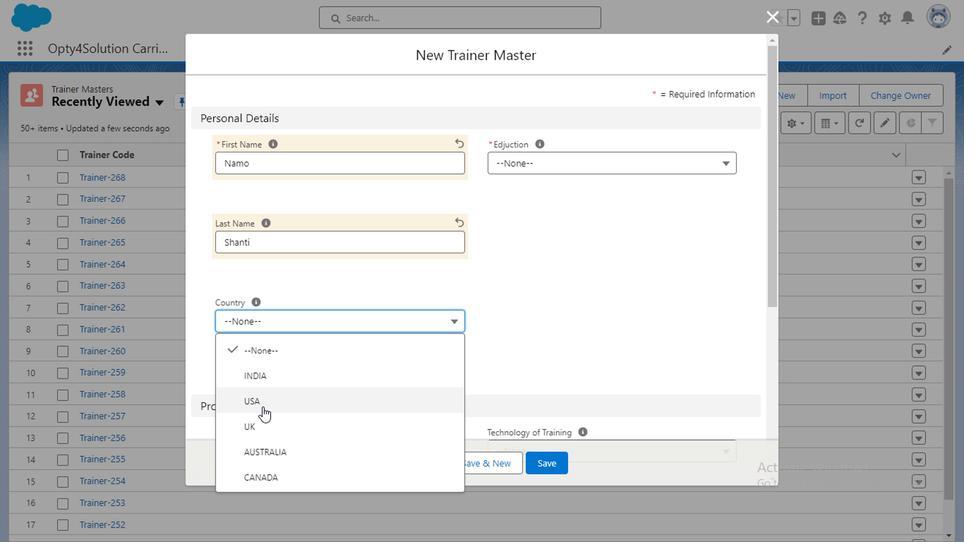
Action: Mouse pressed left at (258, 404)
Screenshot: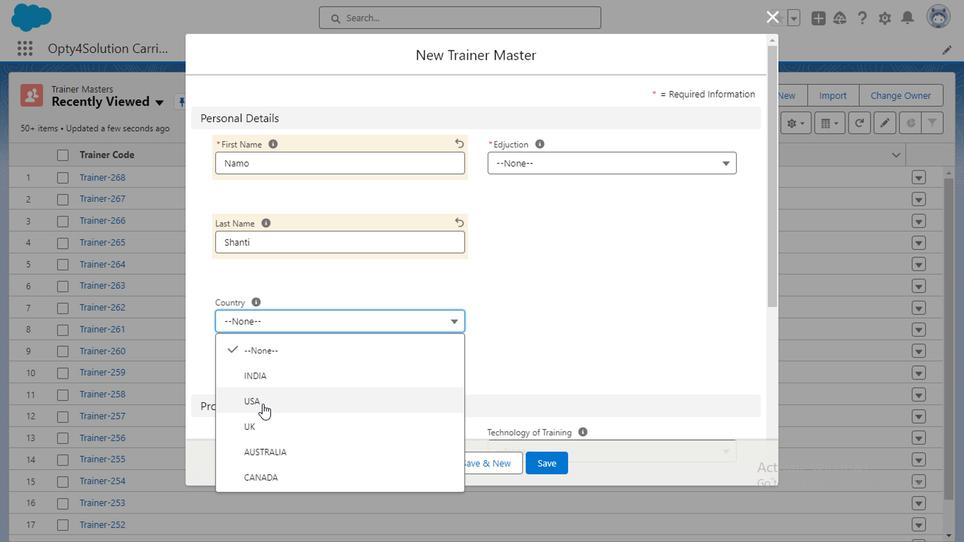 
Action: Mouse moved to (563, 170)
Screenshot: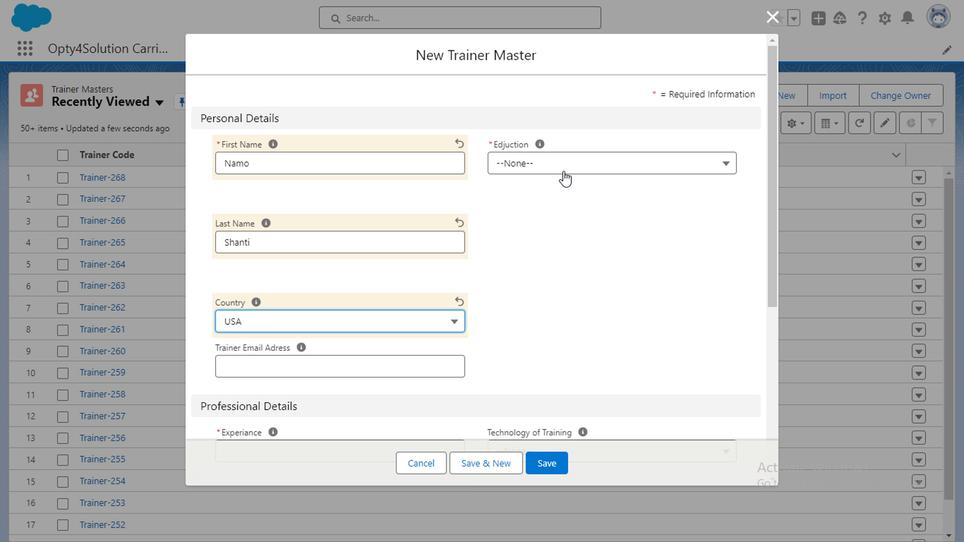 
Action: Mouse pressed left at (563, 170)
Screenshot: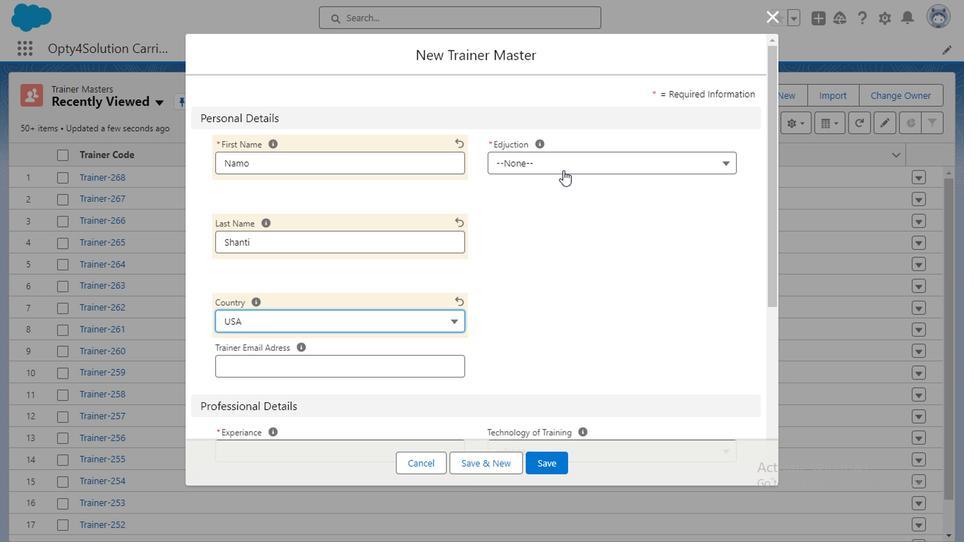 
Action: Mouse moved to (523, 292)
Screenshot: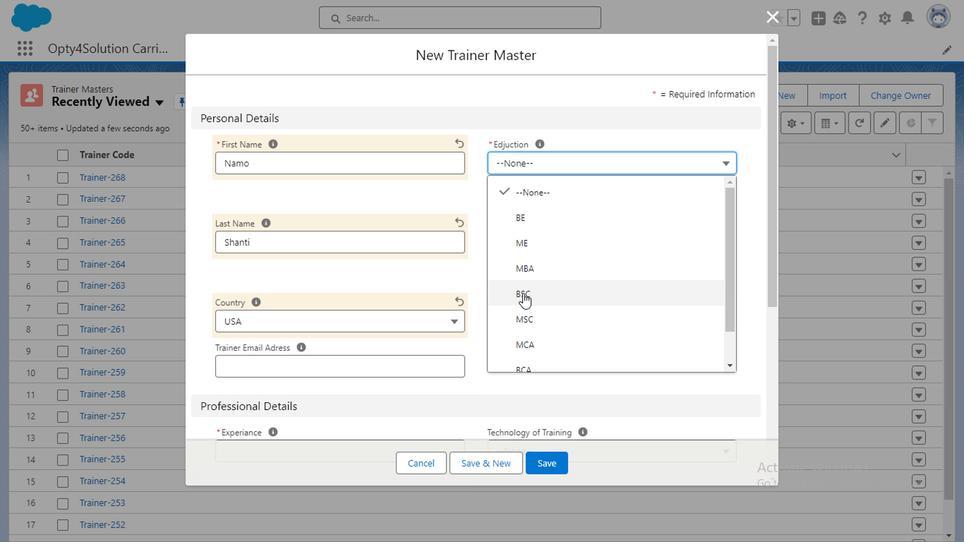 
Action: Mouse pressed left at (523, 292)
Screenshot: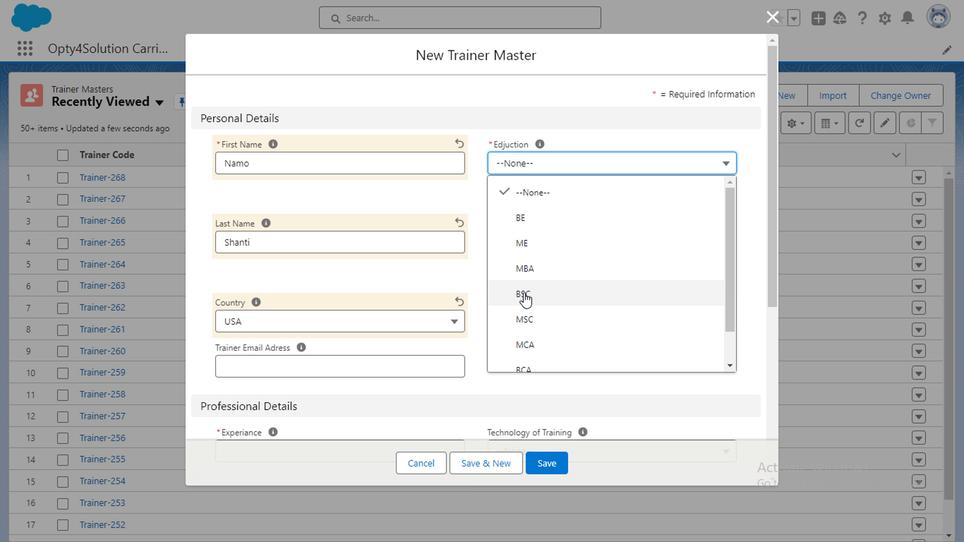 
Action: Mouse moved to (363, 381)
Screenshot: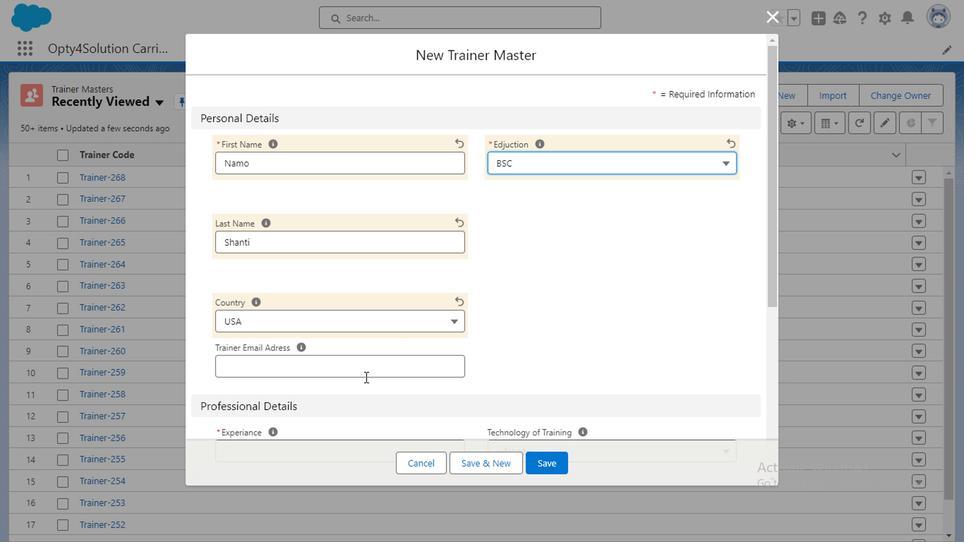 
Action: Mouse pressed left at (363, 381)
Screenshot: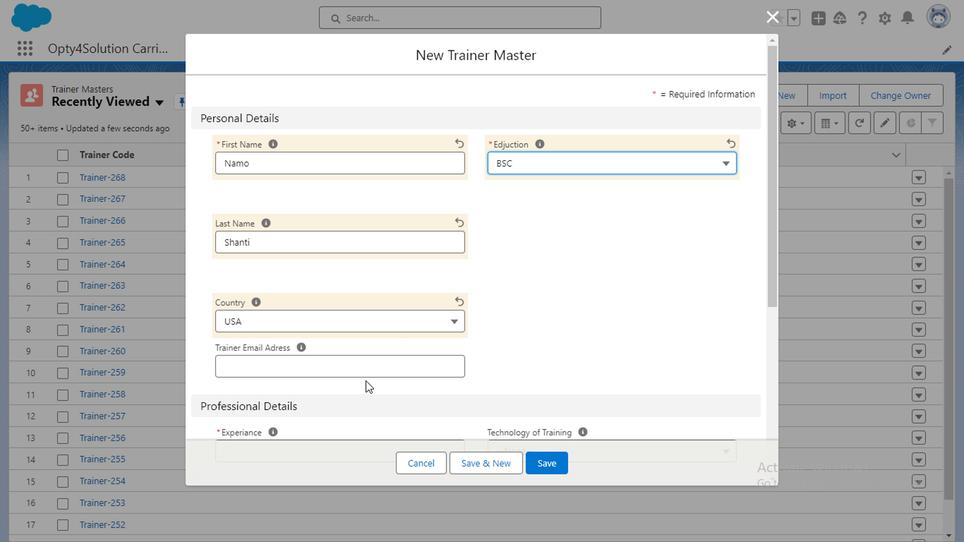 
Action: Mouse moved to (359, 371)
Screenshot: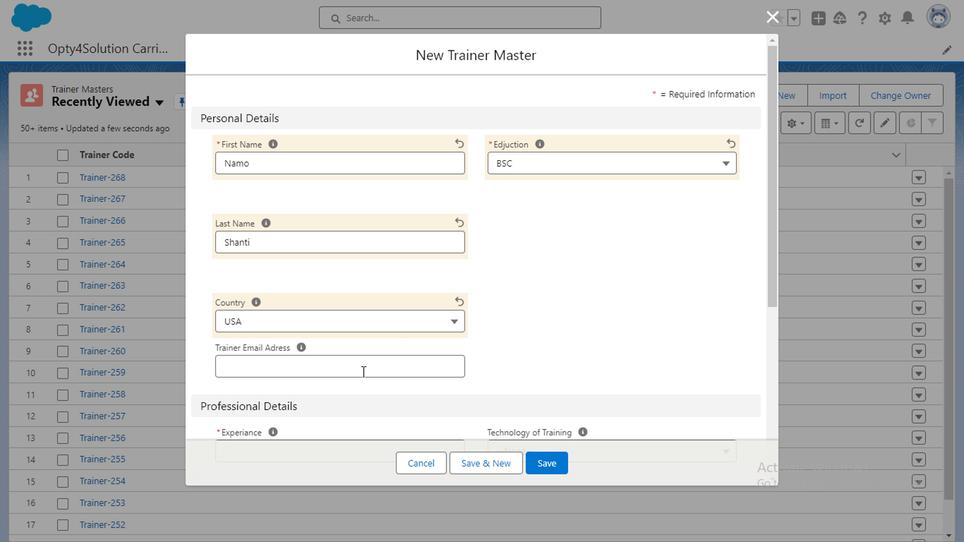 
Action: Key pressed s
Screenshot: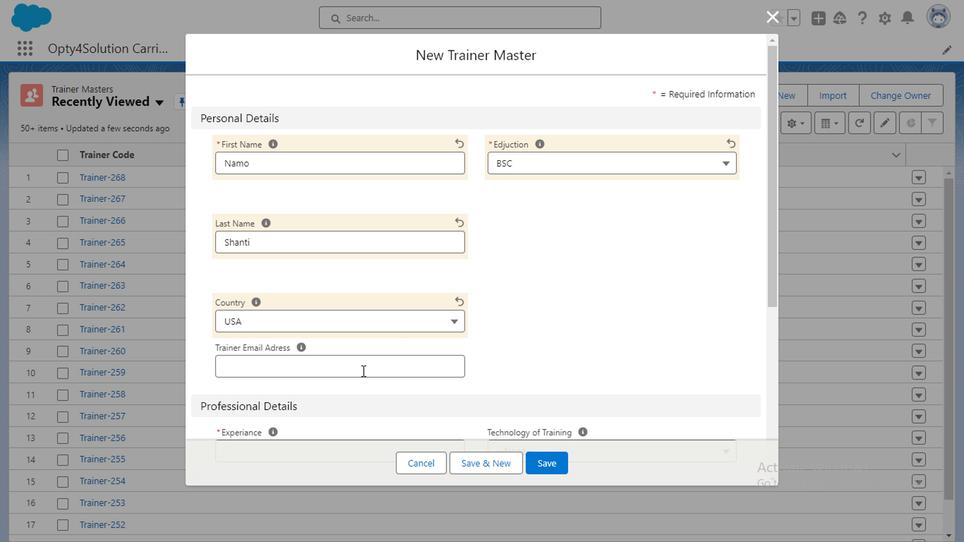 
Action: Mouse moved to (353, 366)
Screenshot: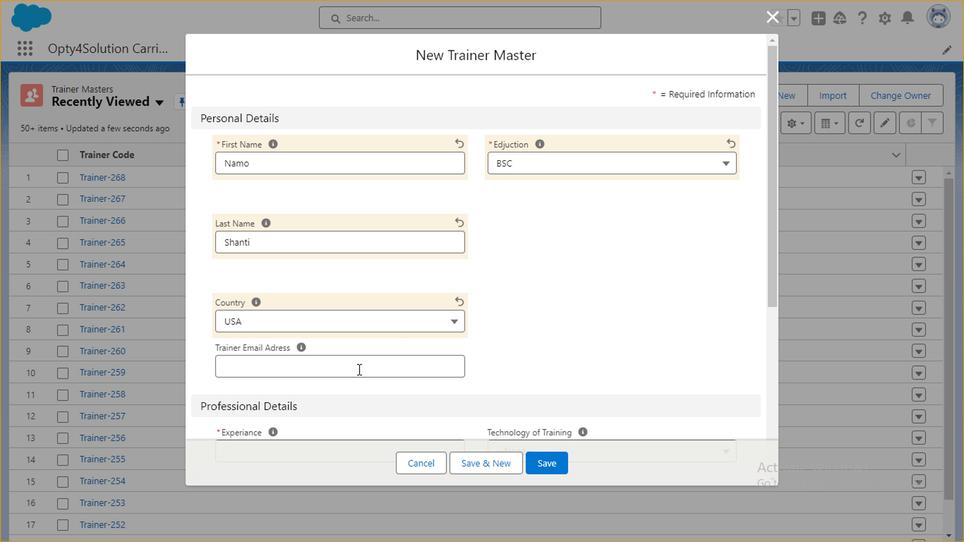
Action: Mouse pressed left at (353, 366)
Screenshot: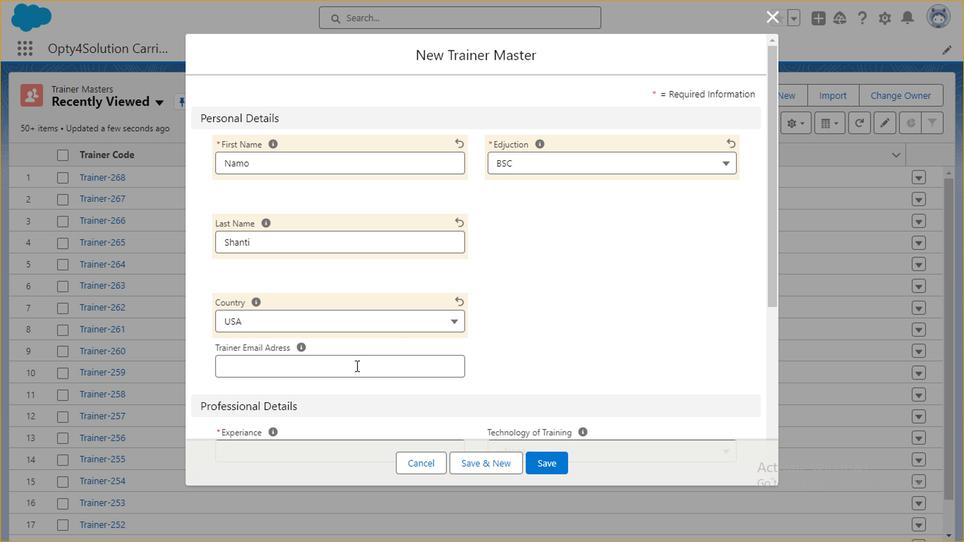 
Action: Key pressed shantinamo89<Key.shift>@gmail.com
Screenshot: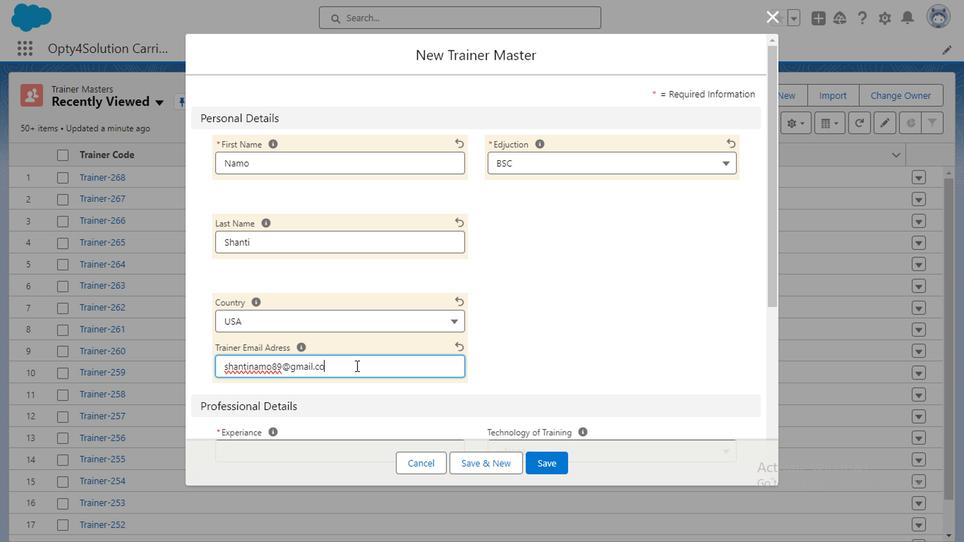 
Action: Mouse moved to (774, 292)
Screenshot: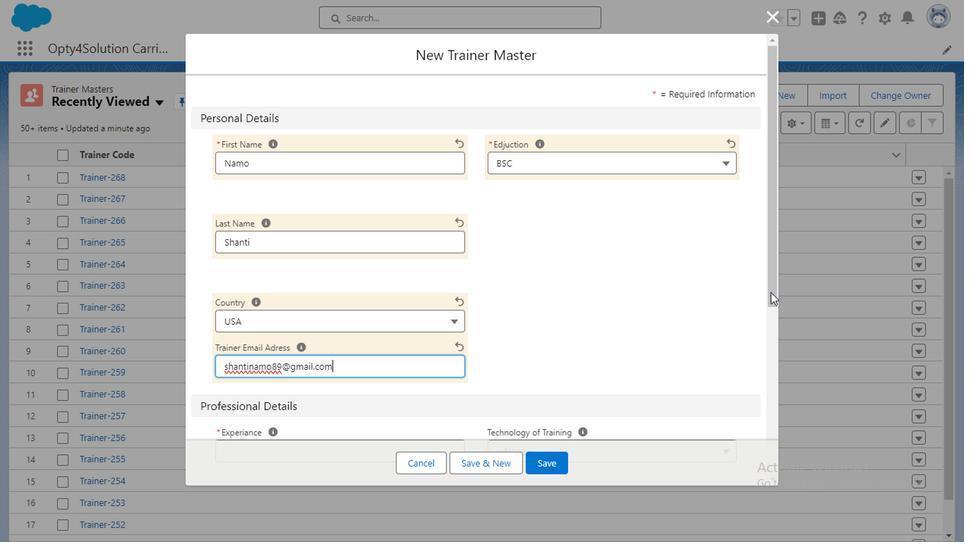 
Action: Mouse pressed left at (774, 292)
Screenshot: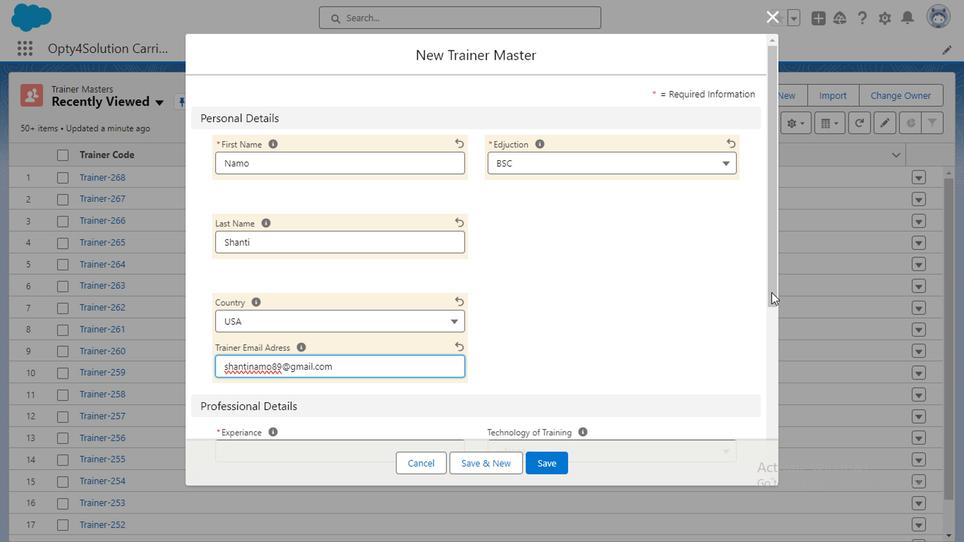 
Action: Mouse moved to (368, 353)
Screenshot: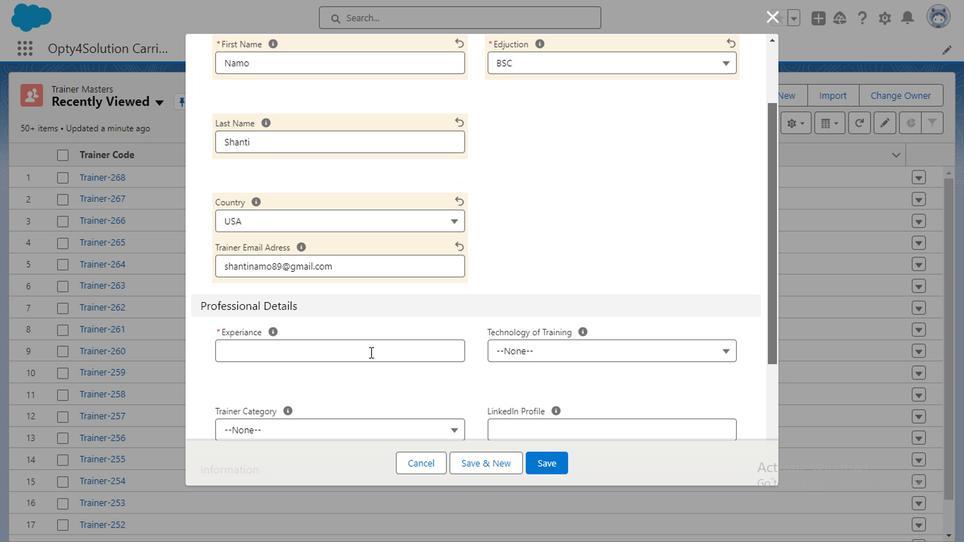 
Action: Mouse pressed left at (368, 353)
Screenshot: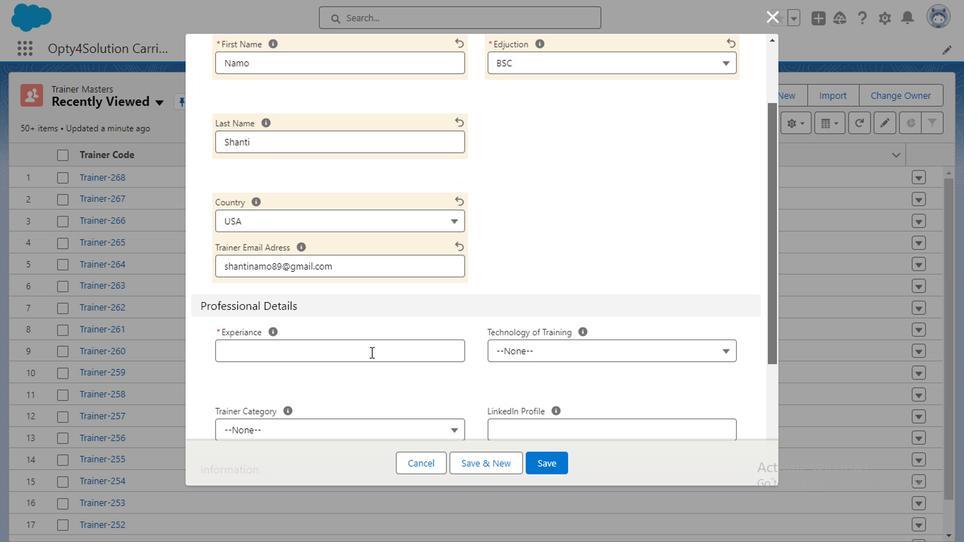 
Action: Key pressed 9
Screenshot: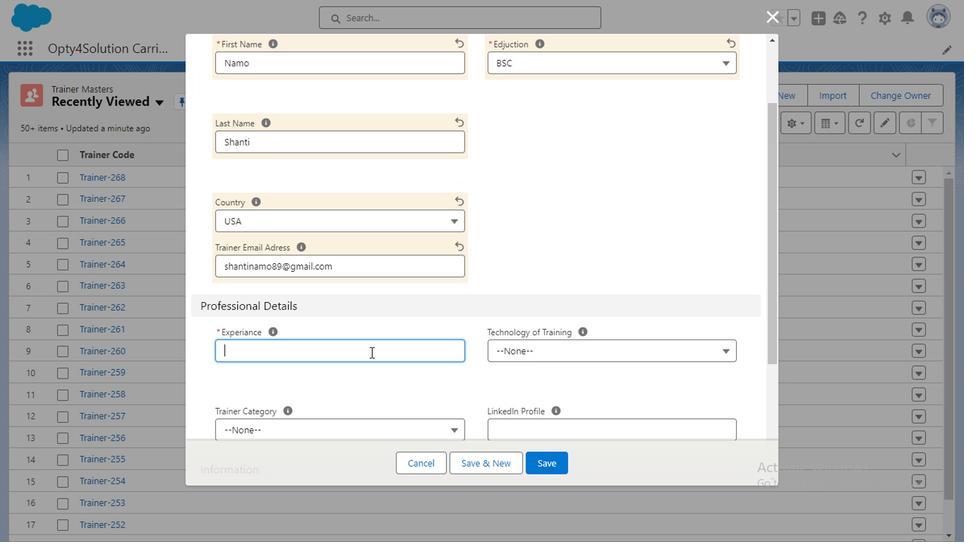 
Action: Mouse moved to (547, 352)
Screenshot: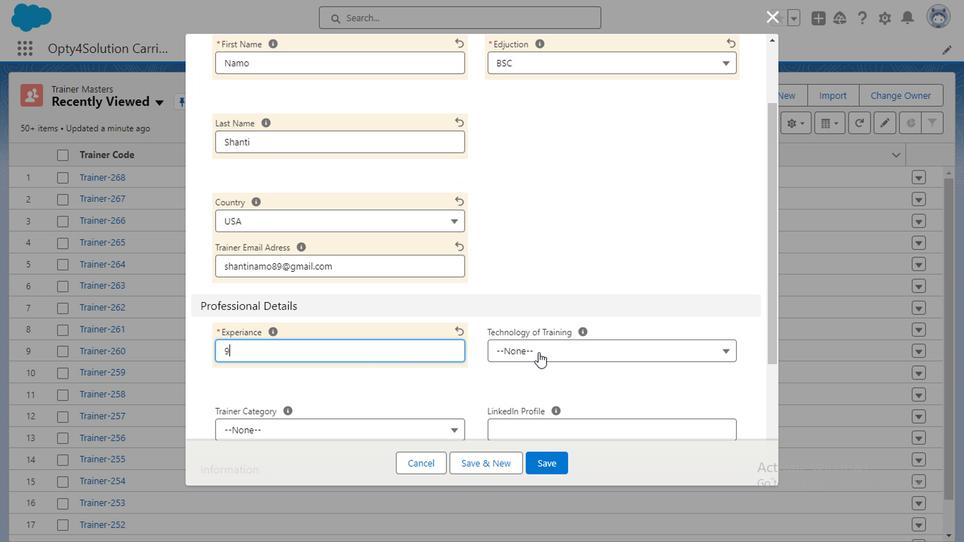 
Action: Mouse pressed left at (547, 352)
Screenshot: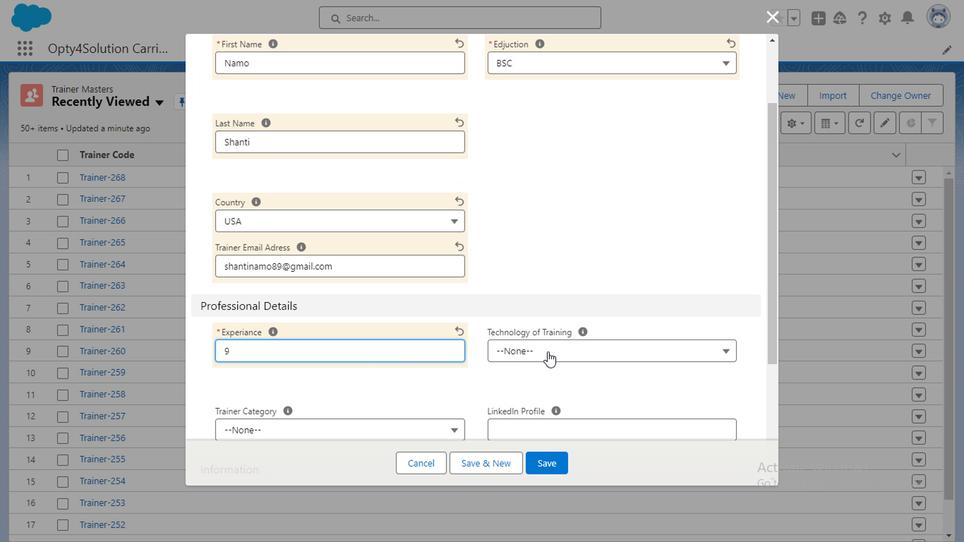 
Action: Mouse moved to (548, 286)
Screenshot: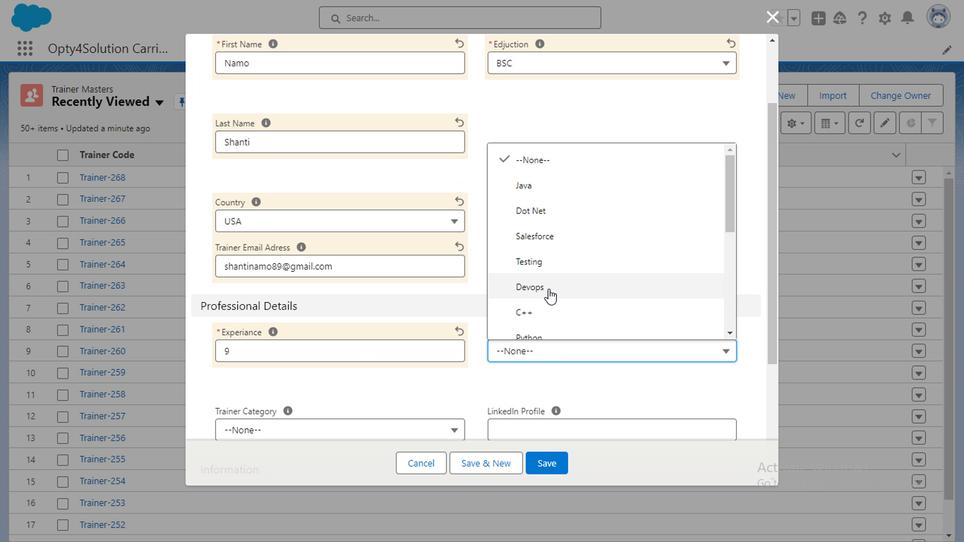 
Action: Mouse pressed left at (548, 286)
Screenshot: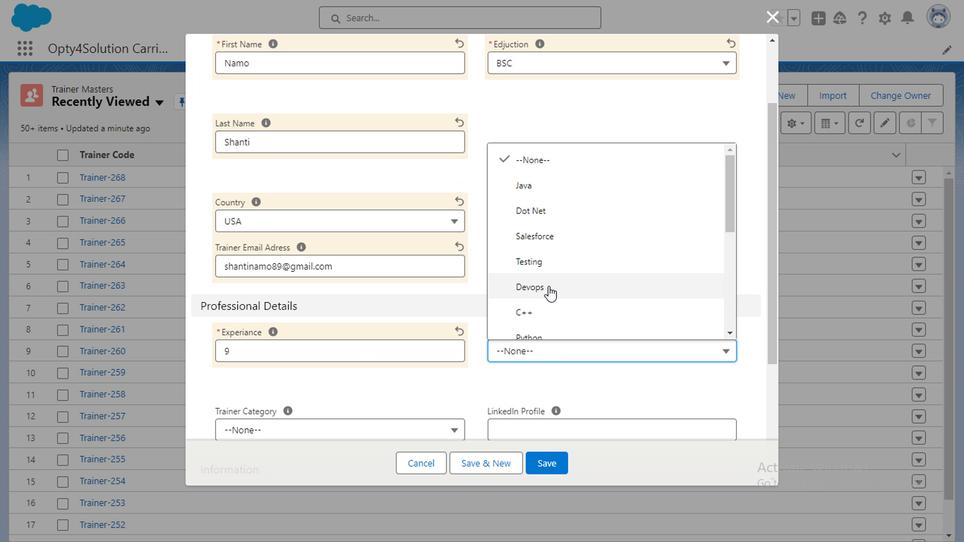 
Action: Mouse moved to (777, 338)
Screenshot: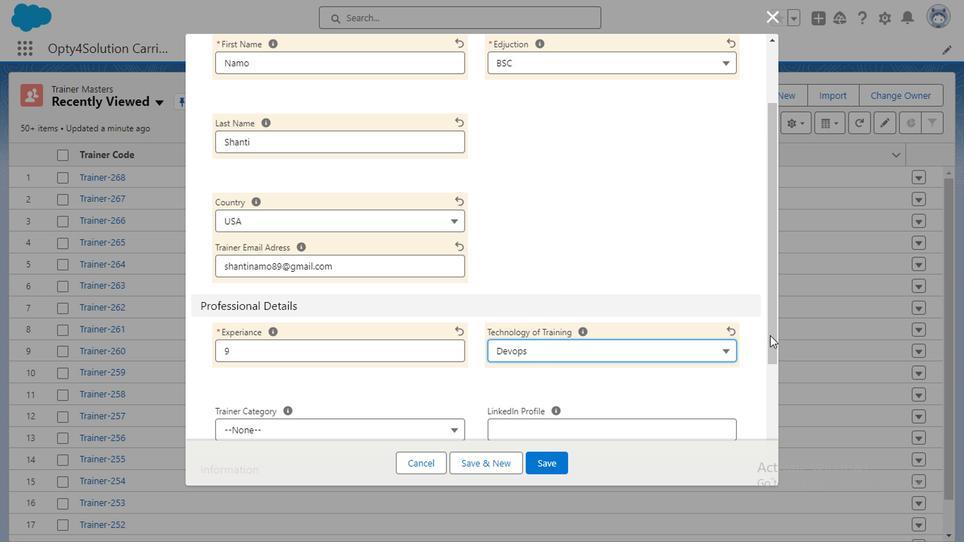 
Action: Mouse pressed left at (777, 338)
Screenshot: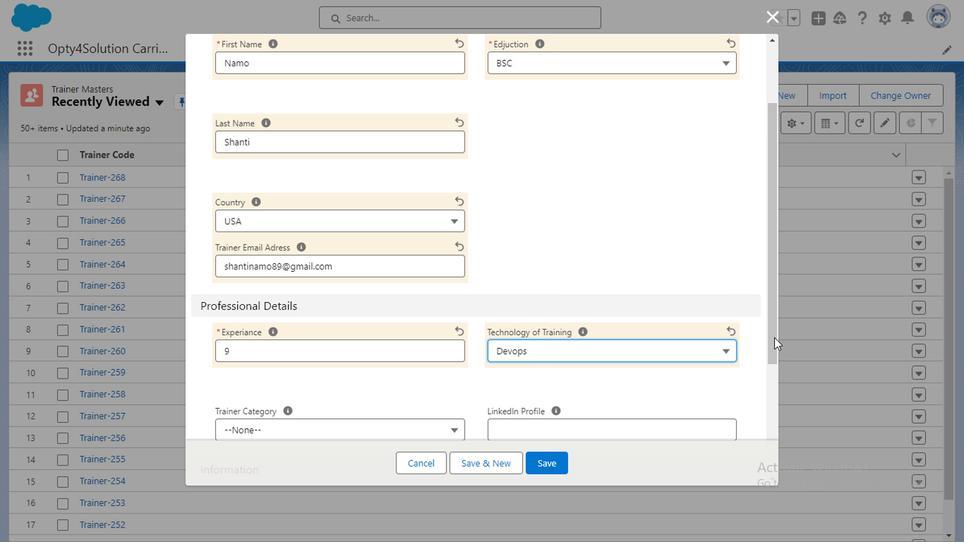 
Action: Mouse moved to (437, 336)
Screenshot: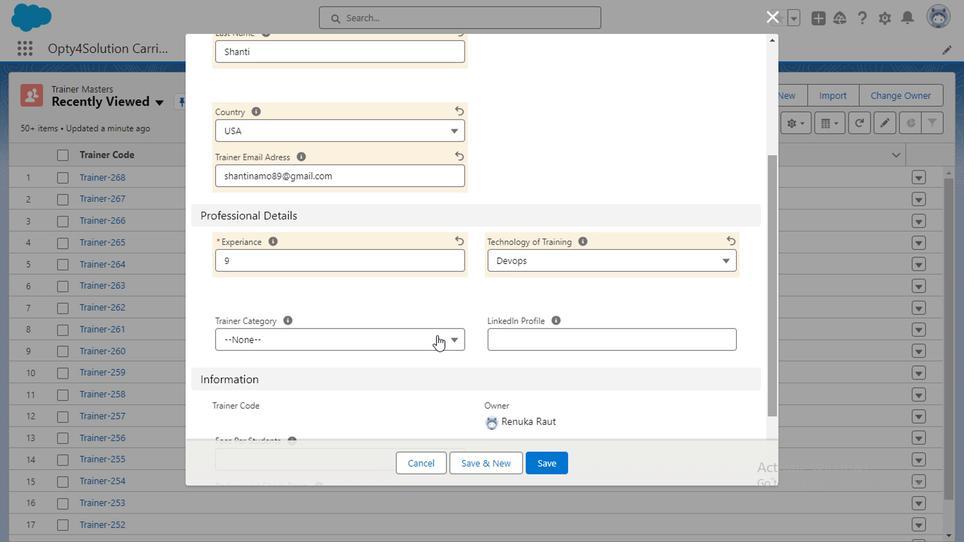 
Action: Mouse pressed left at (437, 336)
Screenshot: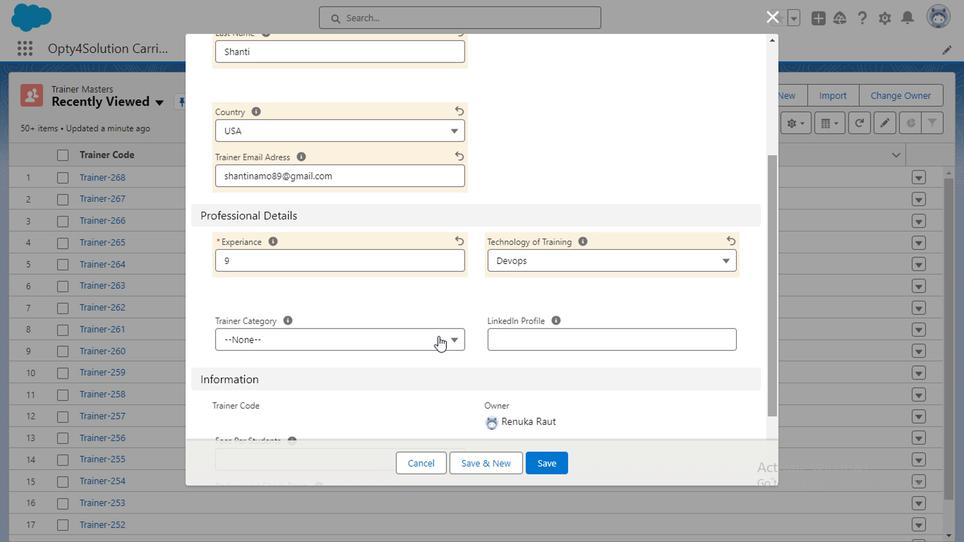 
Action: Mouse moved to (304, 450)
Screenshot: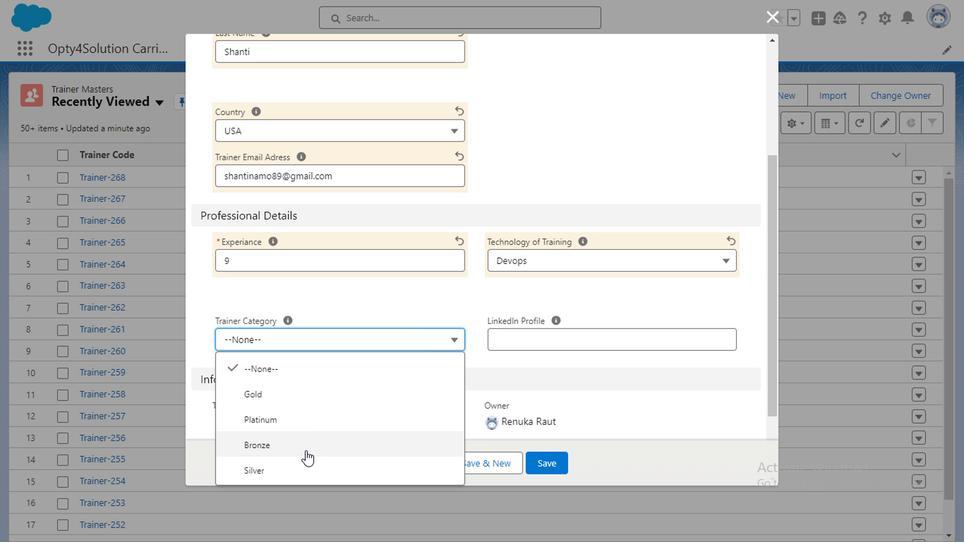 
Action: Mouse pressed left at (304, 450)
Screenshot: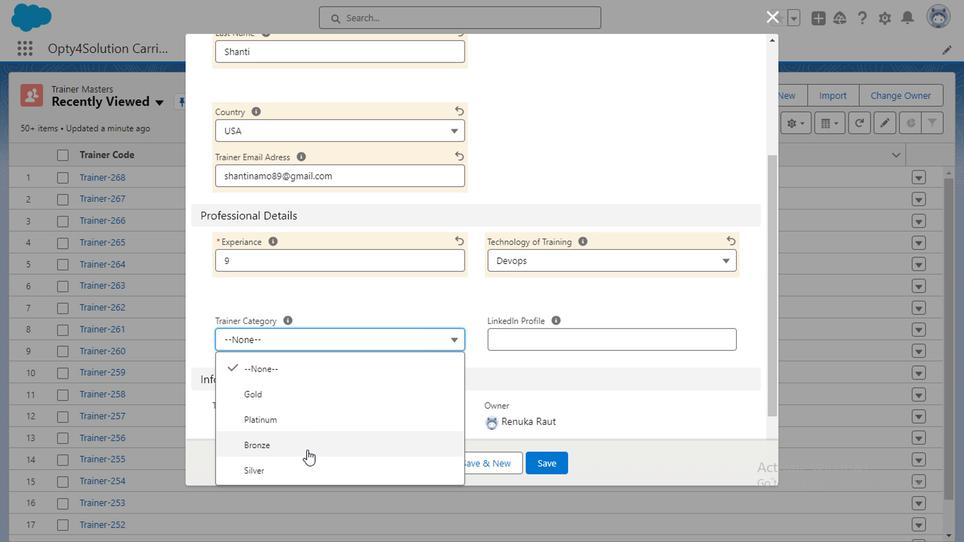 
Action: Mouse moved to (776, 407)
Screenshot: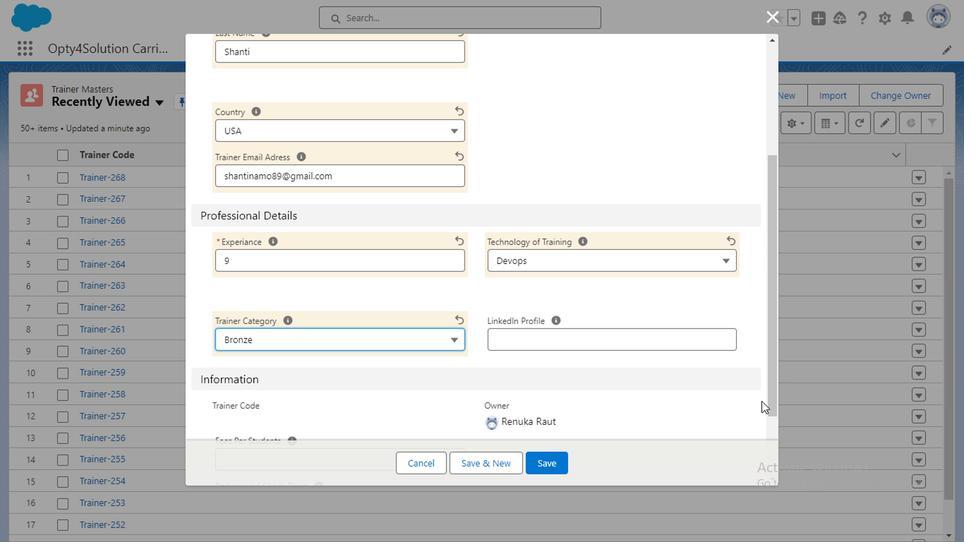 
Action: Mouse pressed left at (776, 407)
Screenshot: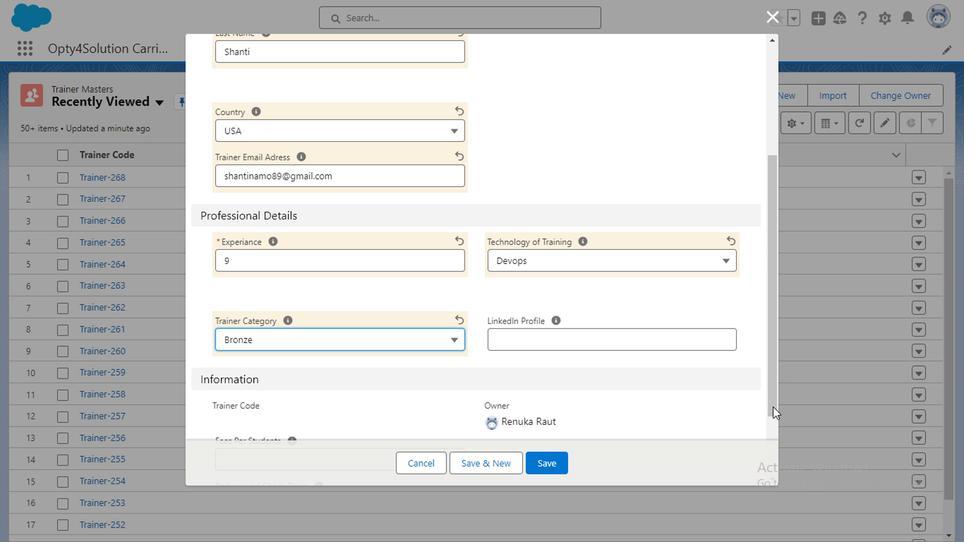 
Action: Mouse moved to (291, 413)
Screenshot: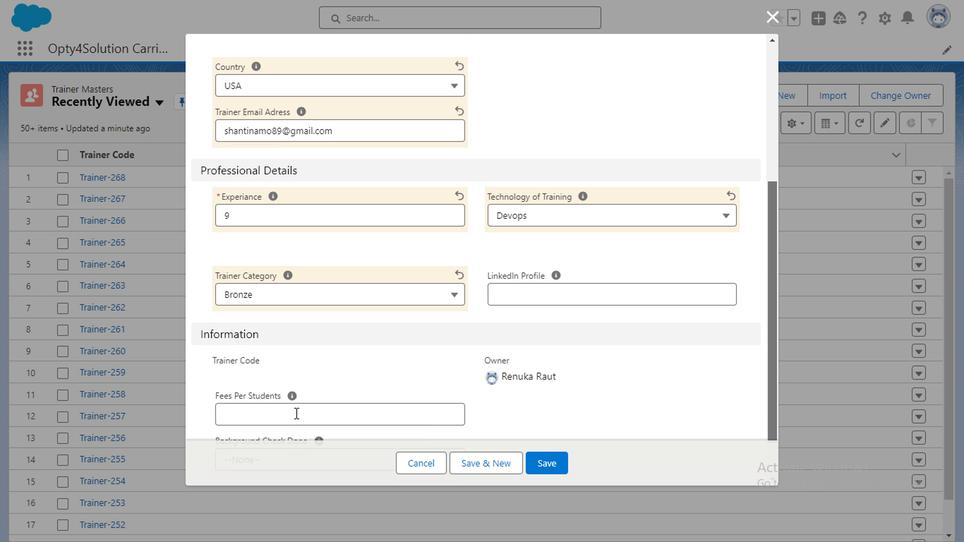 
Action: Mouse pressed left at (291, 413)
Screenshot: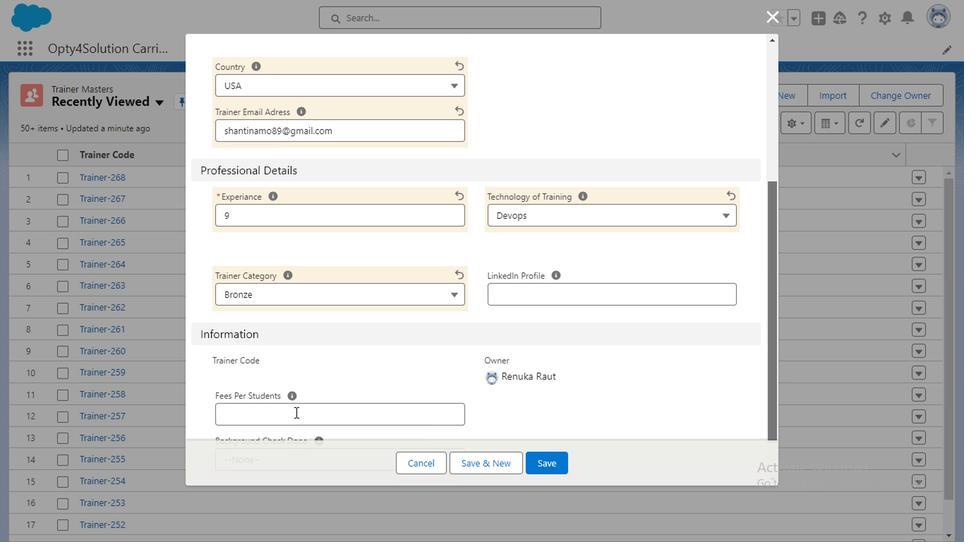
Action: Key pressed 6000
Screenshot: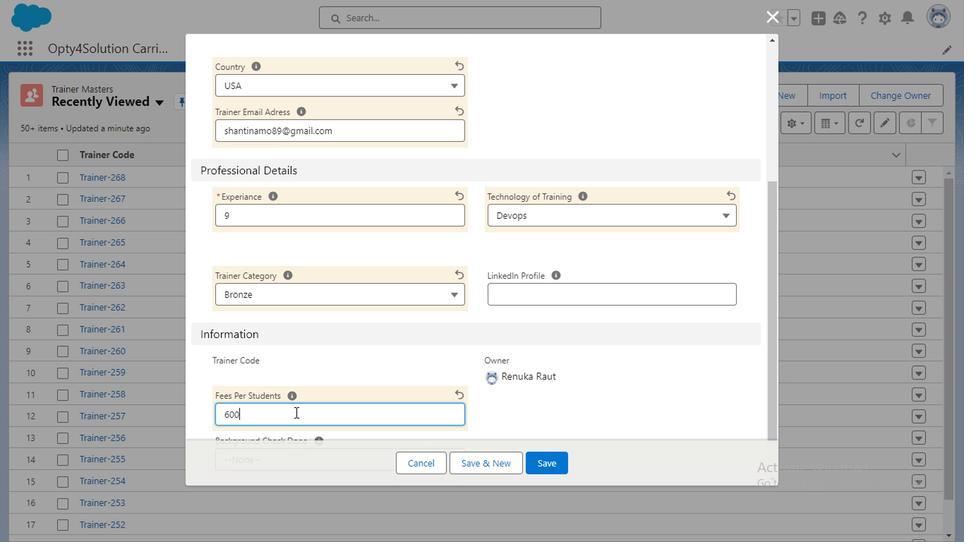 
Action: Mouse moved to (774, 322)
Screenshot: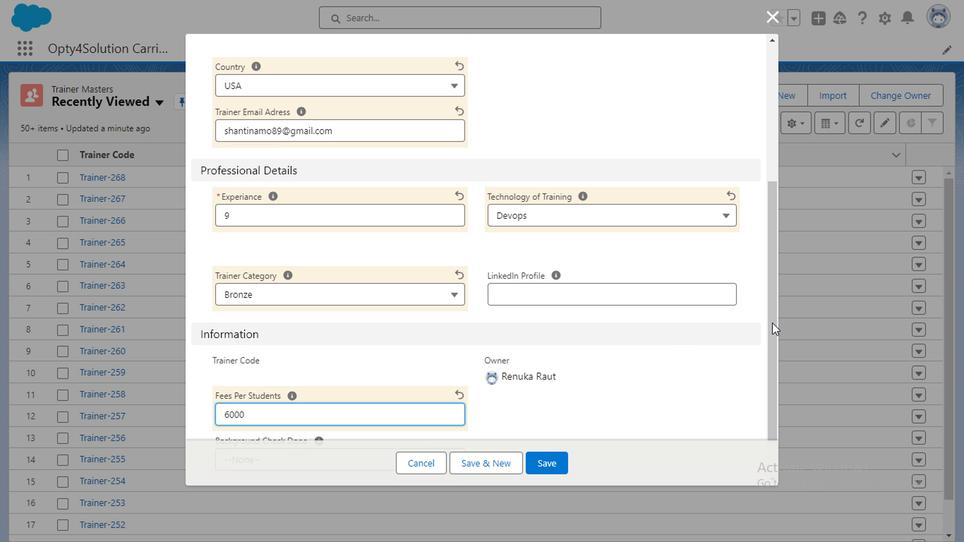 
Action: Mouse pressed left at (774, 322)
Screenshot: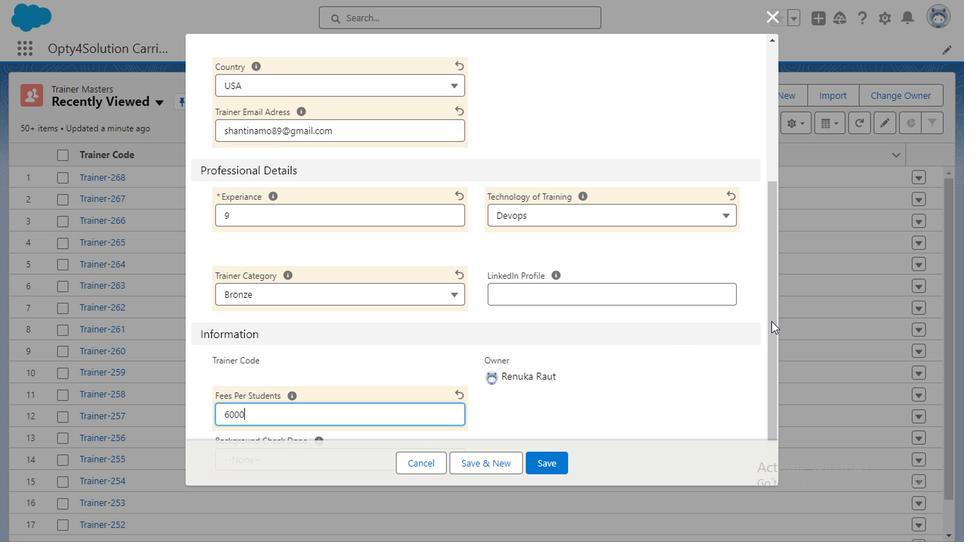 
Action: Mouse moved to (427, 409)
Screenshot: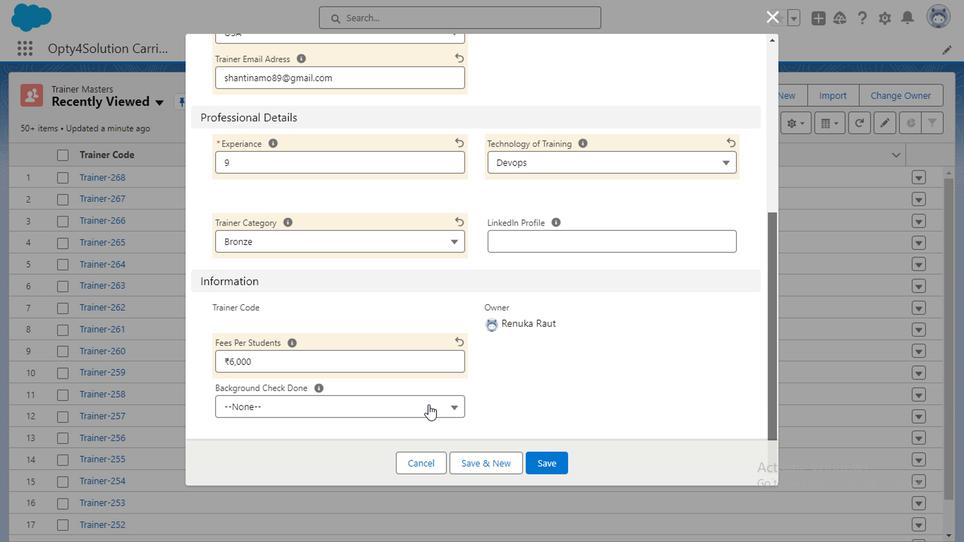 
Action: Mouse pressed left at (427, 409)
Screenshot: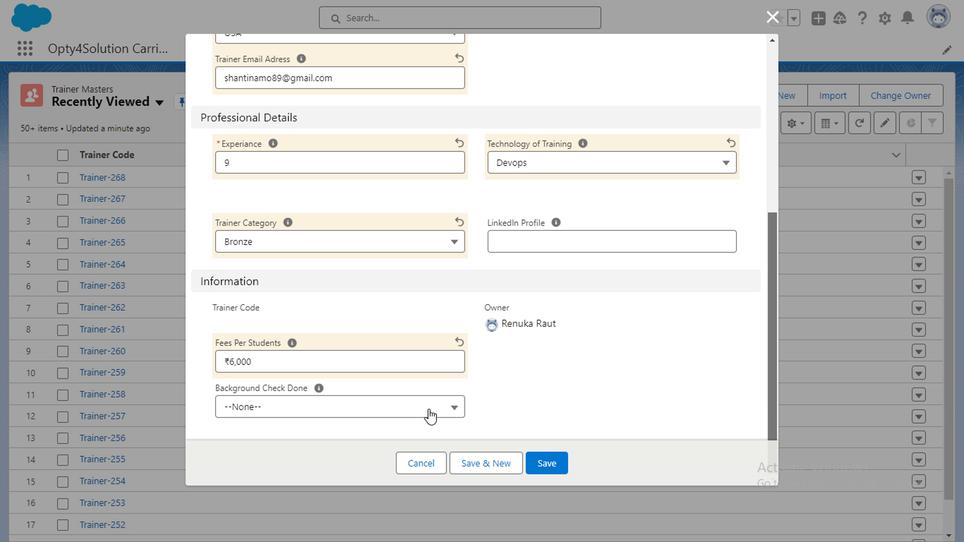 
Action: Mouse moved to (268, 462)
Screenshot: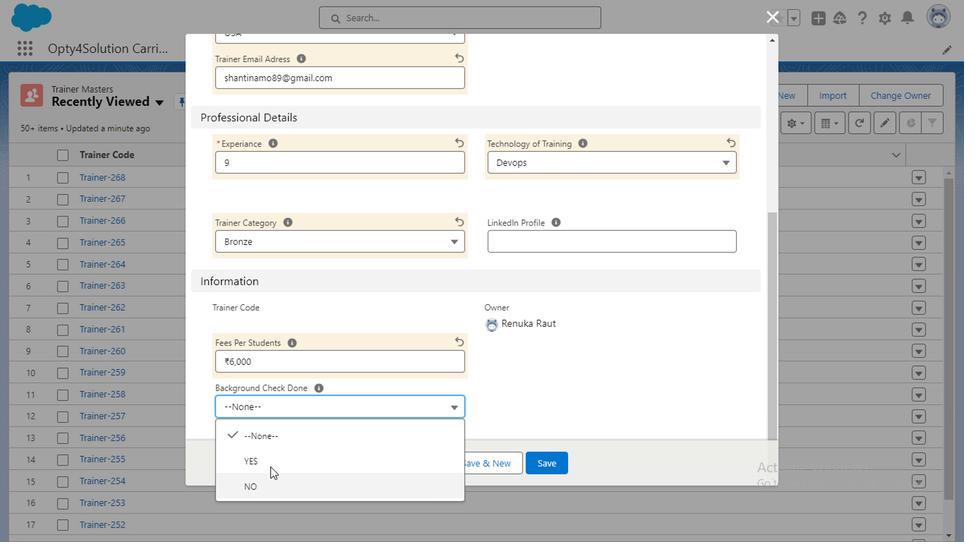 
Action: Mouse pressed left at (268, 462)
Screenshot: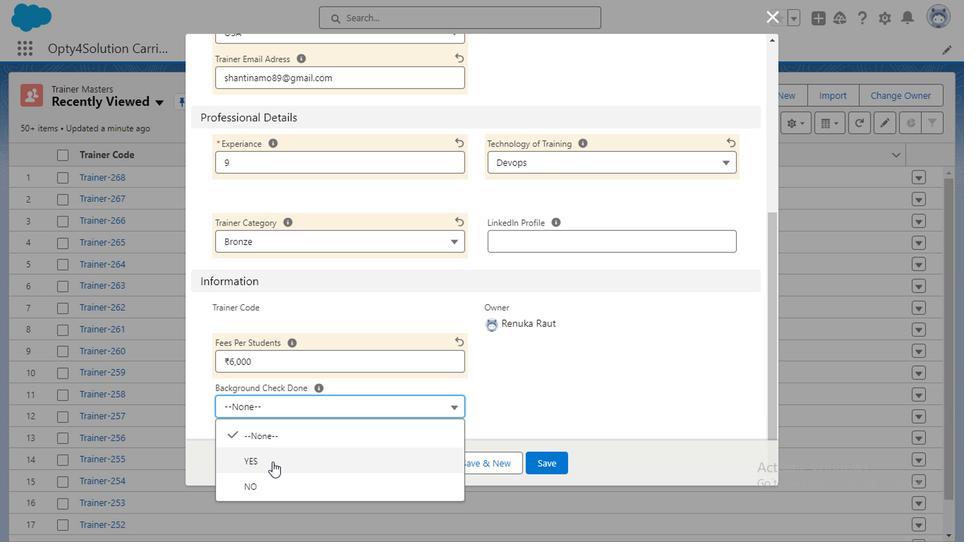 
Action: Mouse moved to (552, 460)
Screenshot: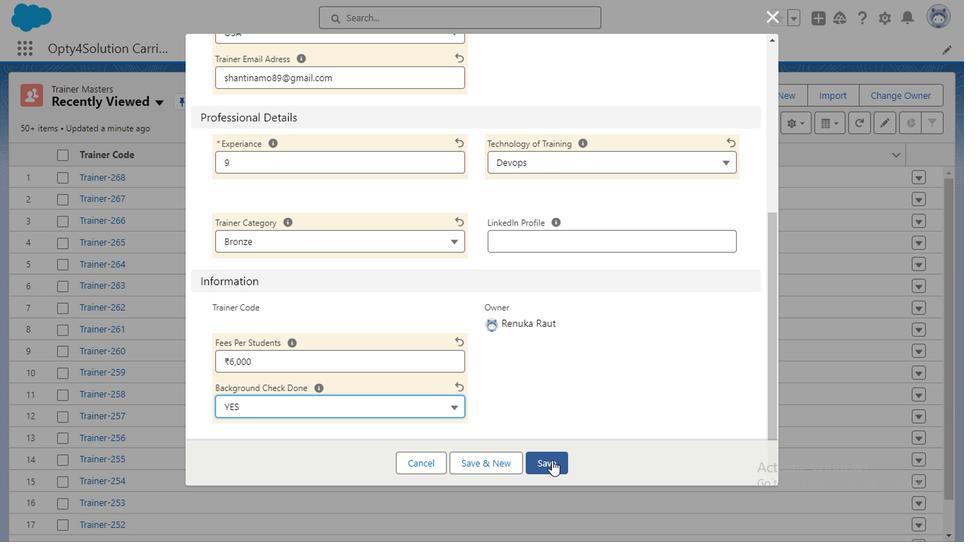 
Action: Mouse pressed left at (552, 460)
Screenshot: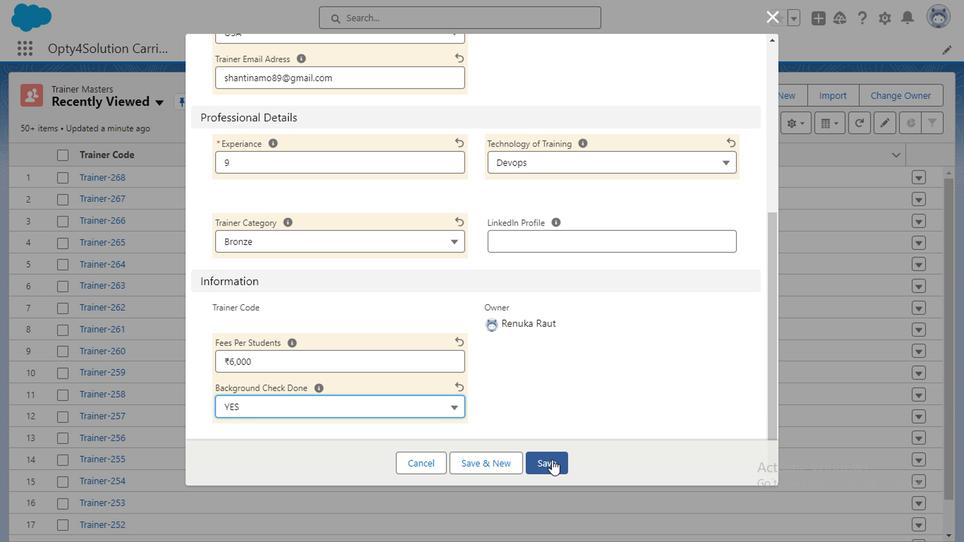
Action: Mouse moved to (363, 50)
Screenshot: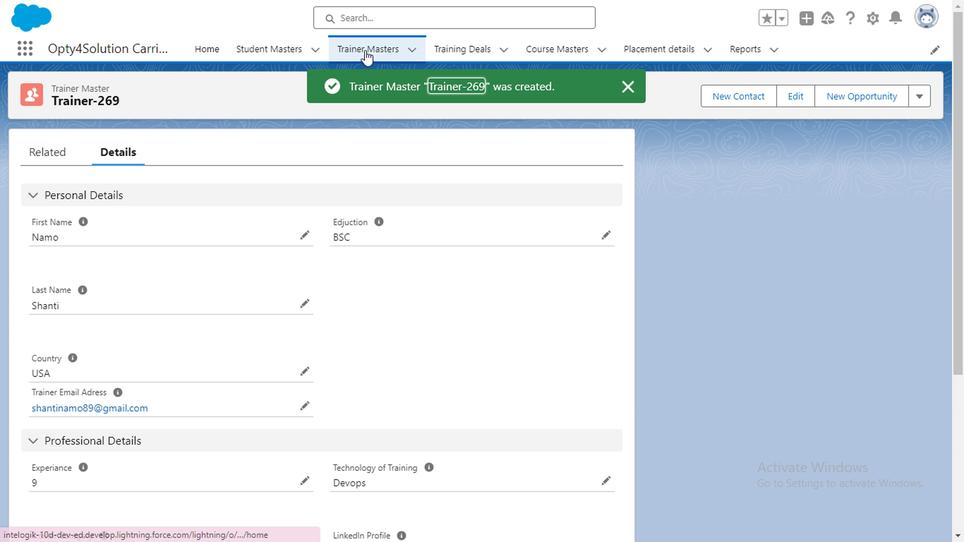 
Action: Mouse pressed left at (363, 50)
Screenshot: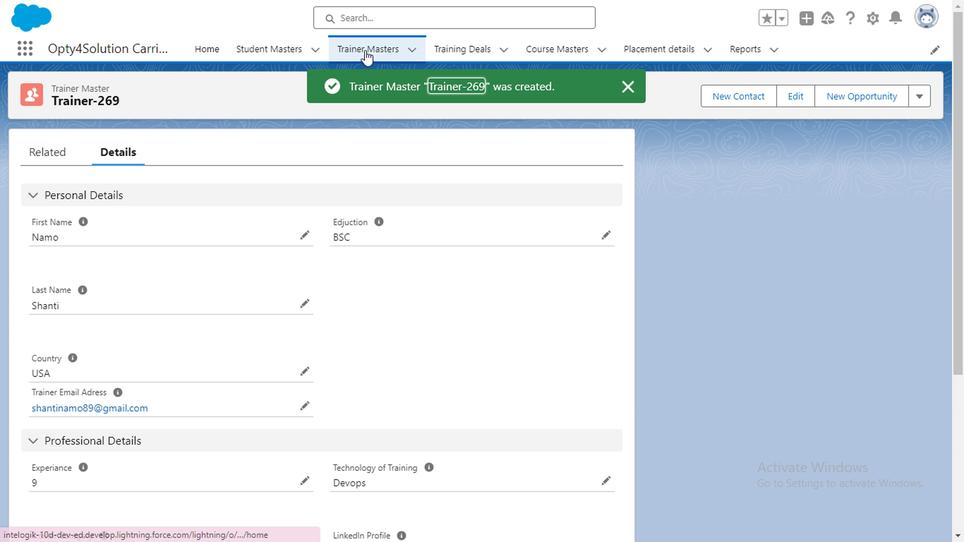 
Action: Mouse moved to (789, 98)
Screenshot: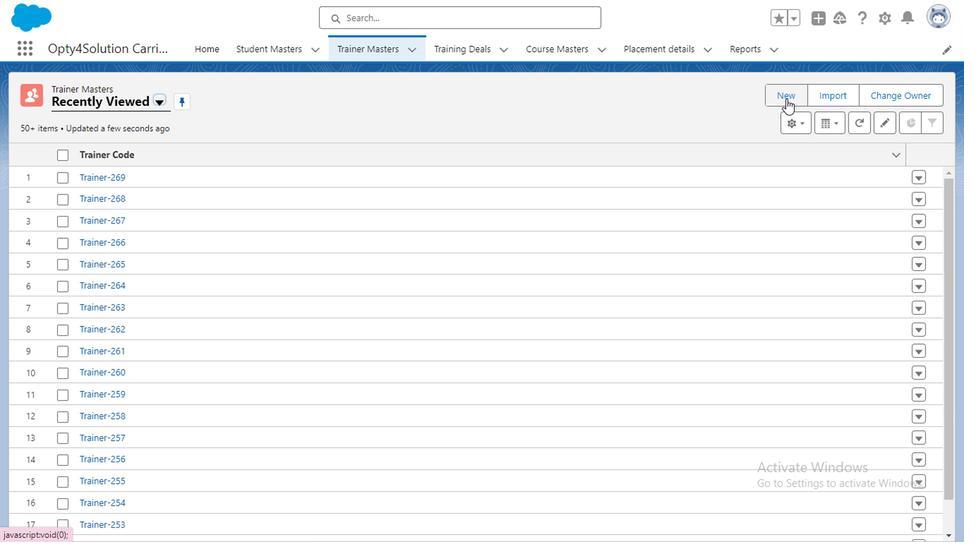 
Action: Mouse pressed left at (789, 98)
Screenshot: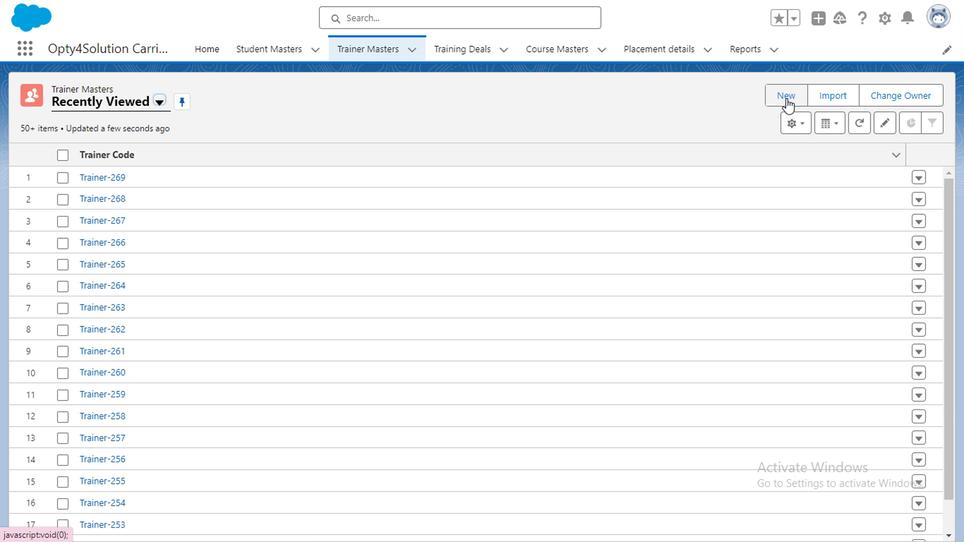 
Action: Mouse moved to (387, 162)
Screenshot: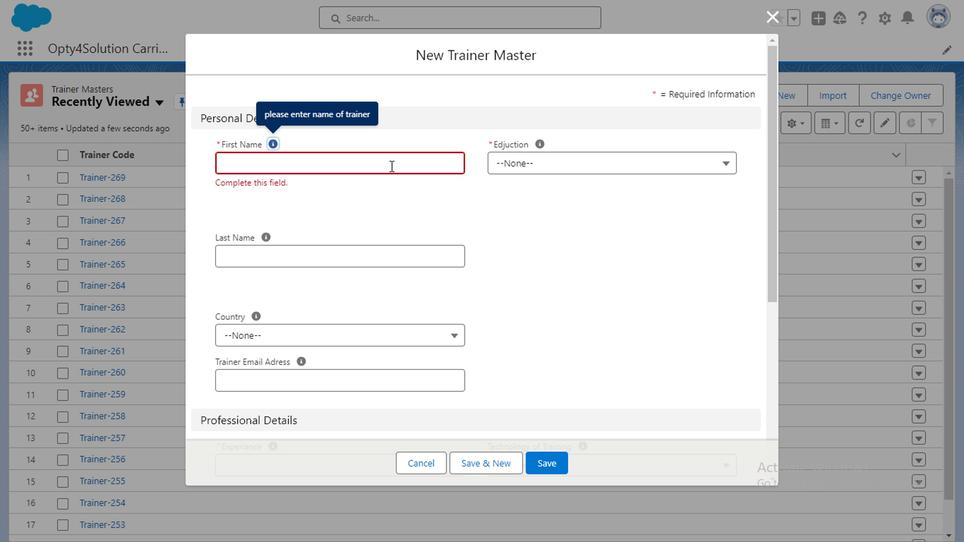 
Action: Mouse pressed left at (387, 162)
Screenshot: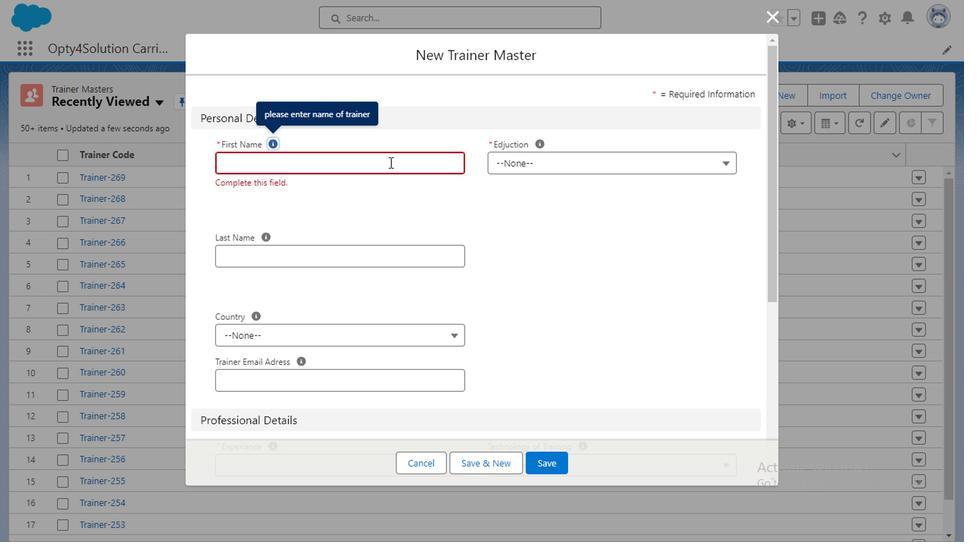 
Action: Mouse moved to (371, 168)
Screenshot: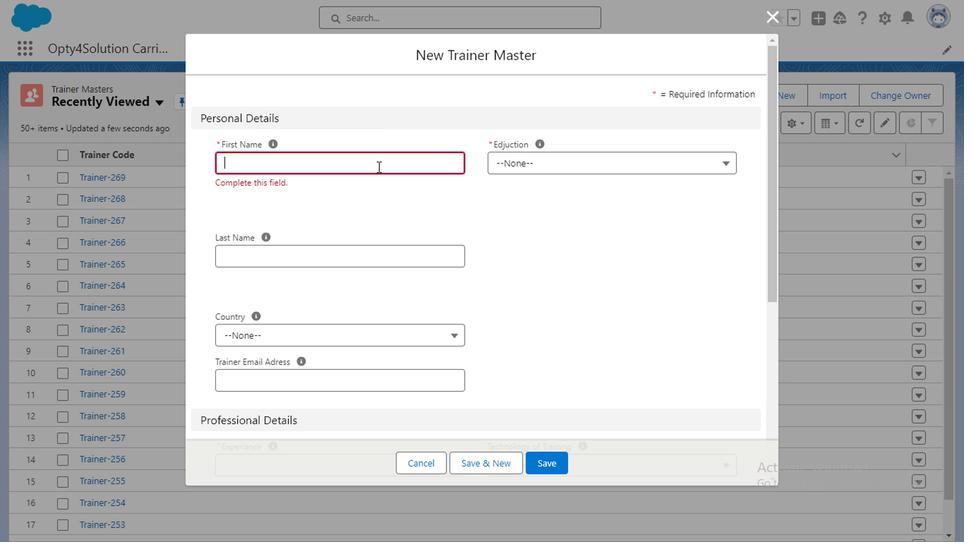 
Action: Key pressed <Key.caps_lock>S<Key.caps_lock>mita
Screenshot: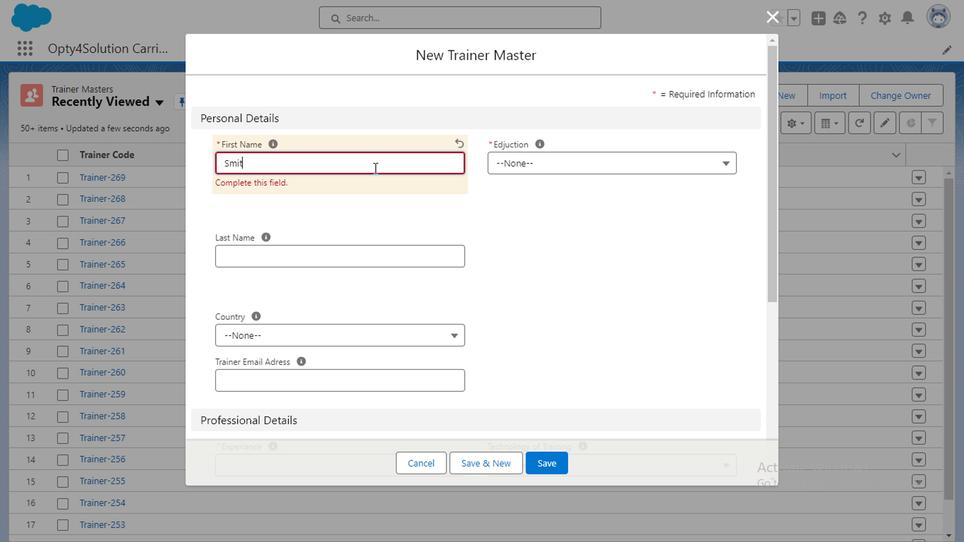 
Action: Mouse moved to (322, 244)
Screenshot: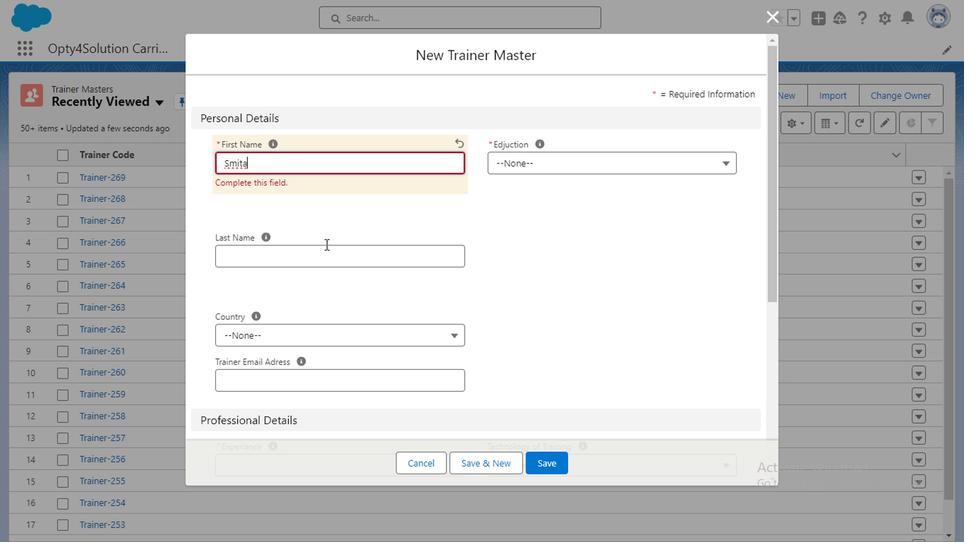 
Action: Mouse pressed left at (322, 244)
Screenshot: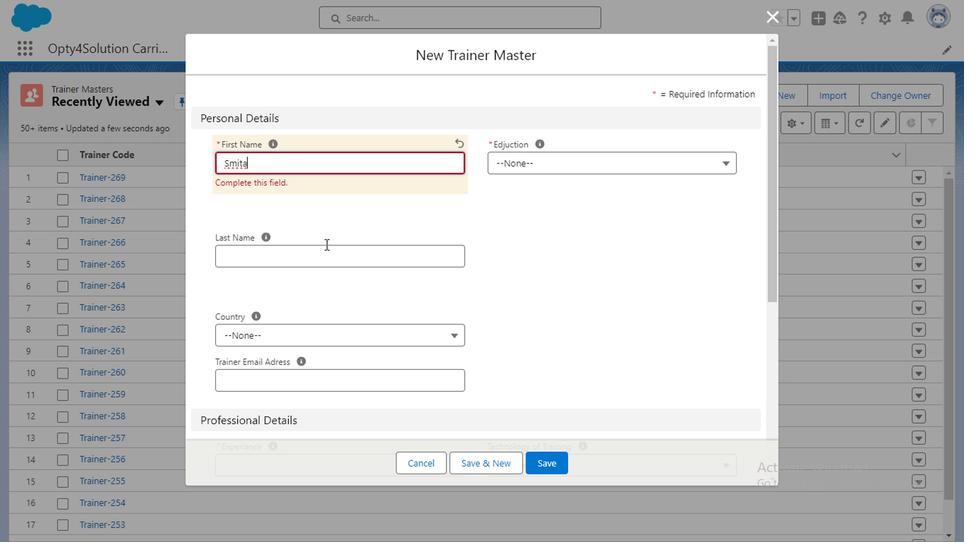 
Action: Mouse moved to (314, 259)
Screenshot: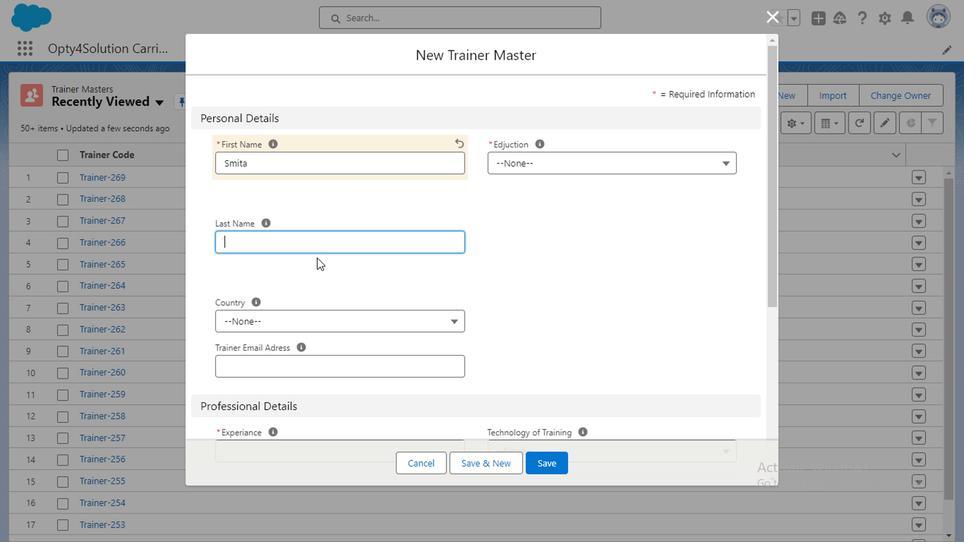 
Action: Key pressed <Key.caps_lock>K<Key.caps_lock>hatre
Screenshot: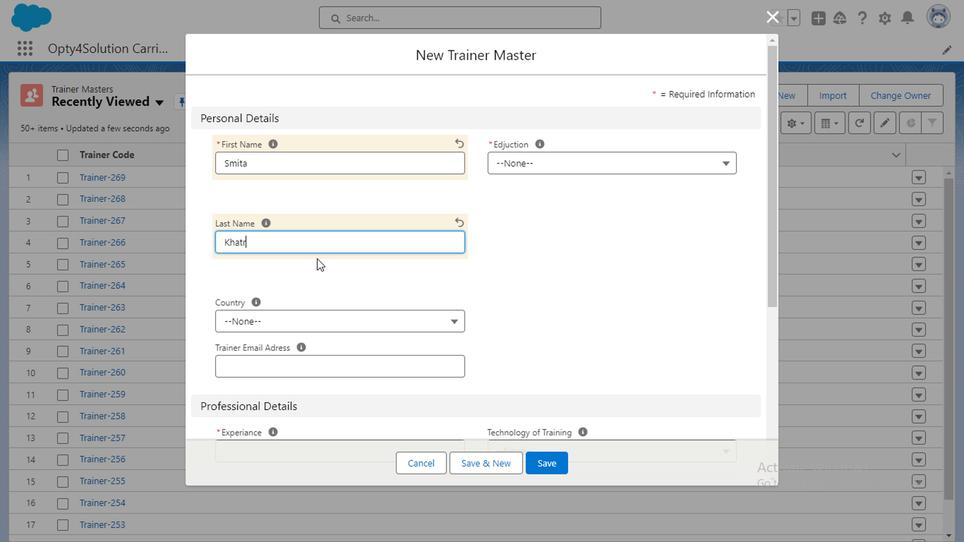 
Action: Mouse moved to (327, 322)
Screenshot: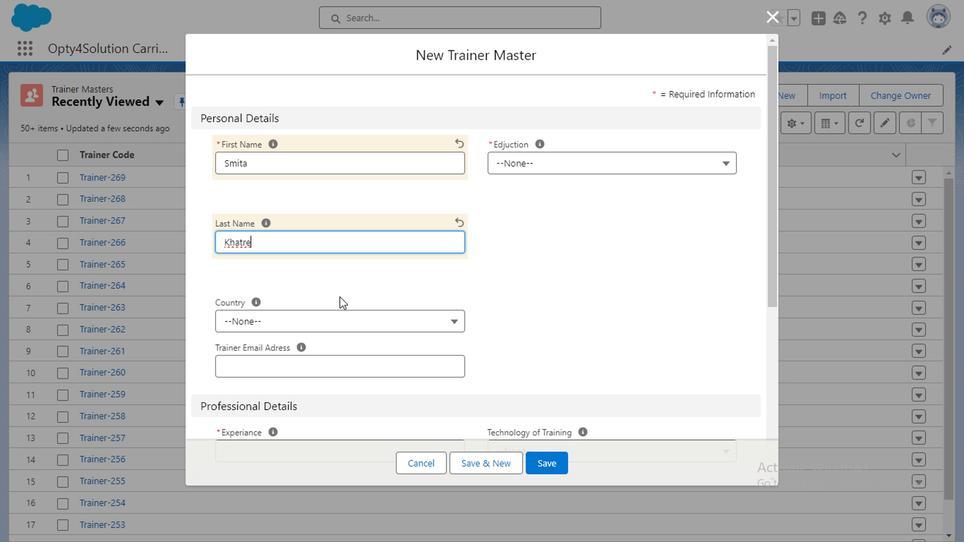 
Action: Mouse pressed left at (327, 322)
Screenshot: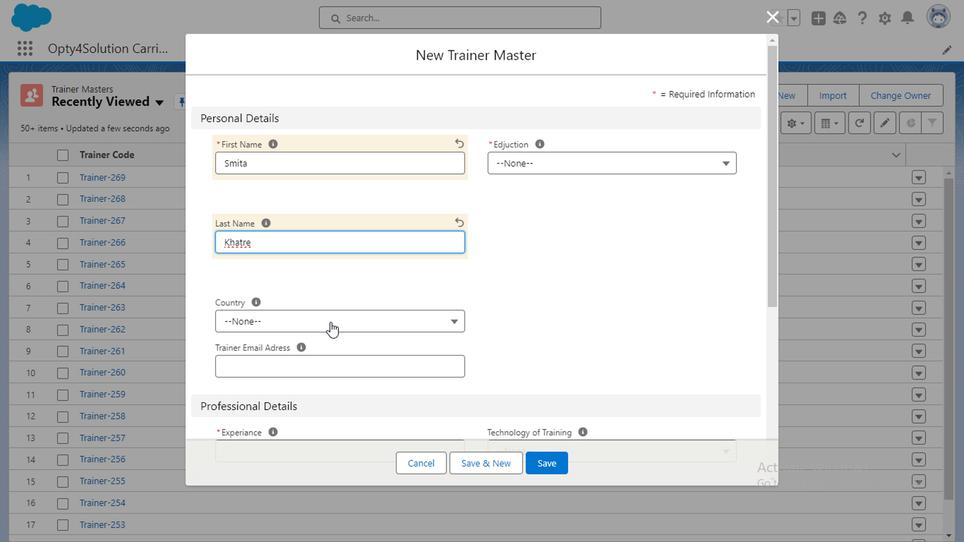 
Action: Mouse moved to (272, 449)
Screenshot: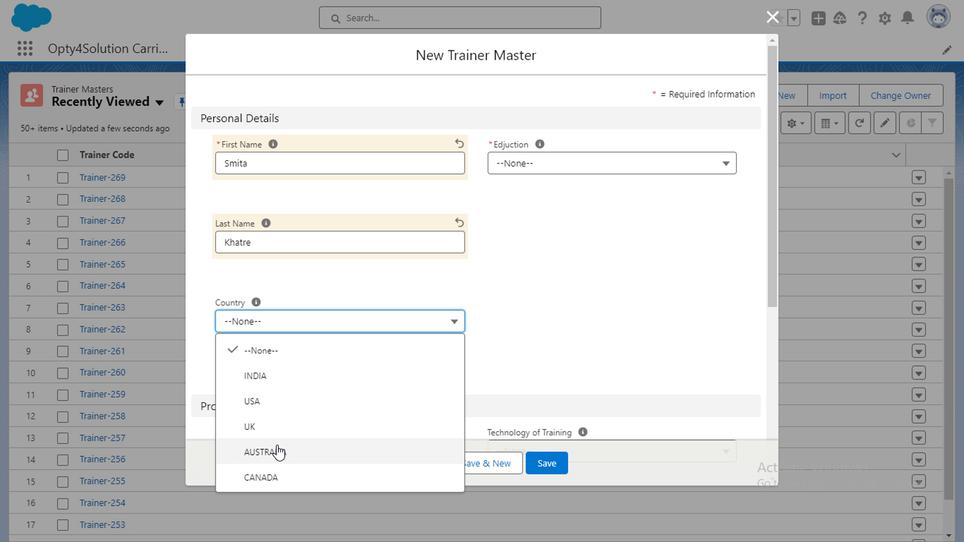 
Action: Mouse pressed left at (272, 449)
Screenshot: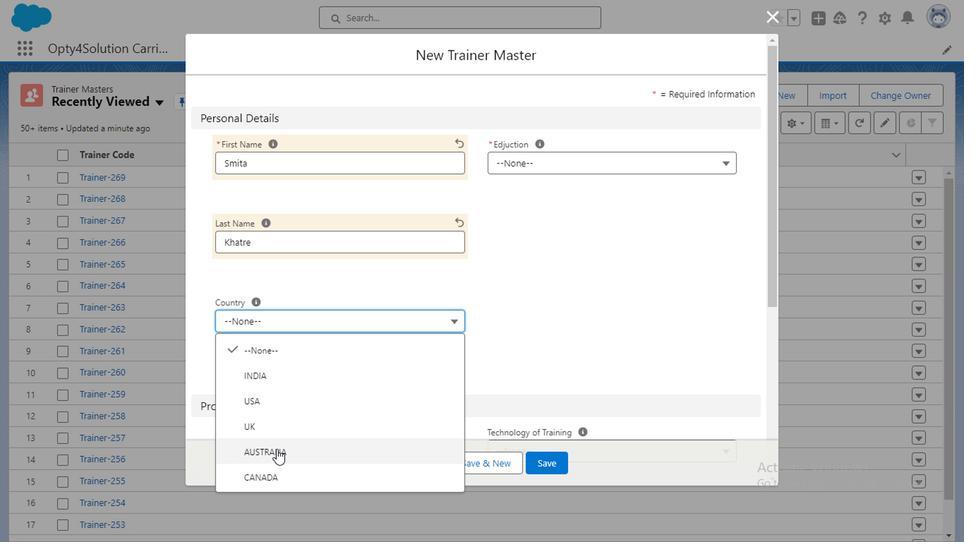 
Action: Mouse moved to (690, 155)
Screenshot: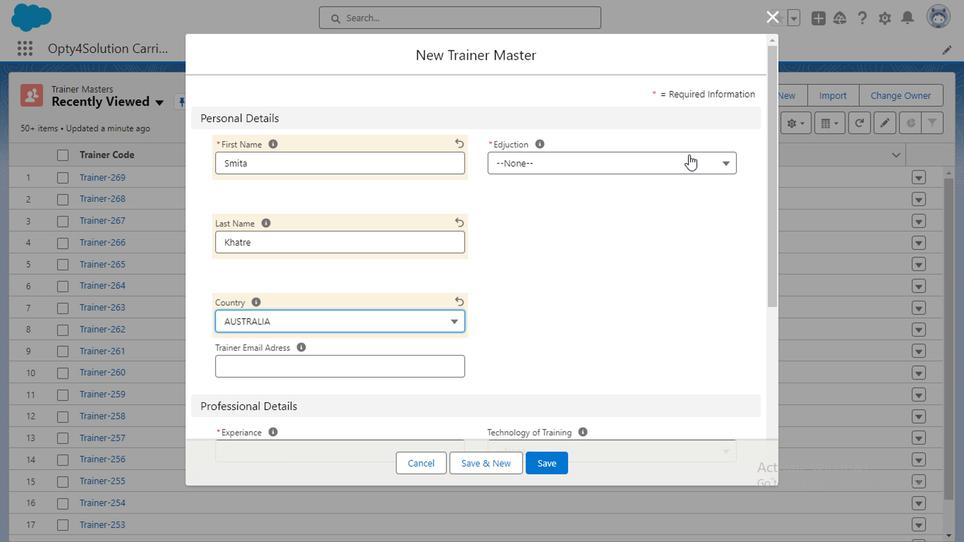 
Action: Mouse pressed left at (690, 155)
Screenshot: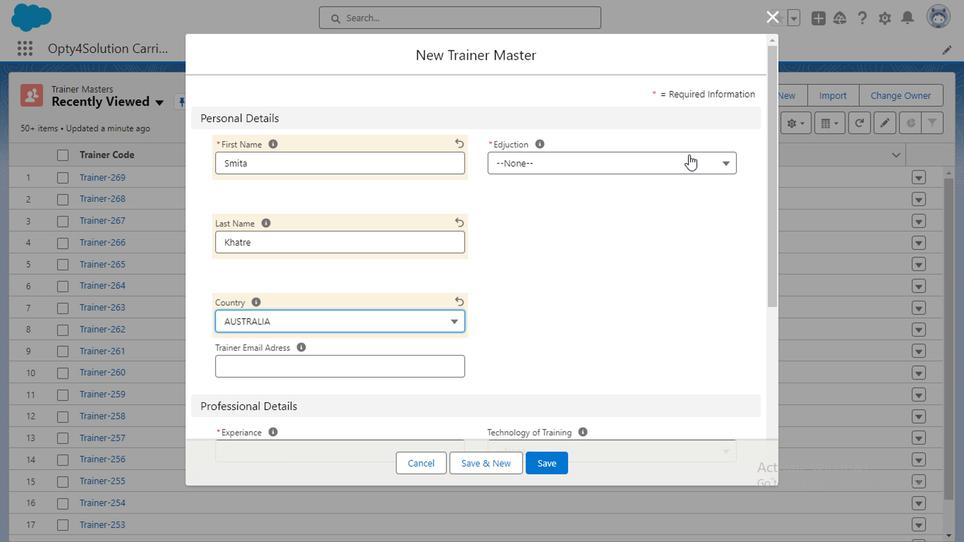 
Action: Mouse moved to (538, 296)
Screenshot: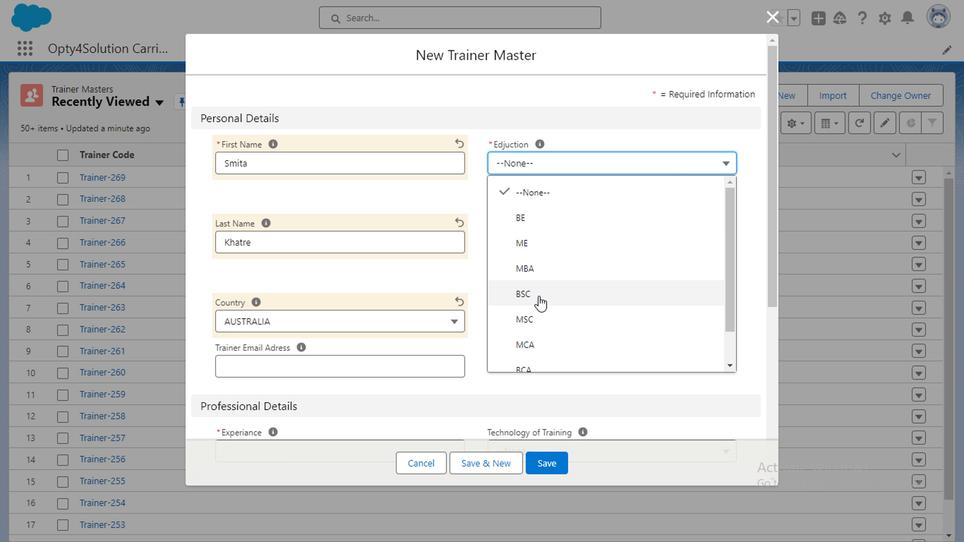 
Action: Mouse pressed left at (538, 296)
Screenshot: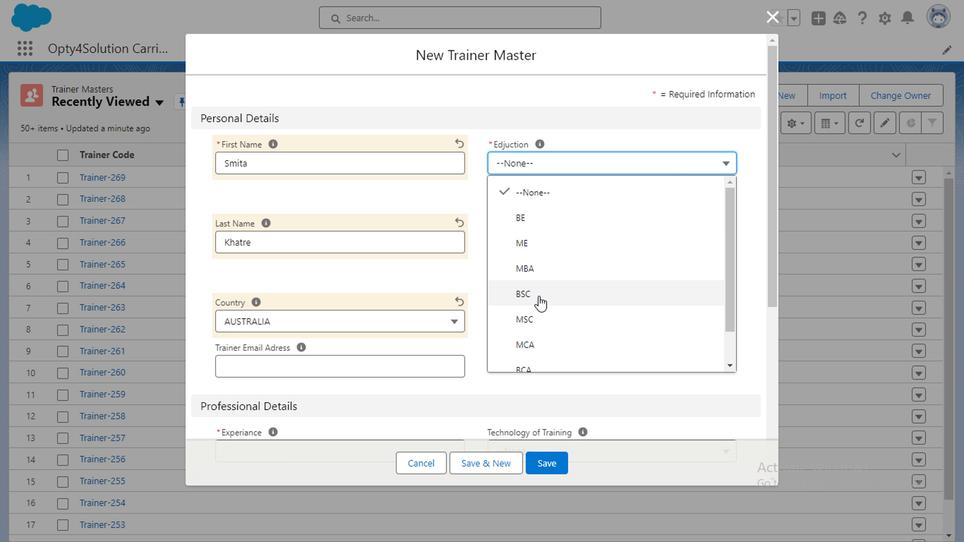 
Action: Mouse moved to (341, 369)
Screenshot: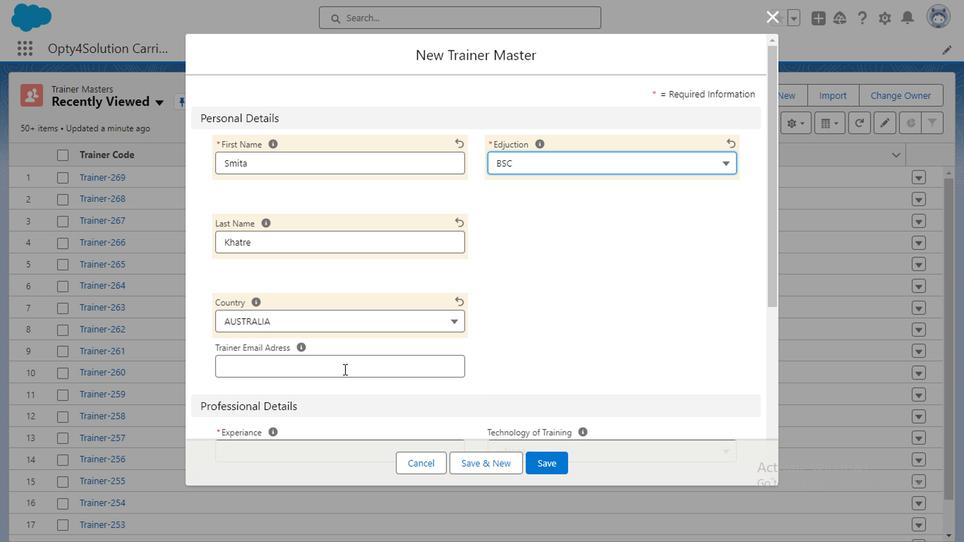 
Action: Mouse pressed left at (341, 369)
Screenshot: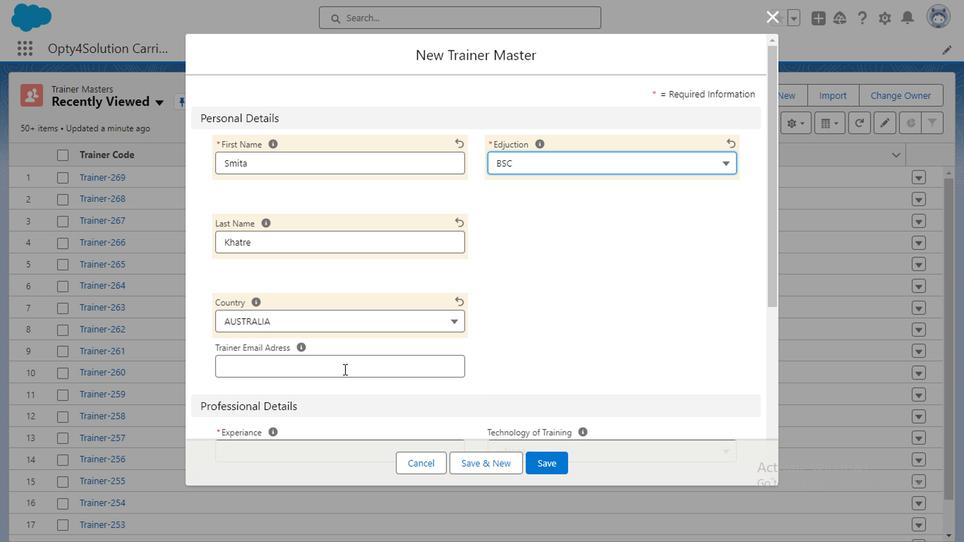 
Action: Mouse moved to (339, 369)
Screenshot: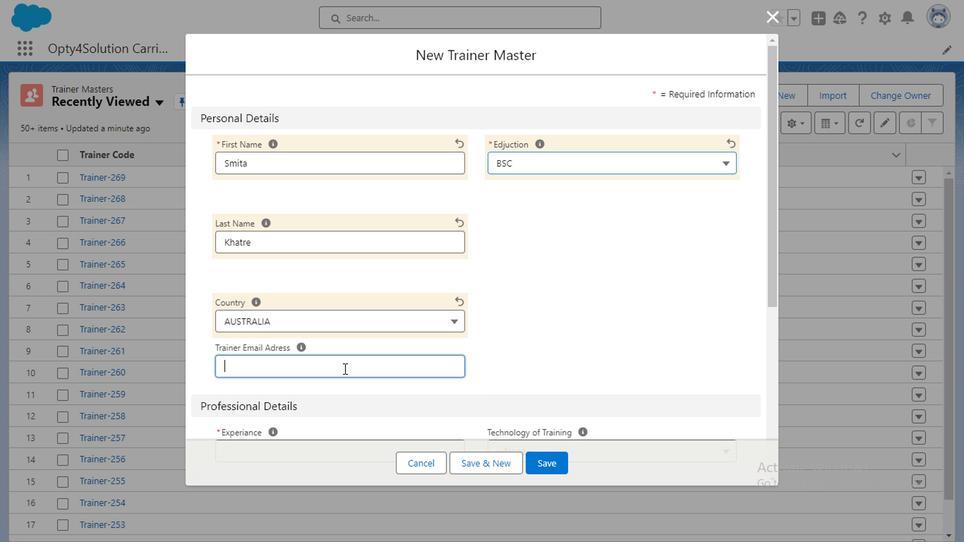 
Action: Key pressed smitakhatr567<Key.shift>@gmail.com
Screenshot: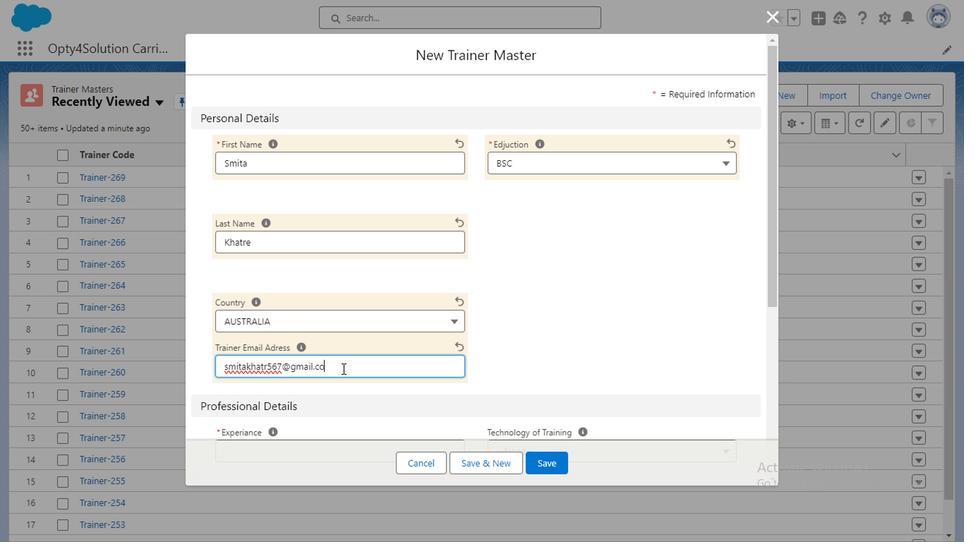 
Action: Mouse moved to (342, 374)
Screenshot: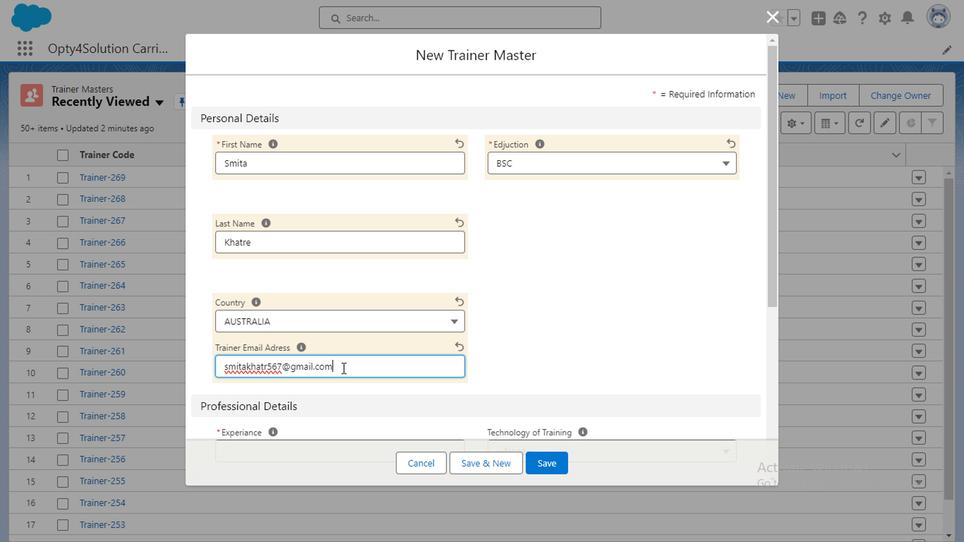 
Action: Mouse scrolled (342, 373) with delta (0, -1)
Screenshot: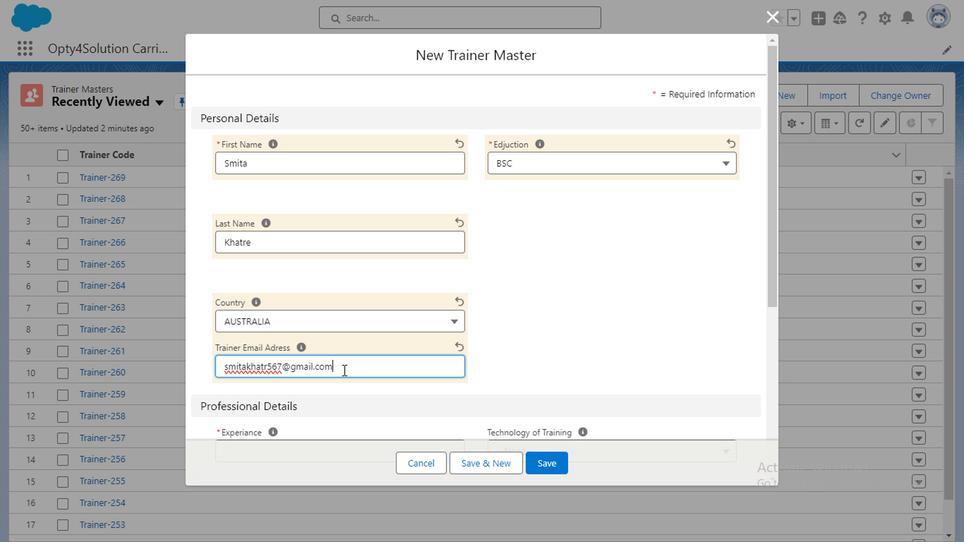 
Action: Mouse moved to (317, 165)
Screenshot: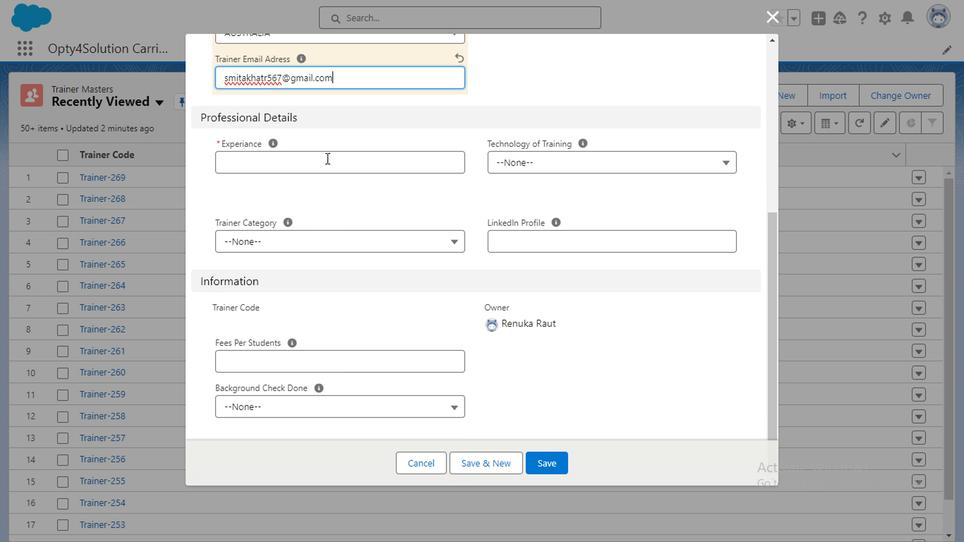 
Action: Mouse pressed left at (317, 165)
Screenshot: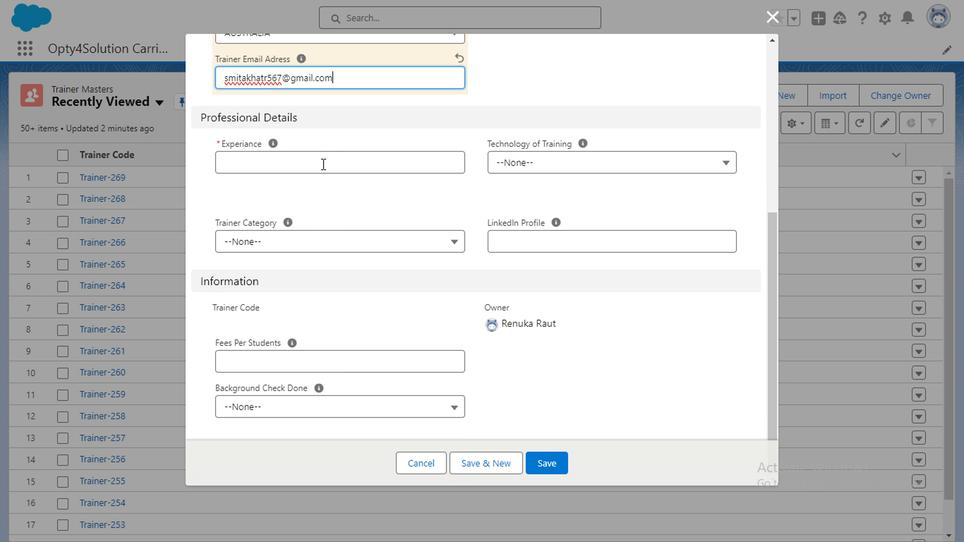 
Action: Mouse moved to (317, 166)
Screenshot: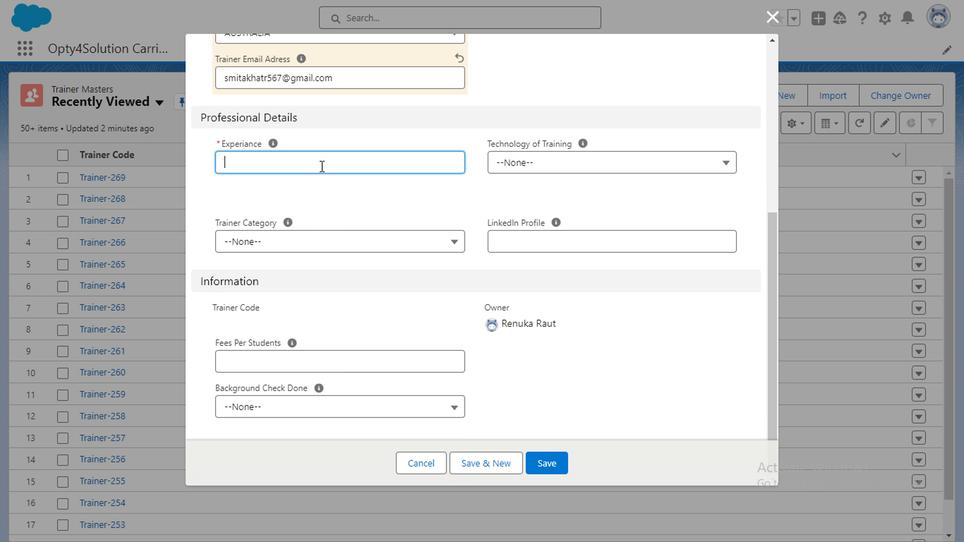 
Action: Key pressed 8
Screenshot: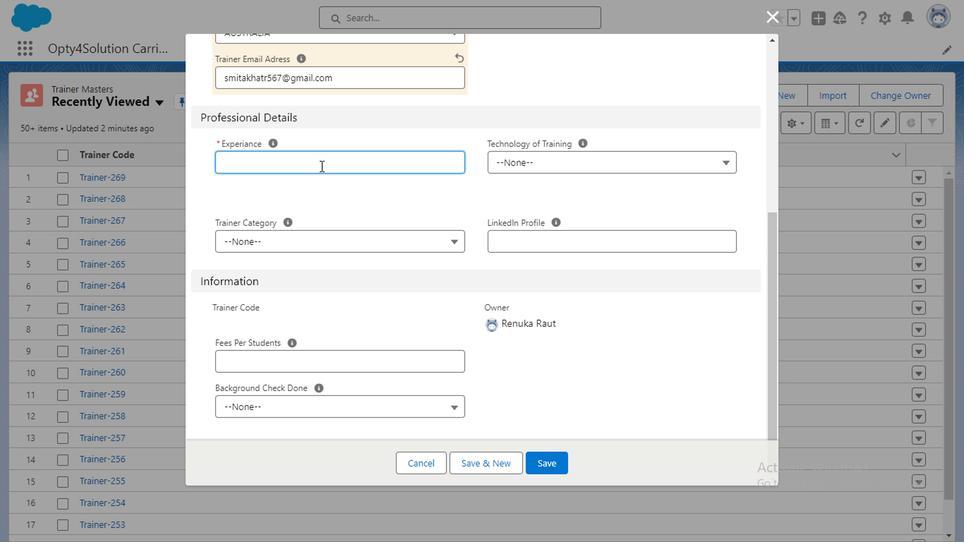 
Action: Mouse moved to (329, 239)
Screenshot: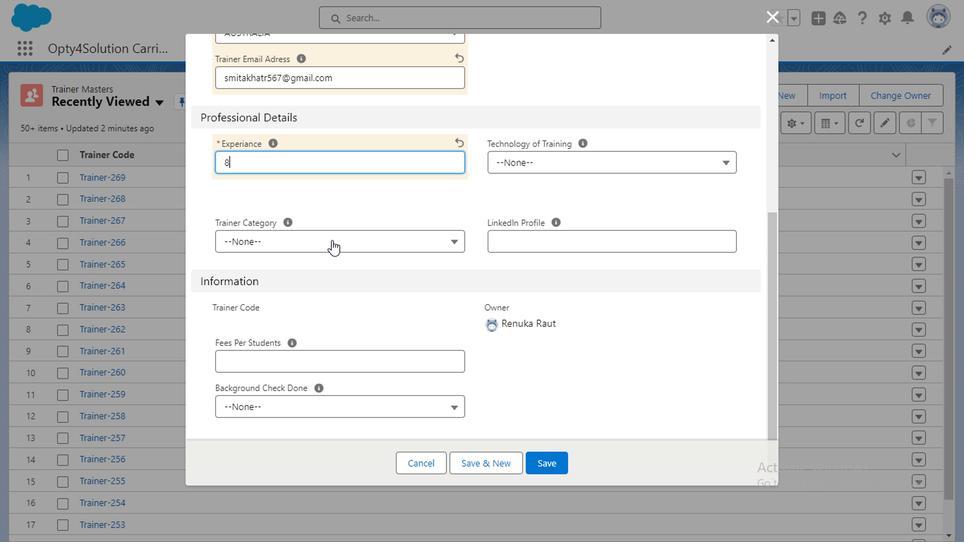 
Action: Mouse pressed left at (329, 239)
Screenshot: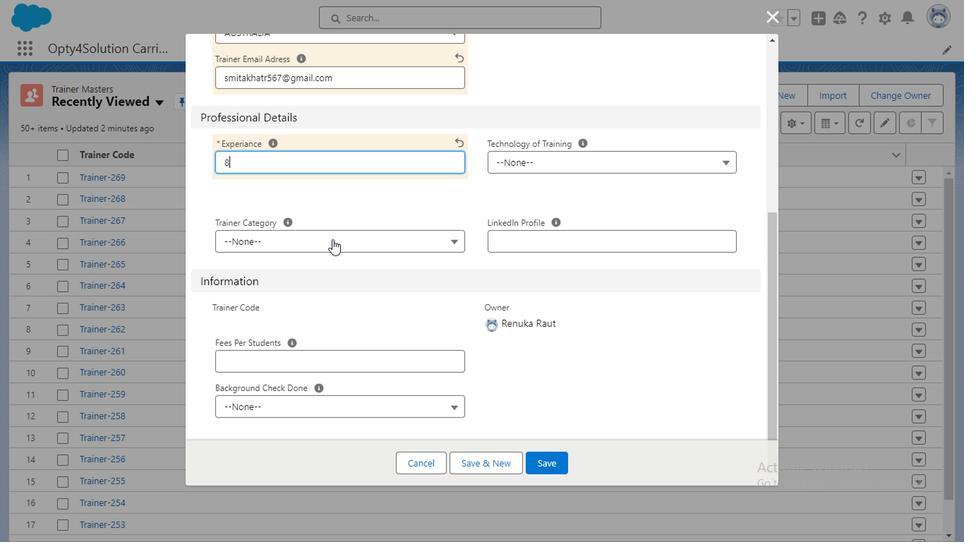 
Action: Mouse moved to (658, 367)
Screenshot: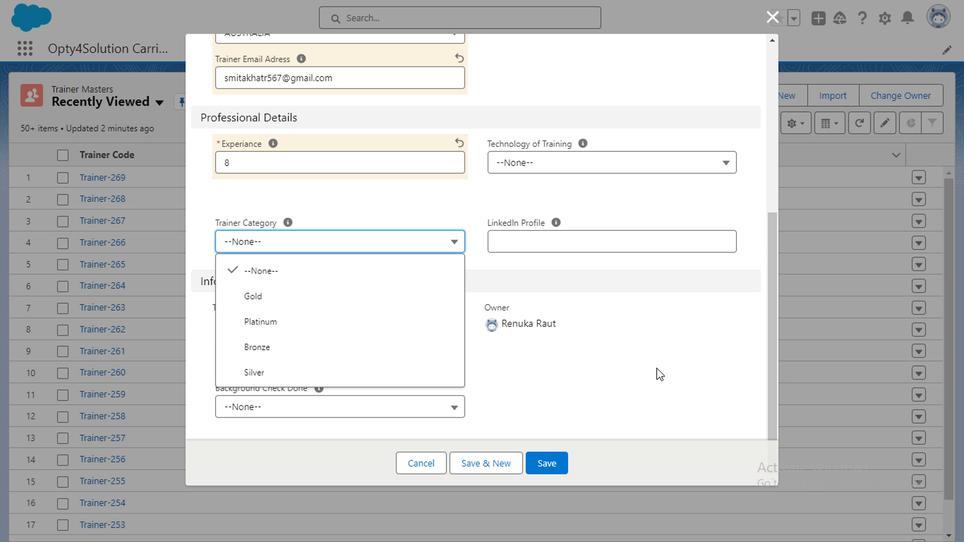 
Action: Mouse pressed left at (658, 367)
Screenshot: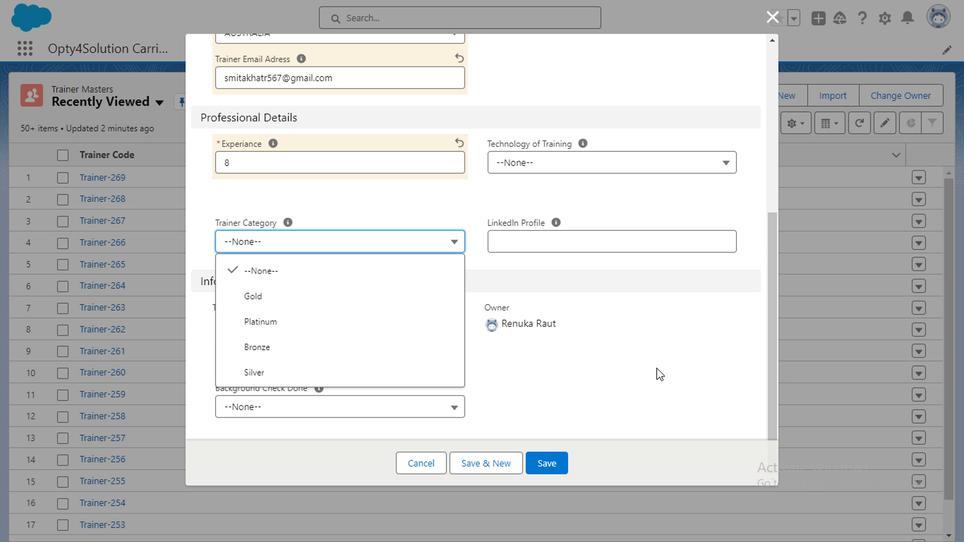 
Action: Mouse moved to (619, 167)
Screenshot: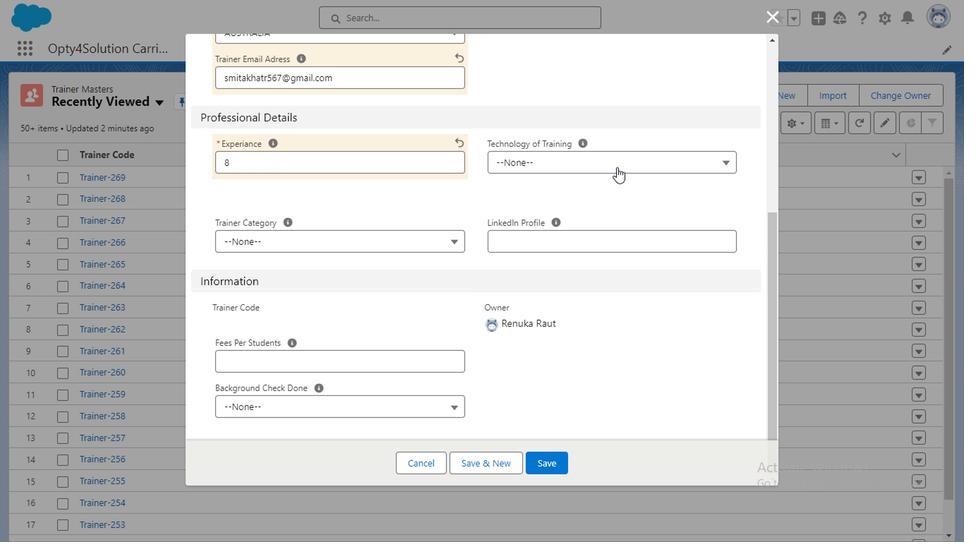 
Action: Mouse pressed left at (619, 167)
Screenshot: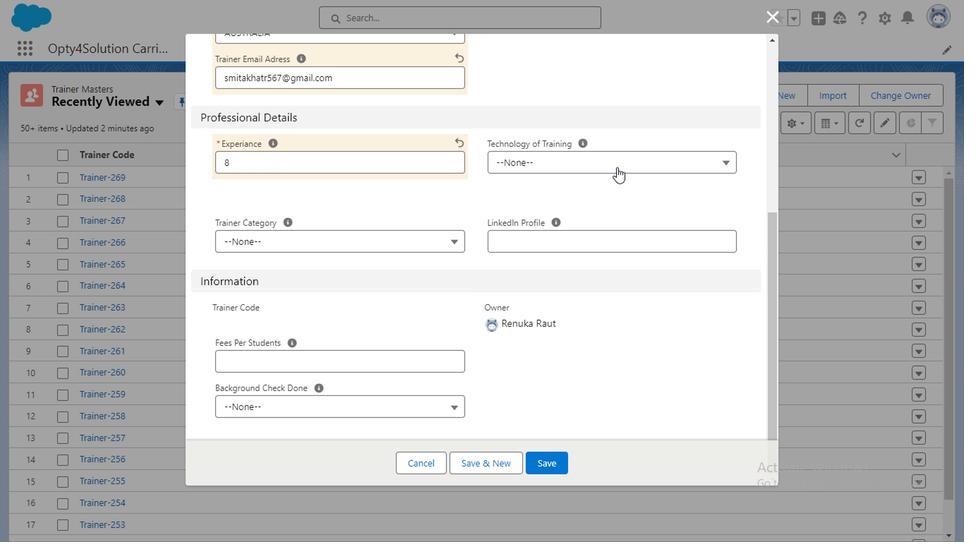 
Action: Mouse moved to (518, 311)
Screenshot: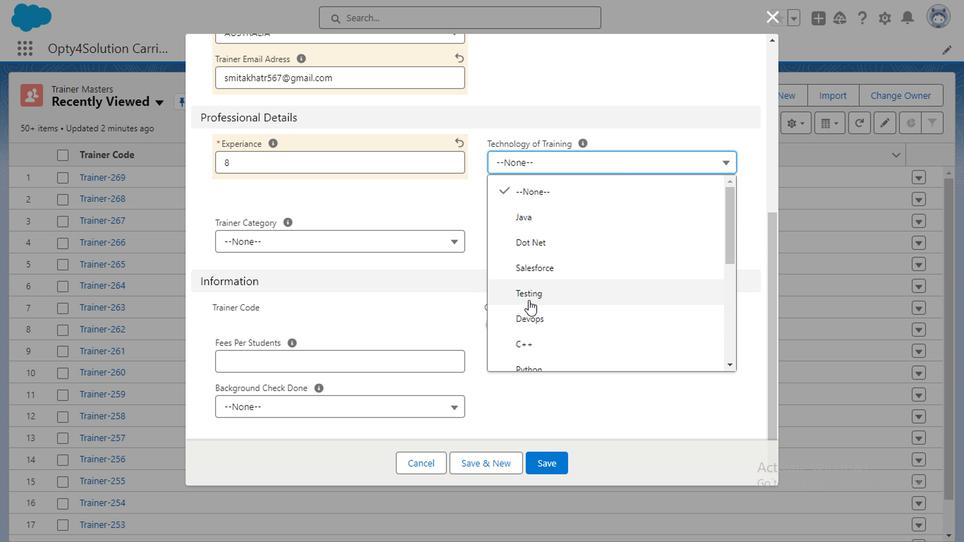 
Action: Mouse pressed left at (518, 311)
Screenshot: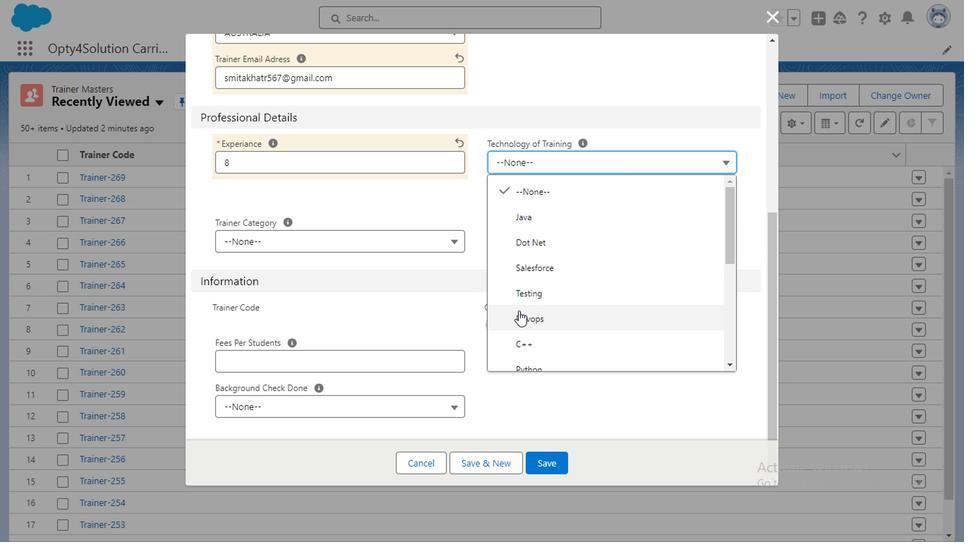 
Action: Mouse moved to (331, 362)
Screenshot: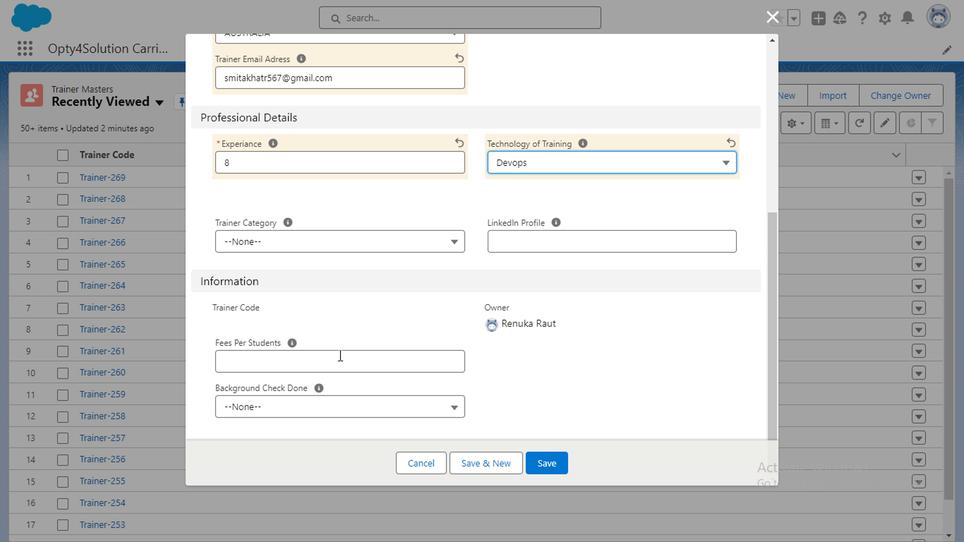 
Action: Mouse pressed left at (331, 362)
Screenshot: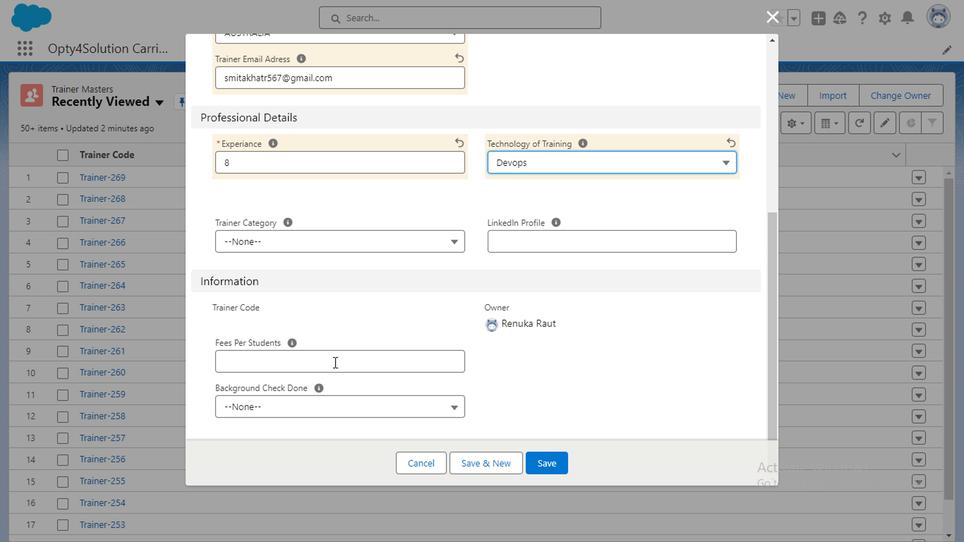 
Action: Mouse moved to (331, 362)
Screenshot: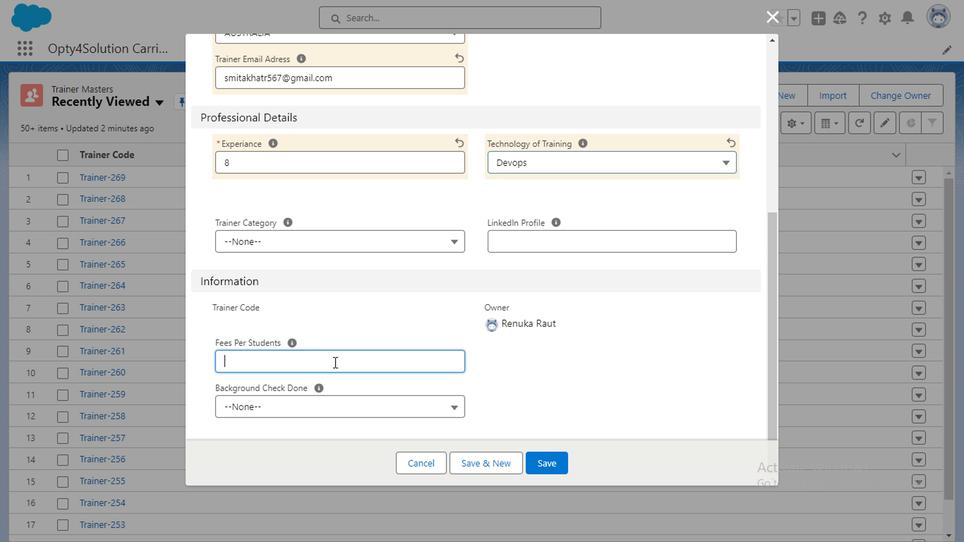 
Action: Key pressed 7000
Screenshot: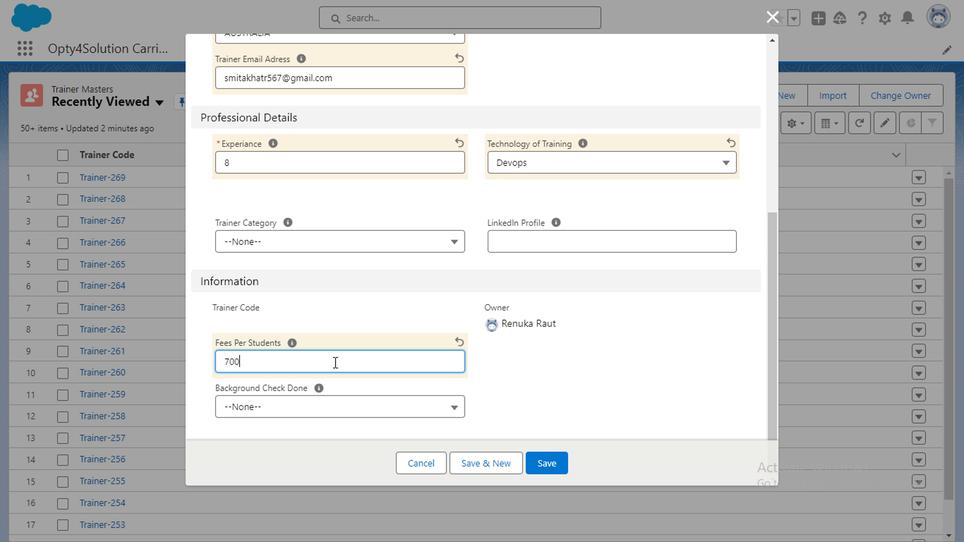 
Action: Mouse moved to (342, 412)
Screenshot: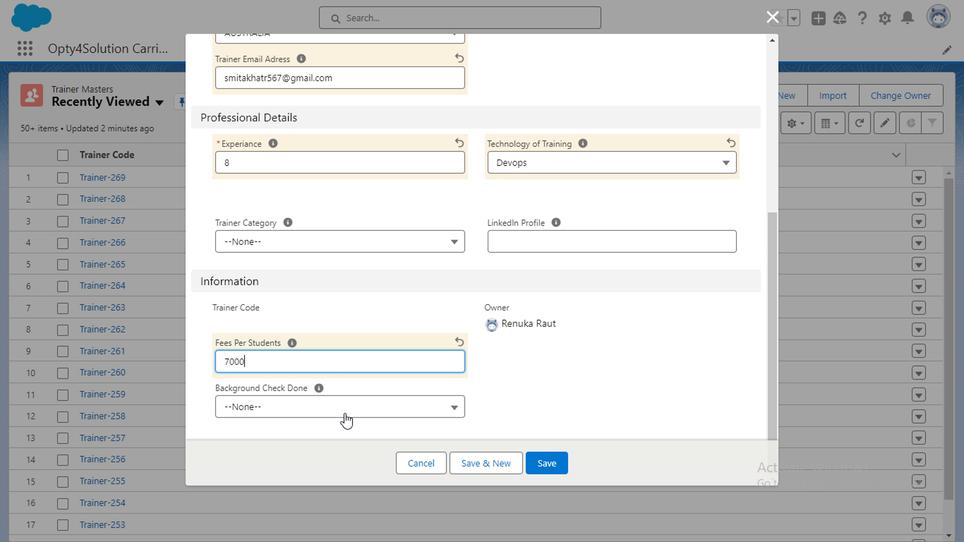 
Action: Mouse pressed left at (342, 412)
Screenshot: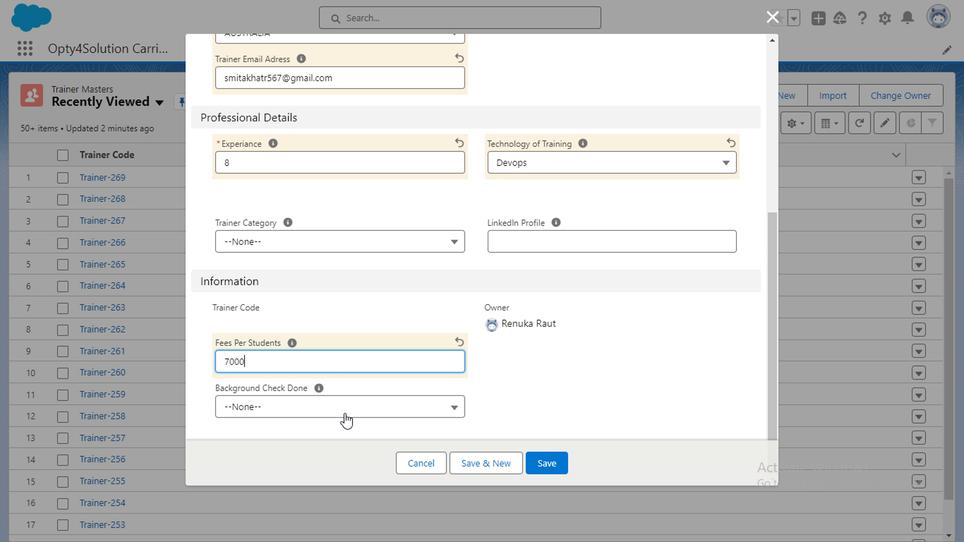 
Action: Mouse moved to (285, 465)
Screenshot: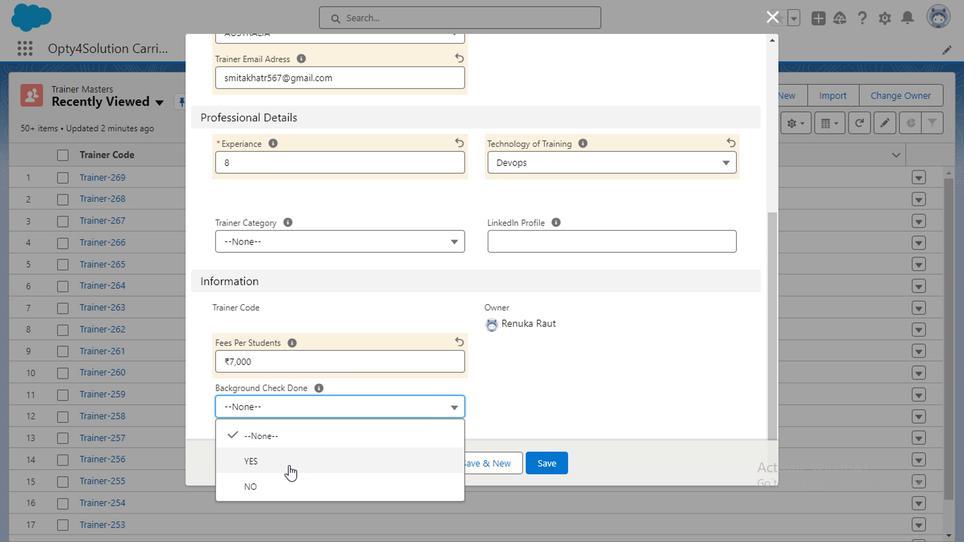 
Action: Mouse pressed left at (285, 465)
Screenshot: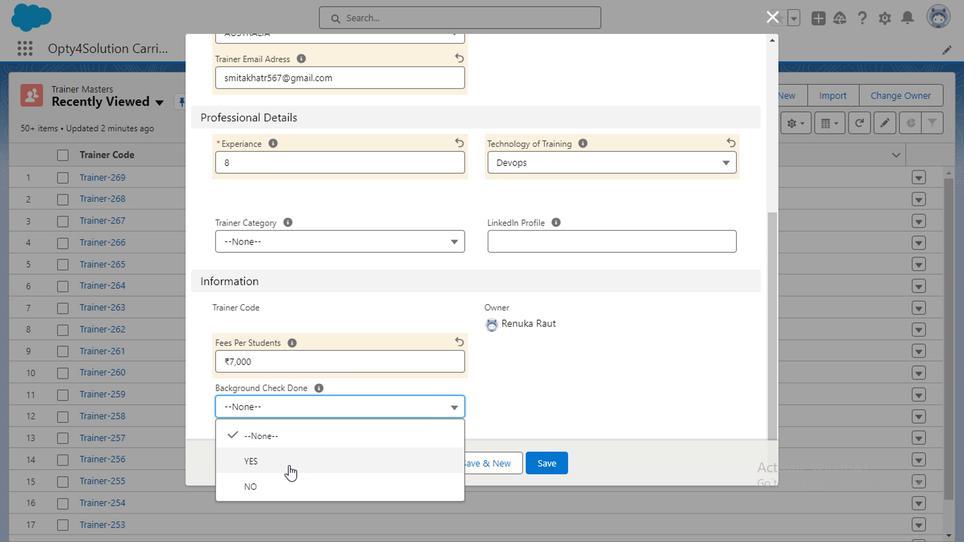 
Action: Mouse moved to (274, 509)
Screenshot: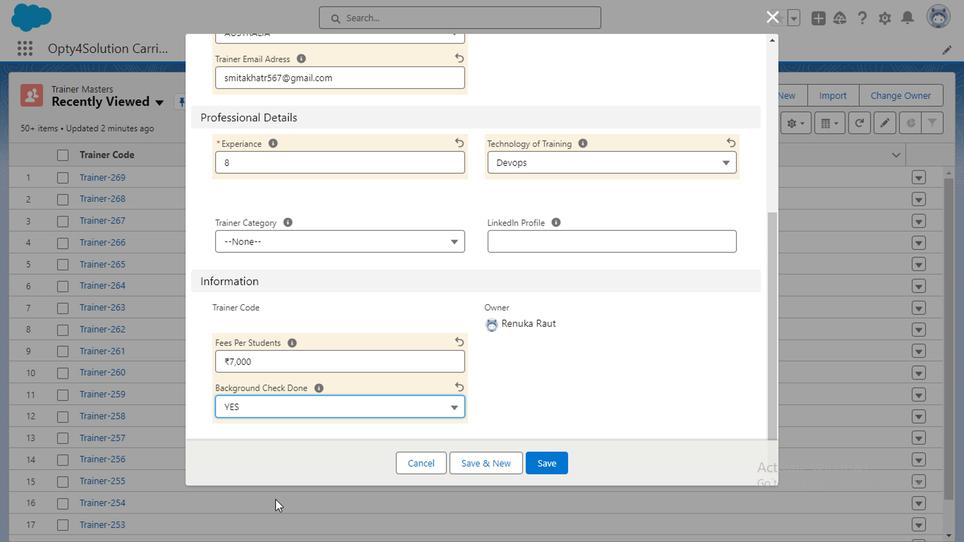 
Action: Mouse scrolled (274, 509) with delta (0, 0)
Screenshot: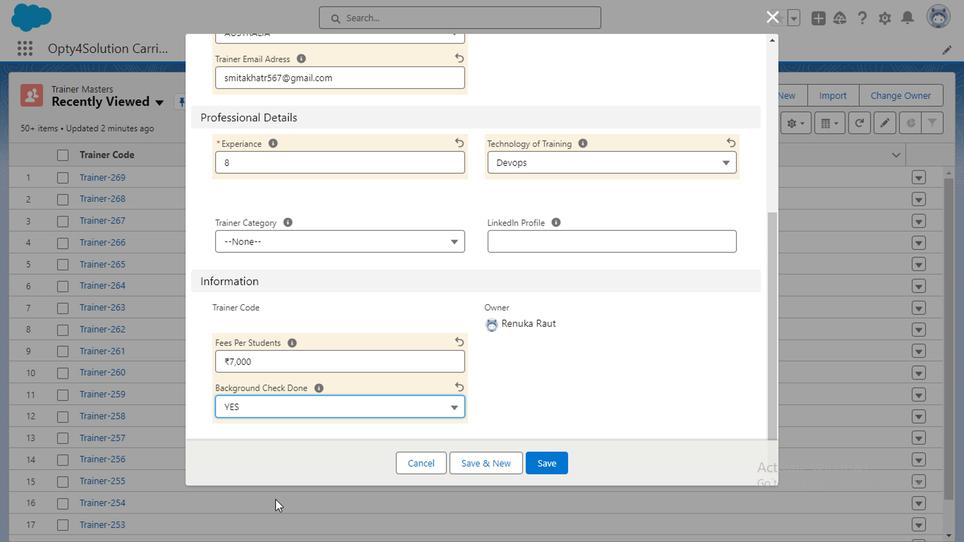 
Action: Mouse moved to (274, 509)
Screenshot: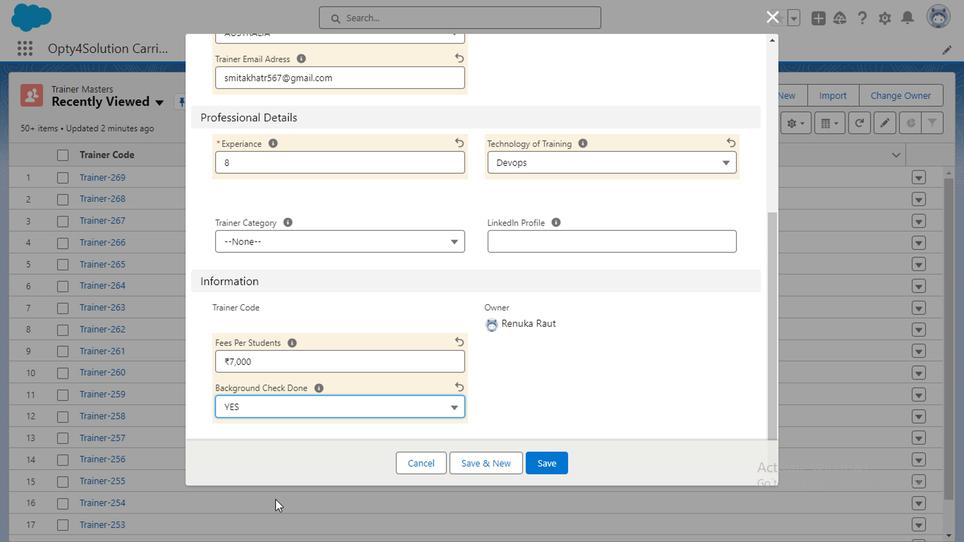
Action: Mouse scrolled (274, 509) with delta (0, 0)
Screenshot: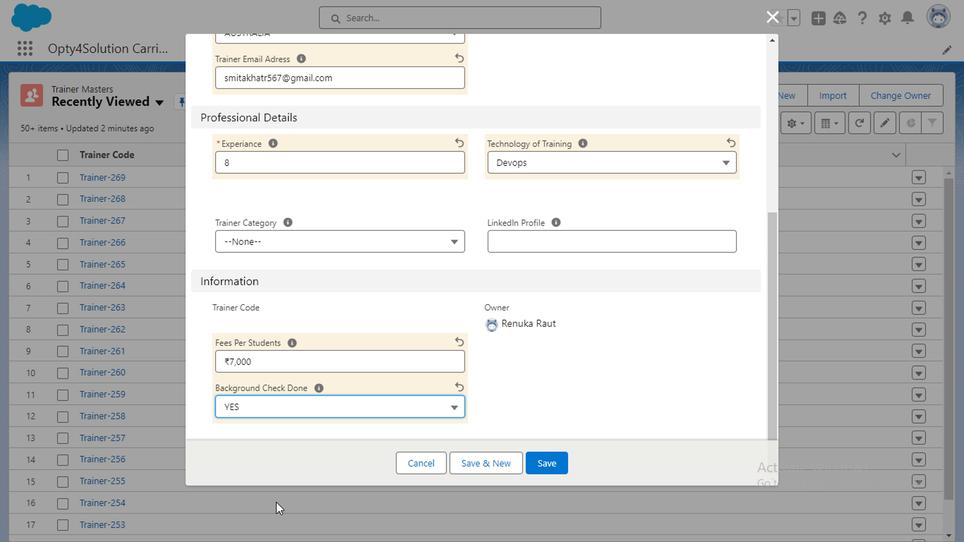 
Action: Mouse moved to (274, 510)
Screenshot: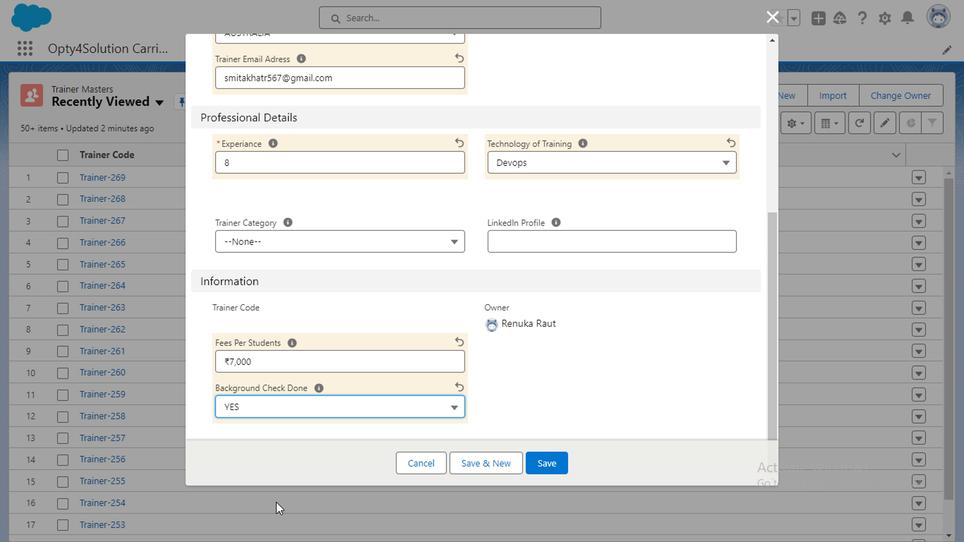 
Action: Mouse scrolled (274, 509) with delta (0, -1)
Screenshot: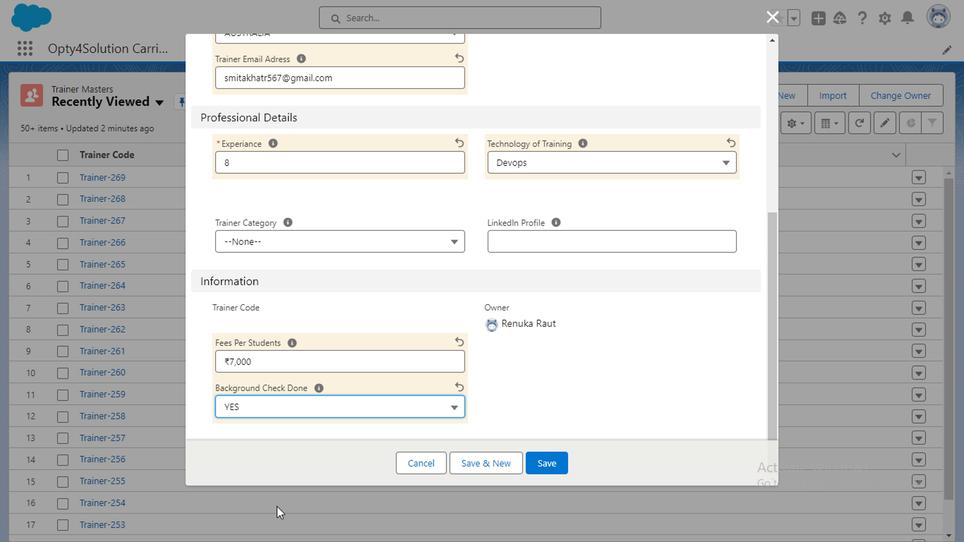 
Action: Mouse moved to (432, 300)
Screenshot: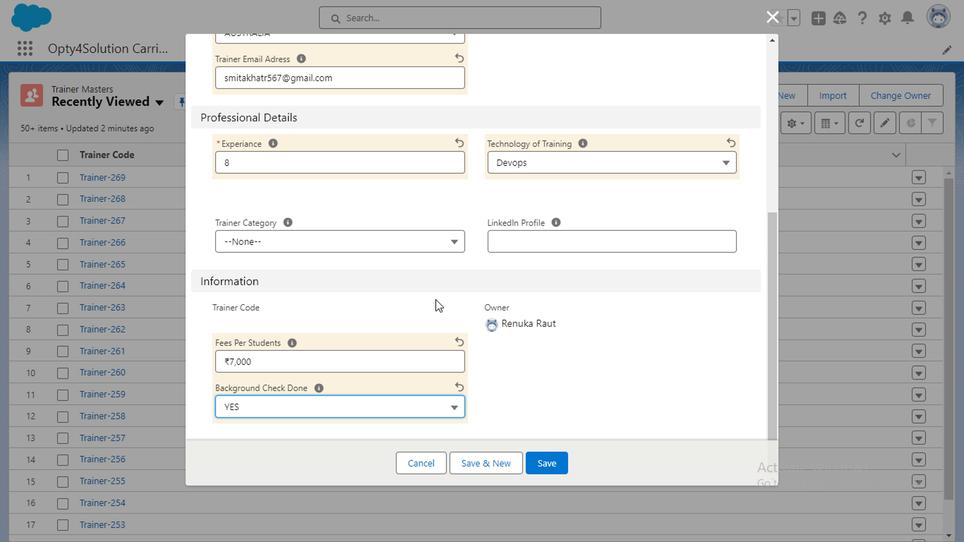 
Action: Mouse scrolled (432, 301) with delta (0, 0)
Screenshot: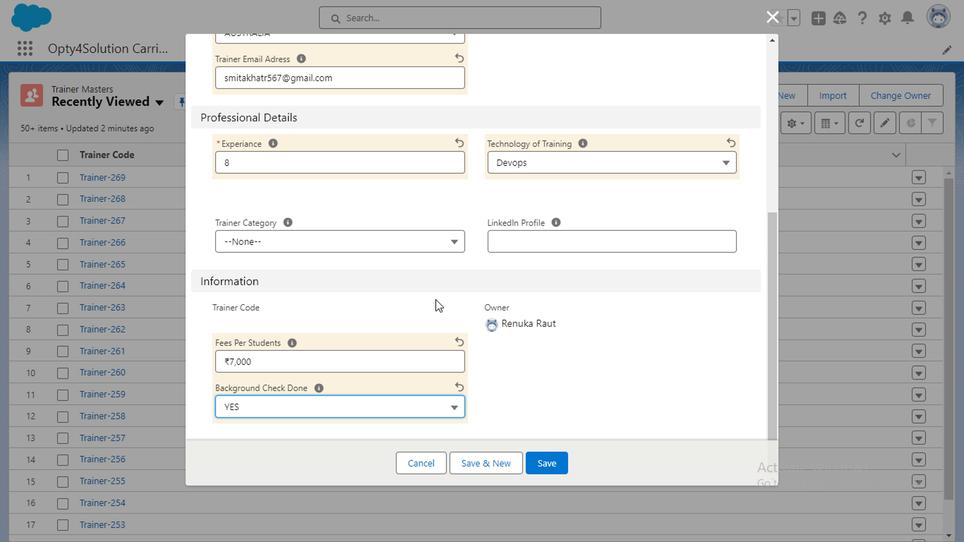 
Action: Mouse scrolled (432, 301) with delta (0, 0)
Screenshot: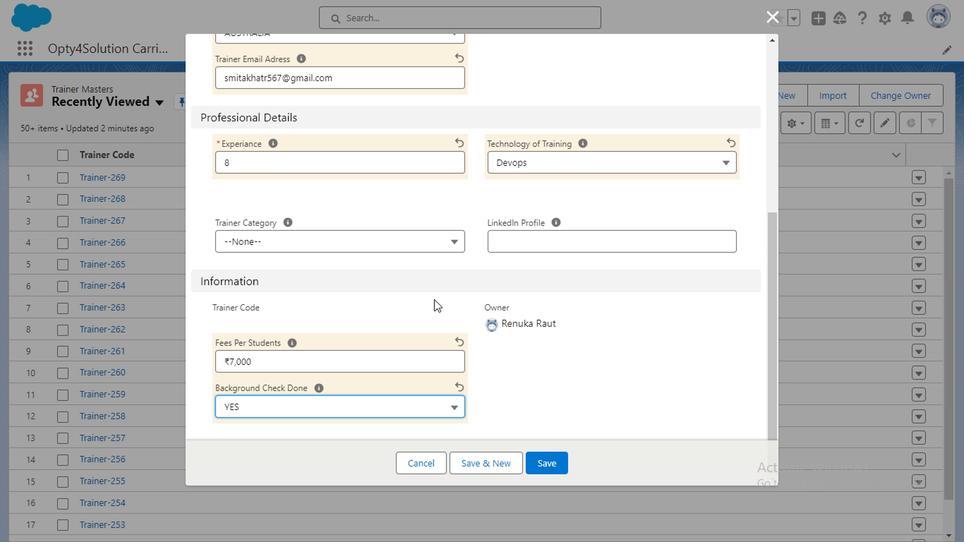 
Action: Mouse scrolled (432, 301) with delta (0, 0)
Screenshot: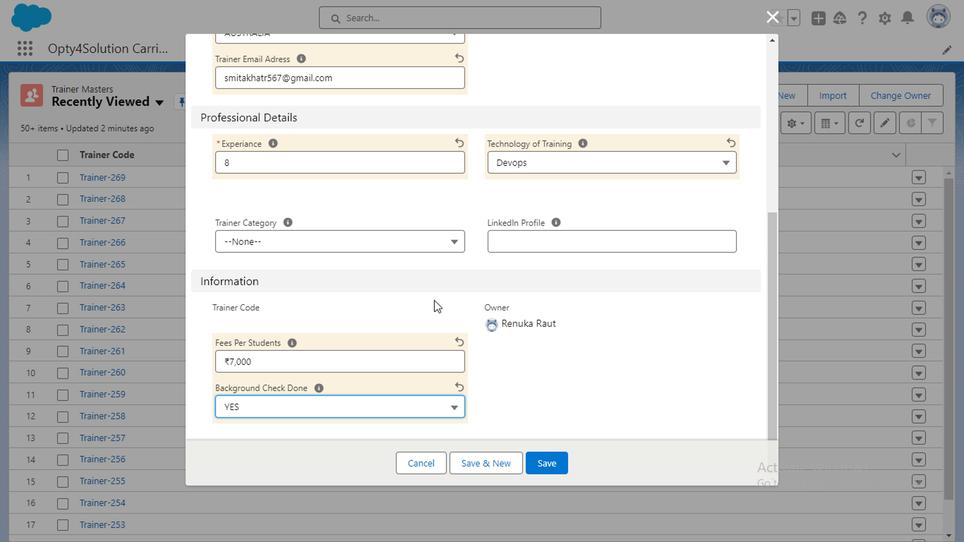 
Action: Mouse moved to (466, 487)
Screenshot: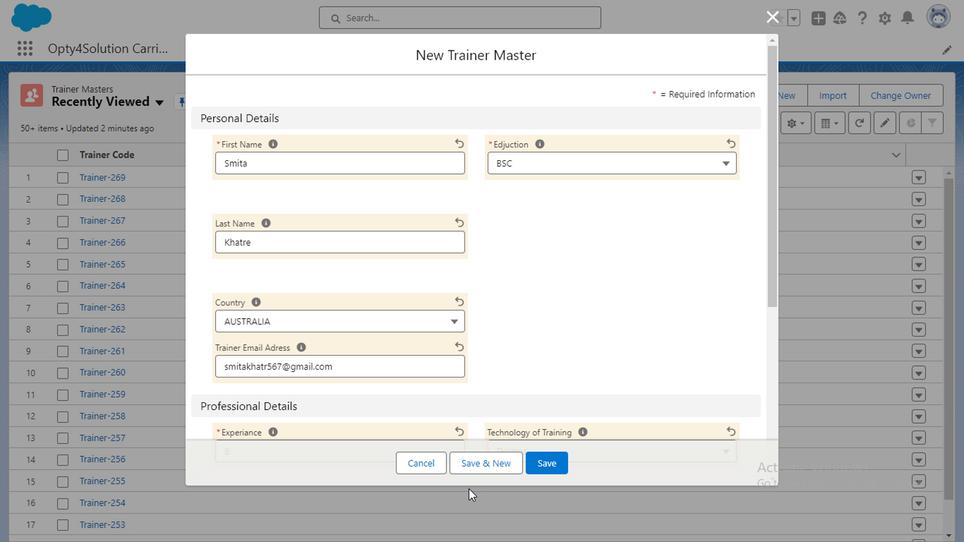 
Action: Mouse scrolled (466, 486) with delta (0, -1)
Screenshot: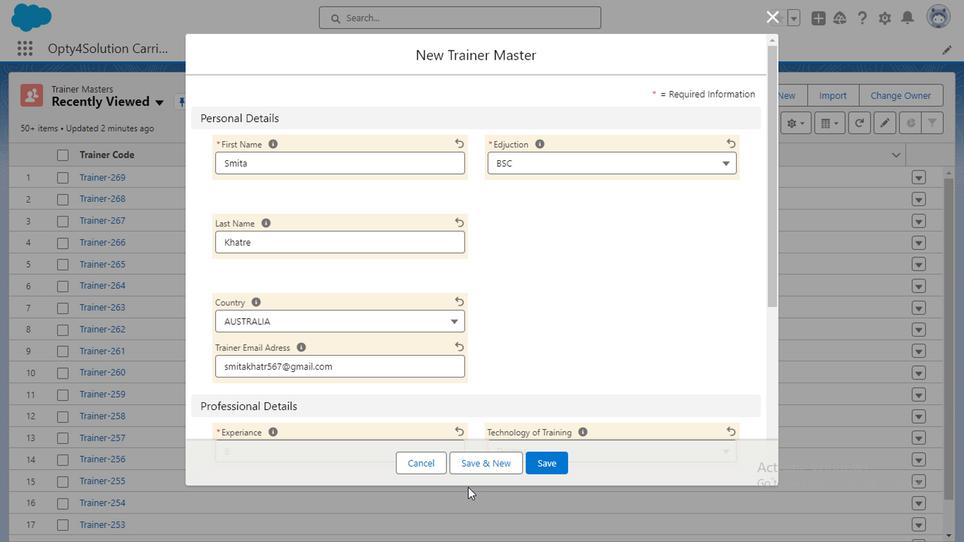 
Action: Mouse moved to (466, 487)
Screenshot: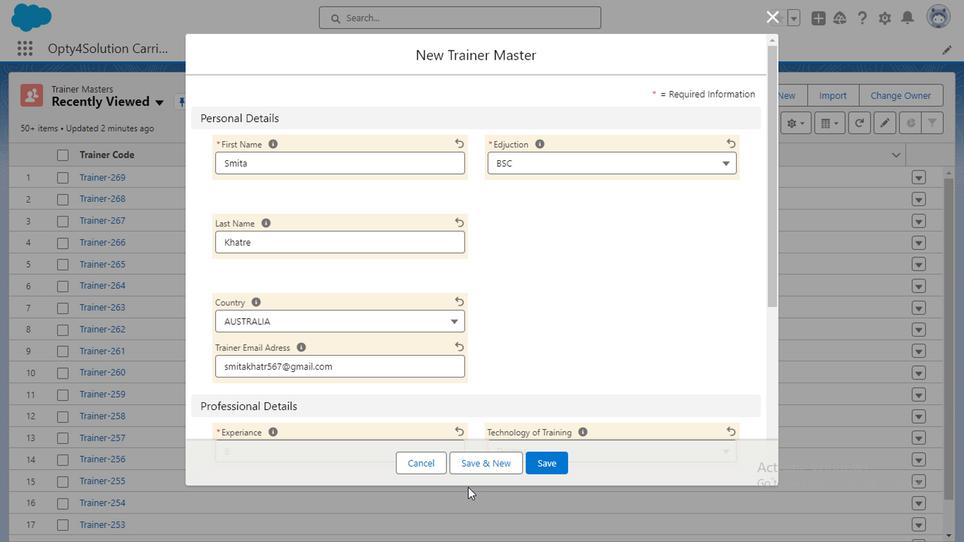 
Action: Mouse scrolled (466, 487) with delta (0, 0)
Screenshot: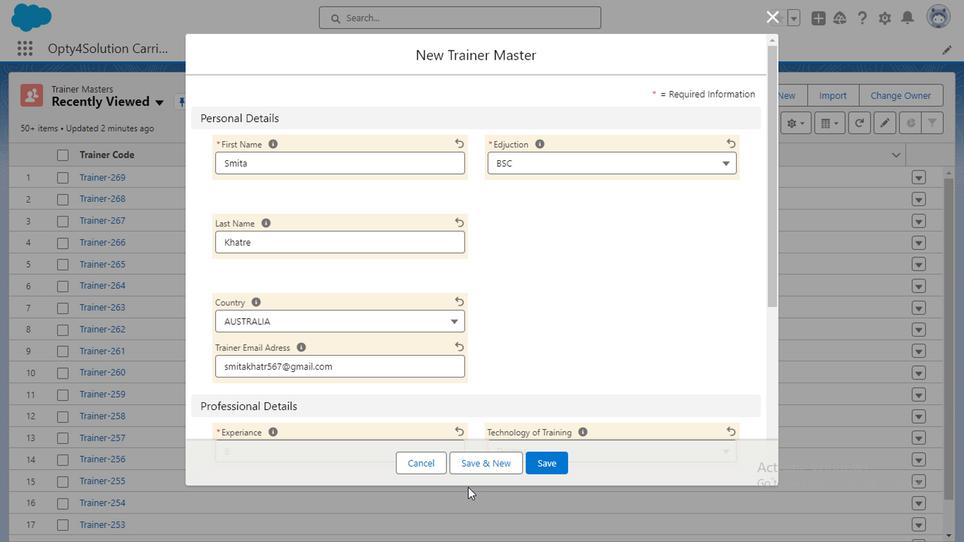 
Action: Mouse moved to (467, 488)
Screenshot: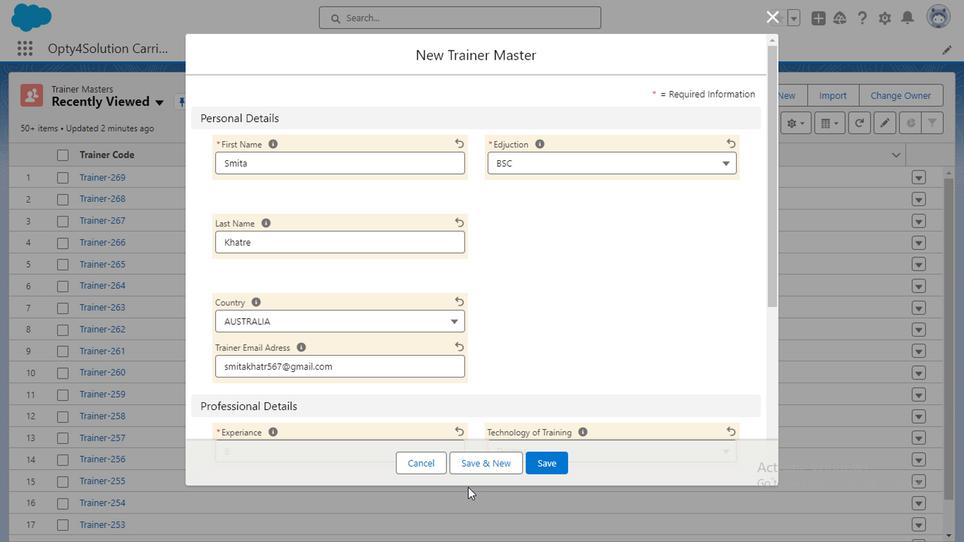 
Action: Mouse scrolled (467, 487) with delta (0, 0)
Screenshot: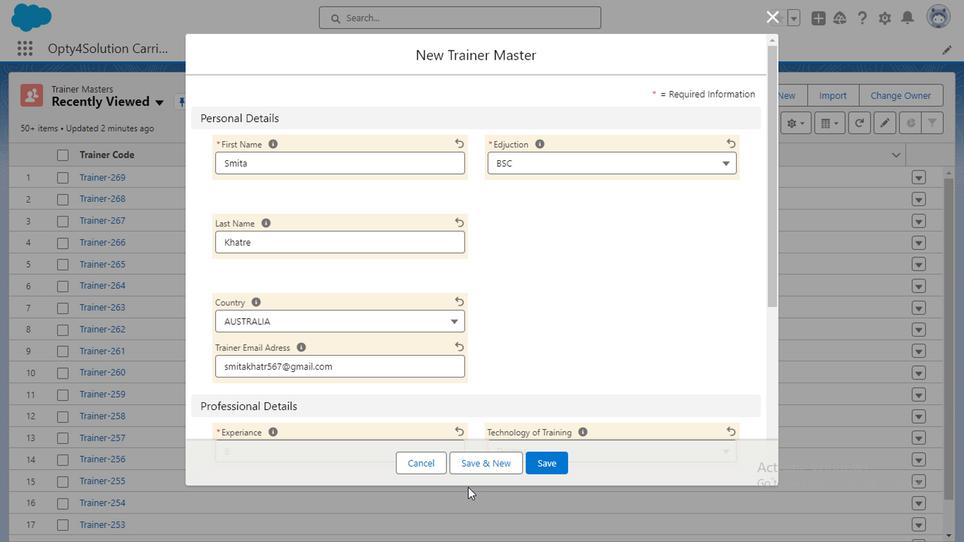 
Action: Mouse moved to (467, 488)
Screenshot: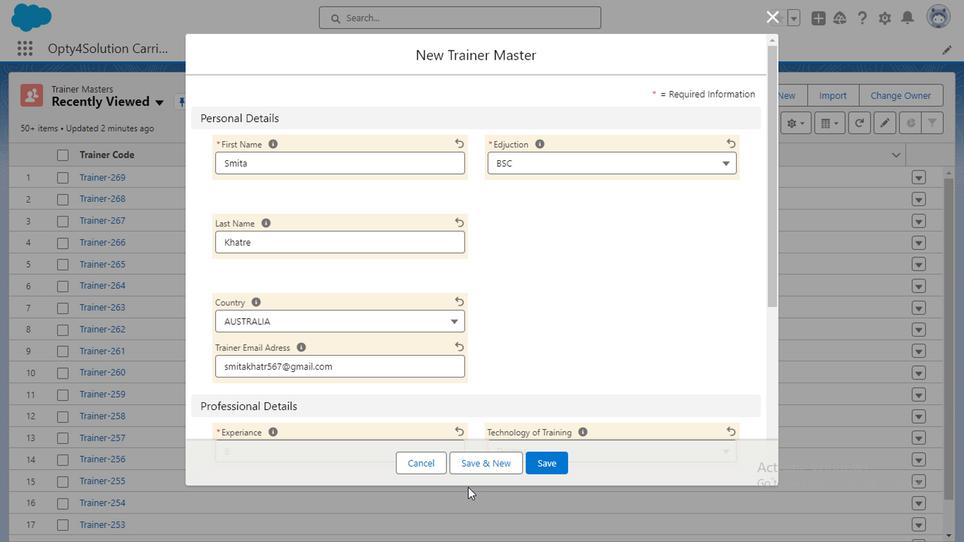 
Action: Mouse scrolled (467, 487) with delta (0, 0)
Screenshot: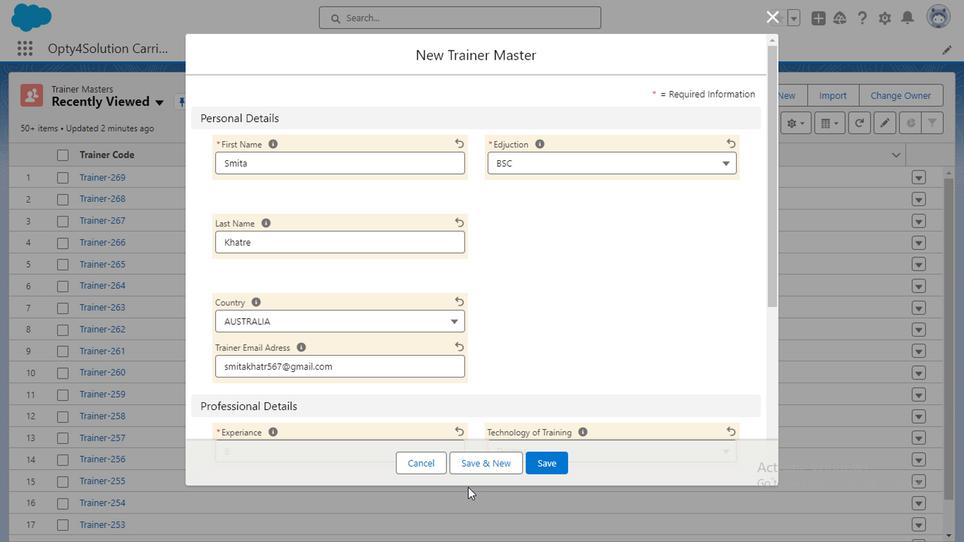 
Action: Mouse moved to (467, 489)
Screenshot: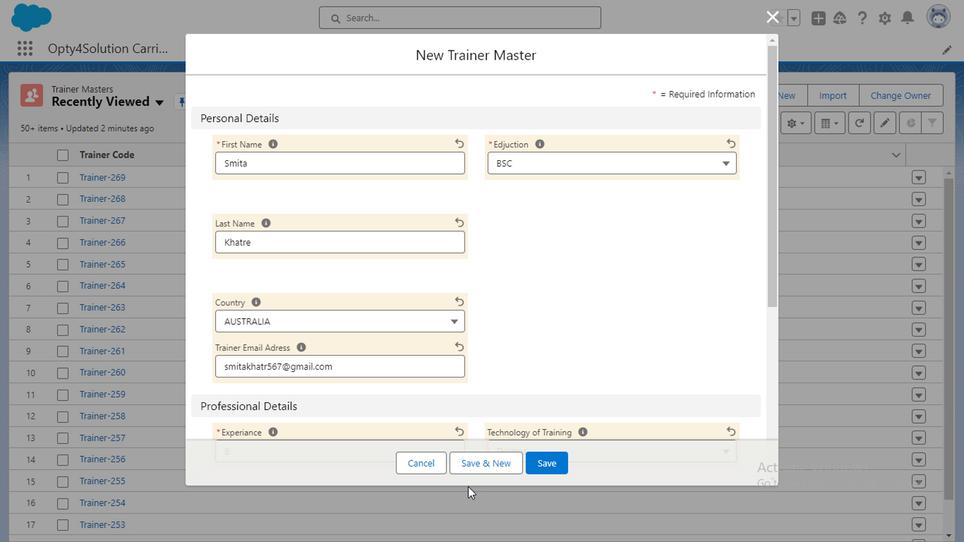 
Action: Mouse scrolled (467, 488) with delta (0, -1)
Screenshot: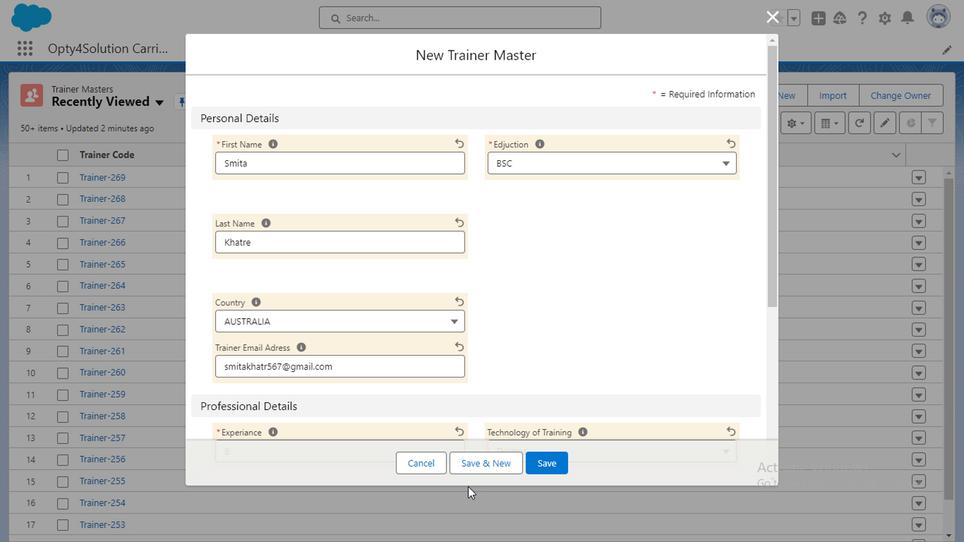 
Action: Mouse moved to (542, 457)
Screenshot: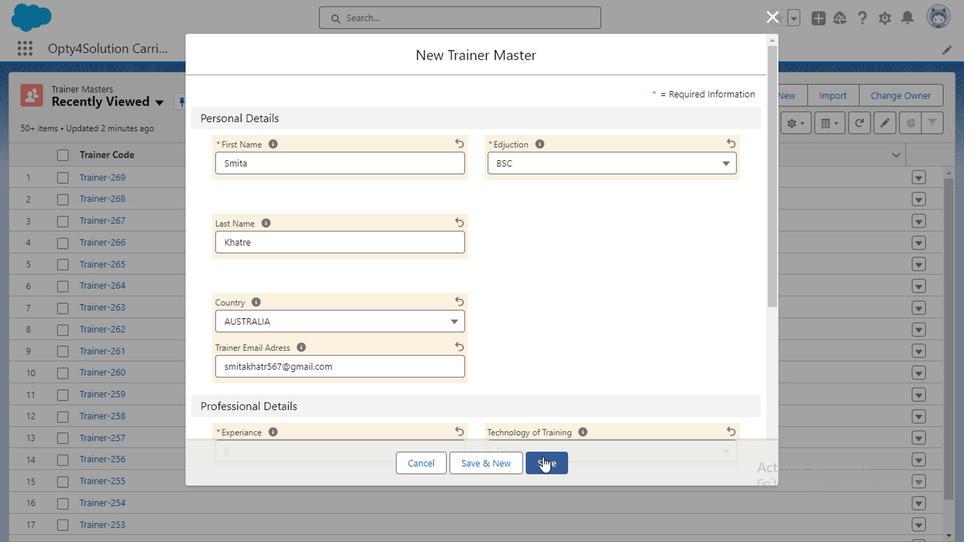 
Action: Mouse pressed left at (542, 457)
Screenshot: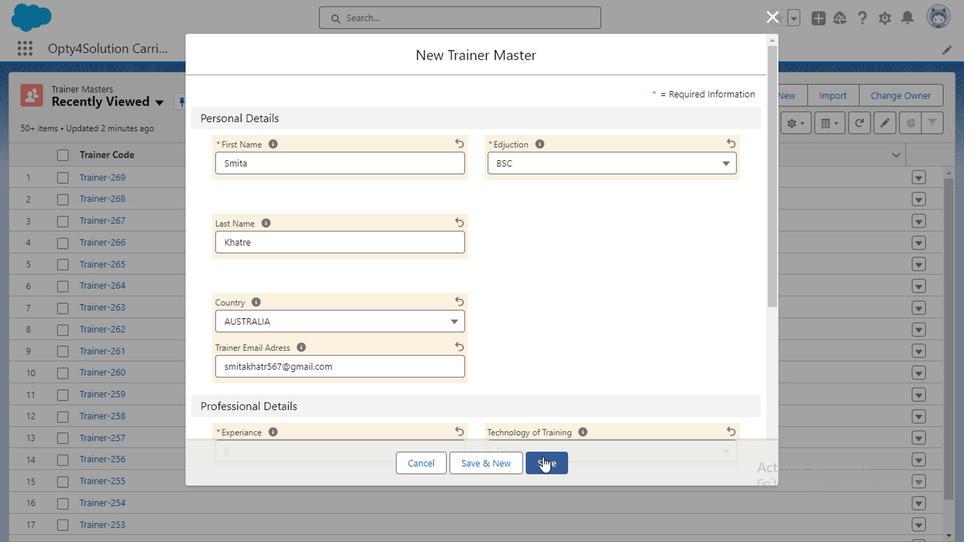 
Action: Mouse moved to (626, 88)
Screenshot: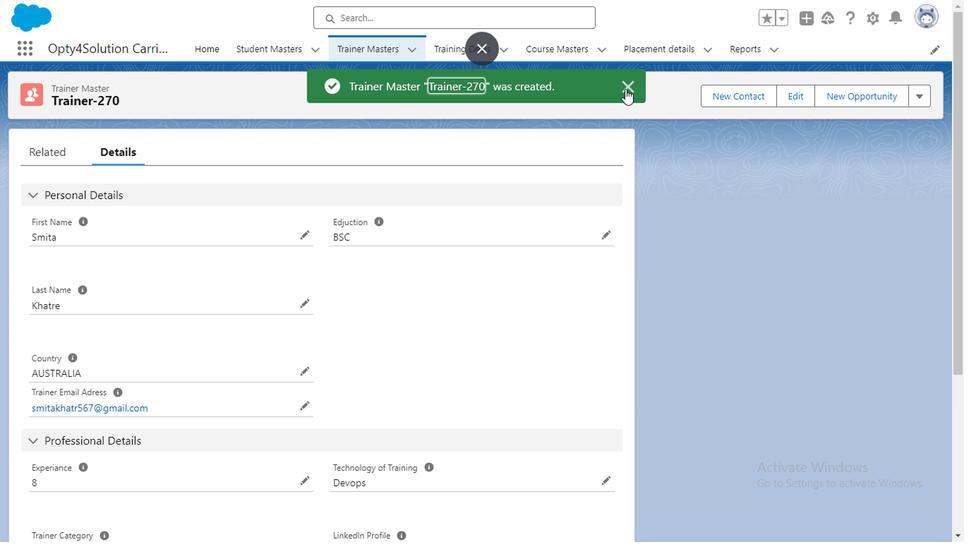 
Action: Mouse pressed left at (626, 88)
Screenshot: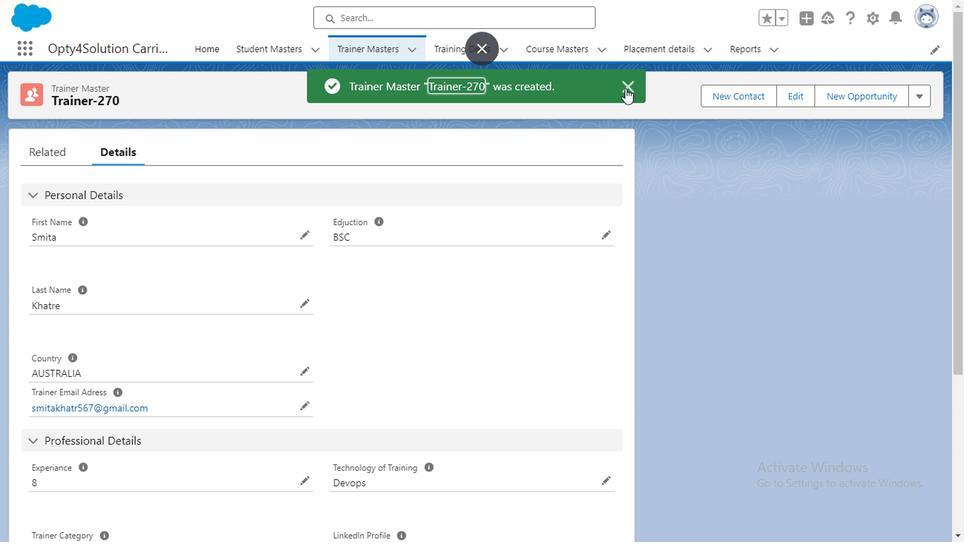 
Action: Mouse moved to (363, 47)
Screenshot: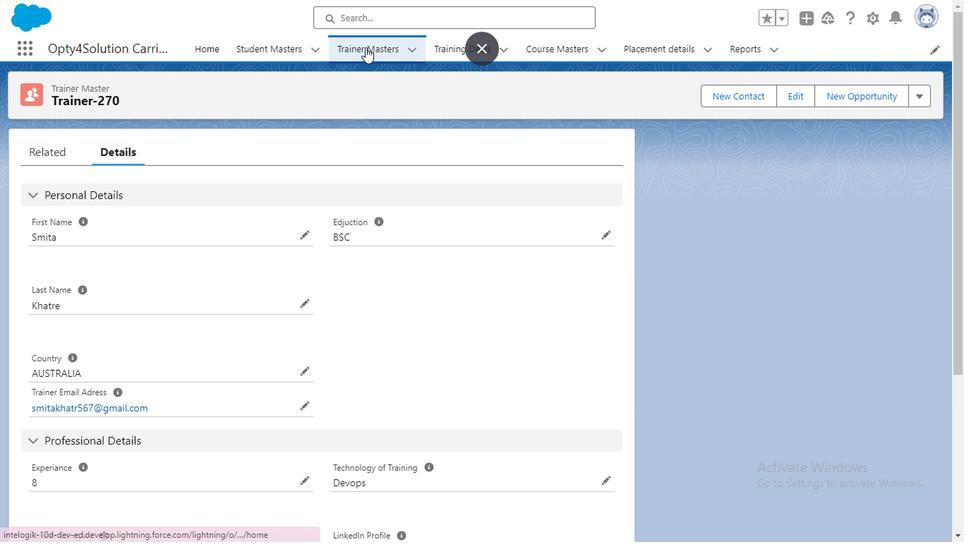 
Action: Mouse pressed left at (363, 47)
Screenshot: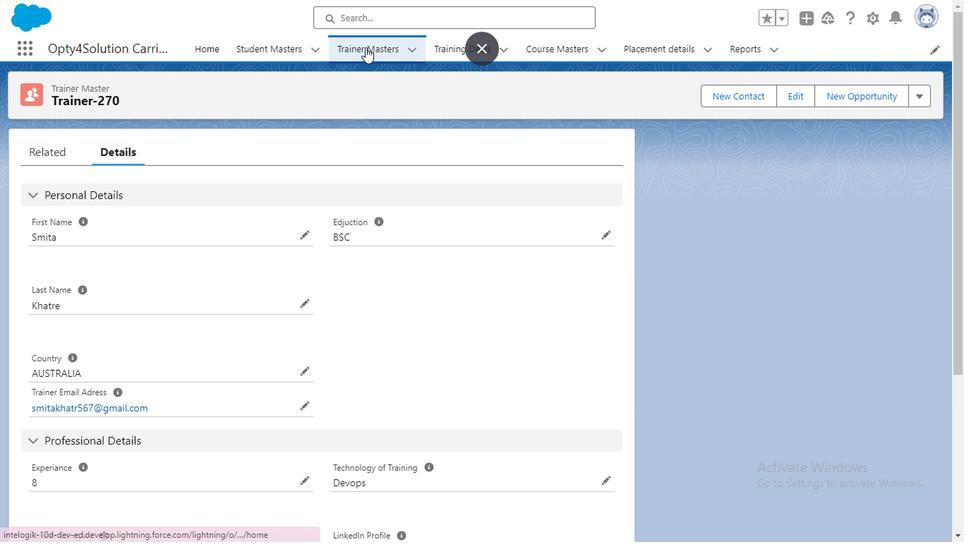 
Action: Mouse moved to (789, 89)
Screenshot: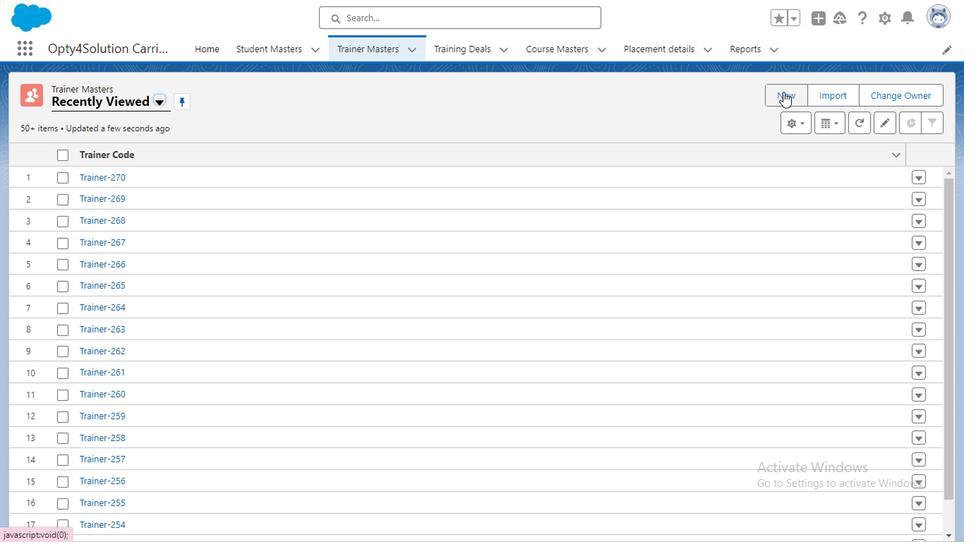 
Action: Mouse pressed left at (789, 89)
Screenshot: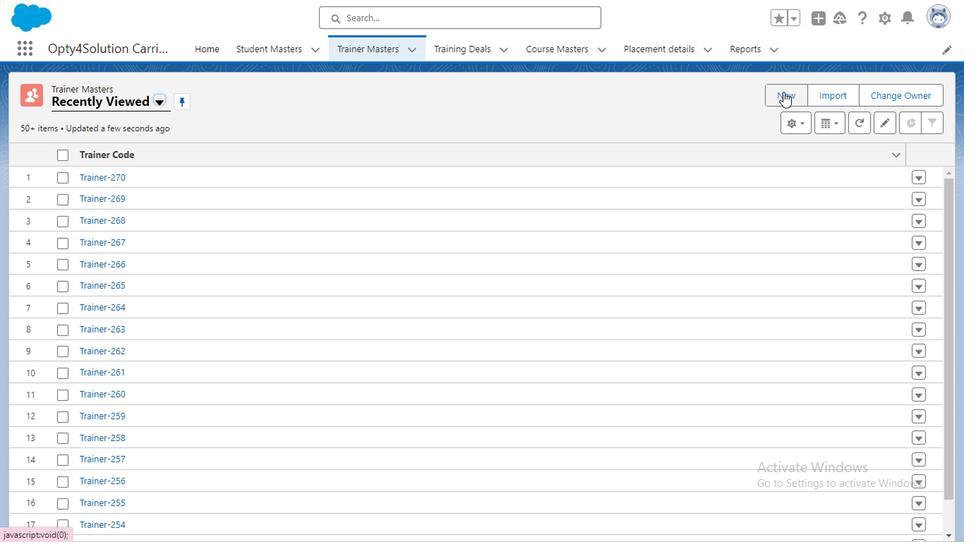 
Action: Mouse moved to (356, 143)
Screenshot: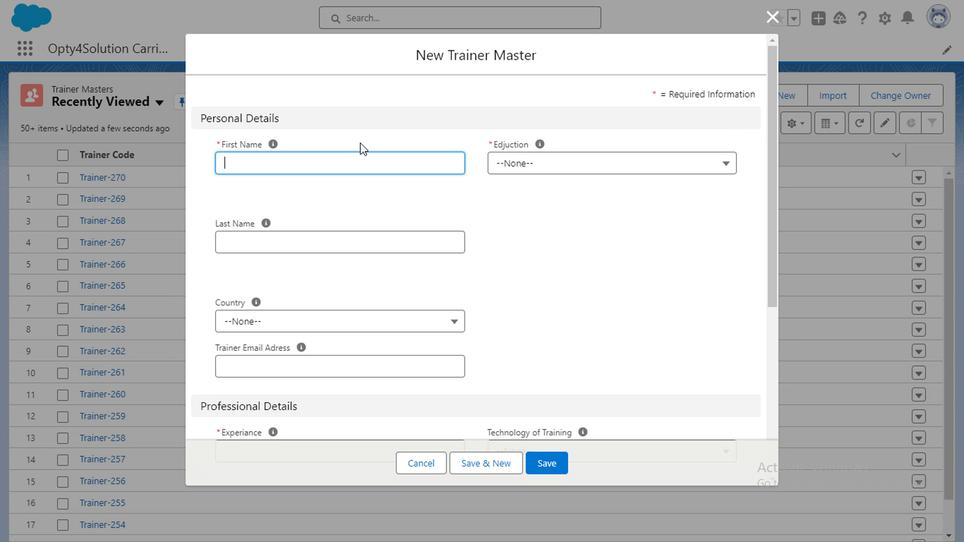 
Action: Key pressed <Key.caps_lock>JJ
Screenshot: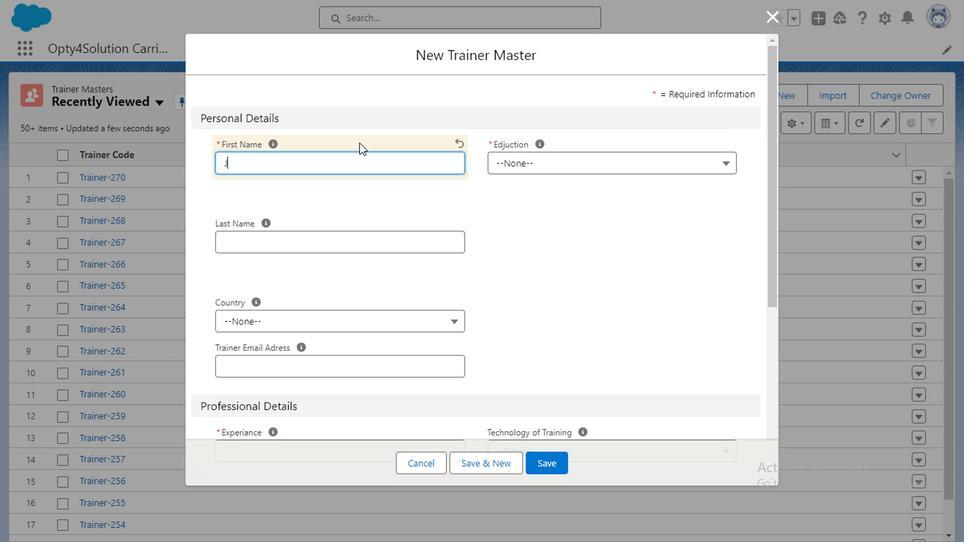 
Action: Mouse moved to (331, 247)
Screenshot: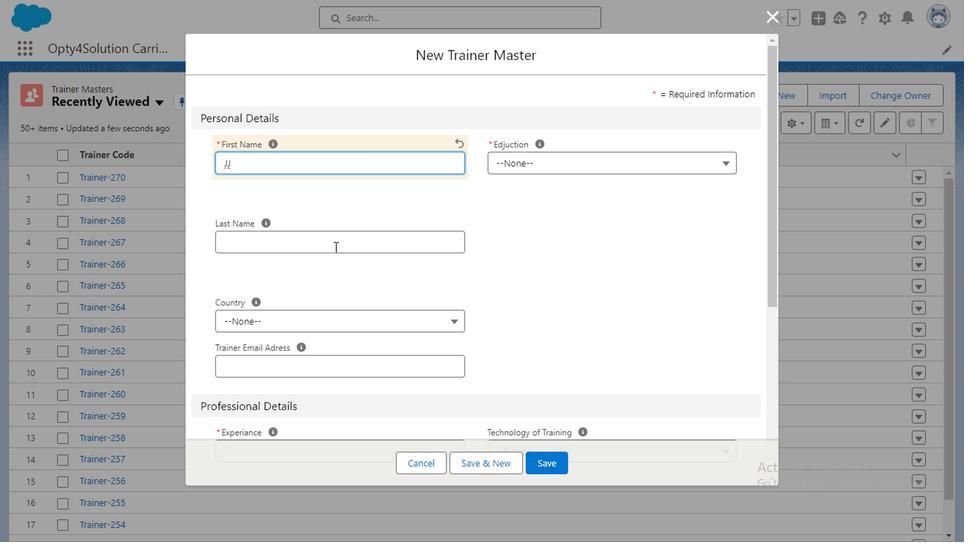 
Action: Mouse pressed left at (331, 247)
Screenshot: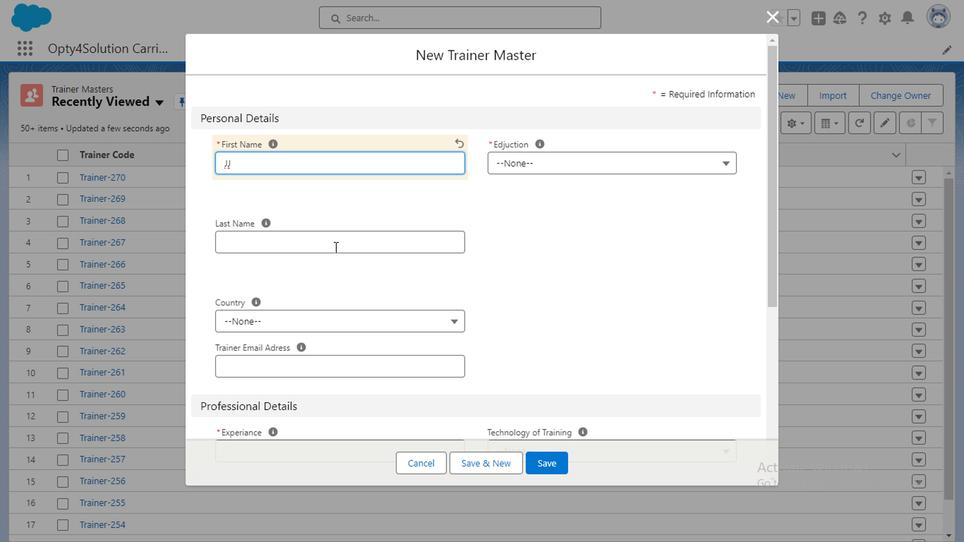 
Action: Mouse moved to (331, 247)
Screenshot: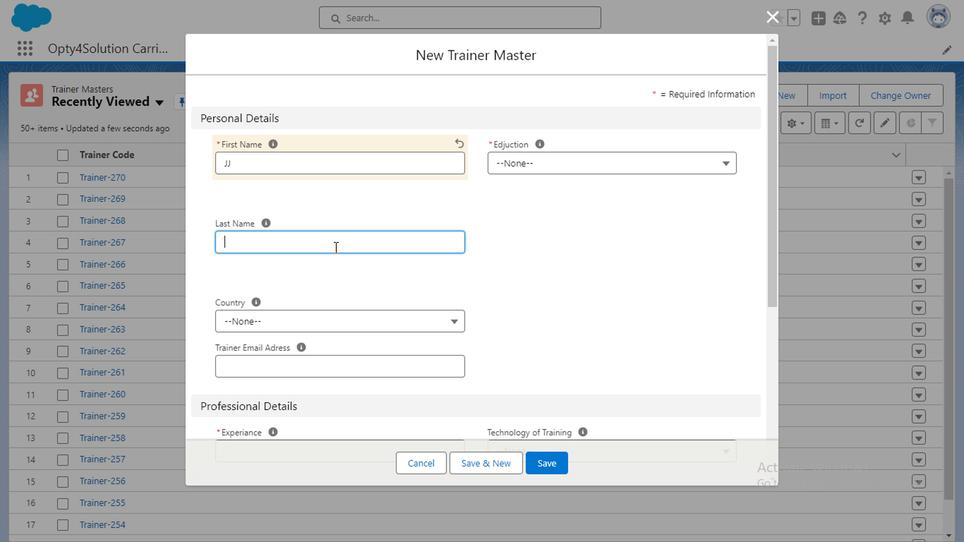 
Action: Key pressed K<Key.caps_lock>eri
Screenshot: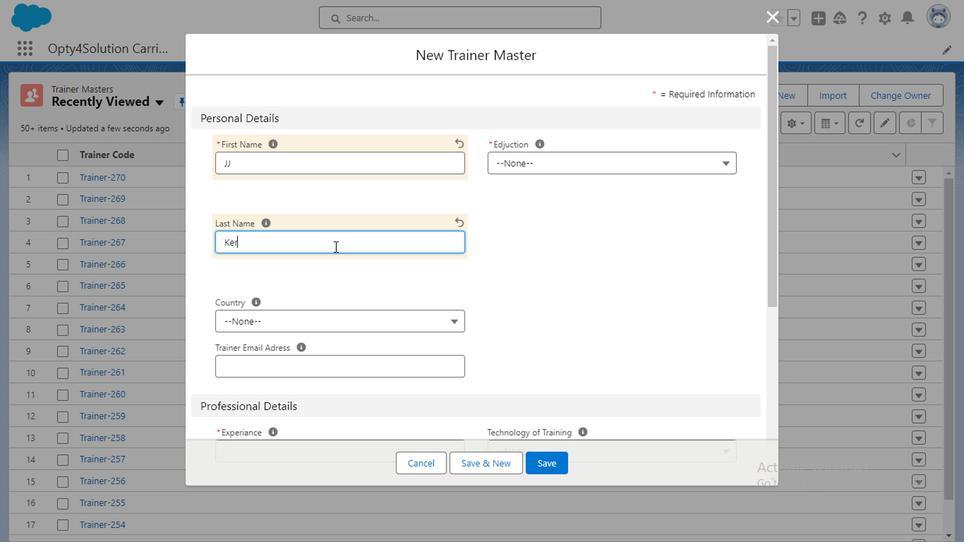 
Action: Mouse moved to (308, 319)
Screenshot: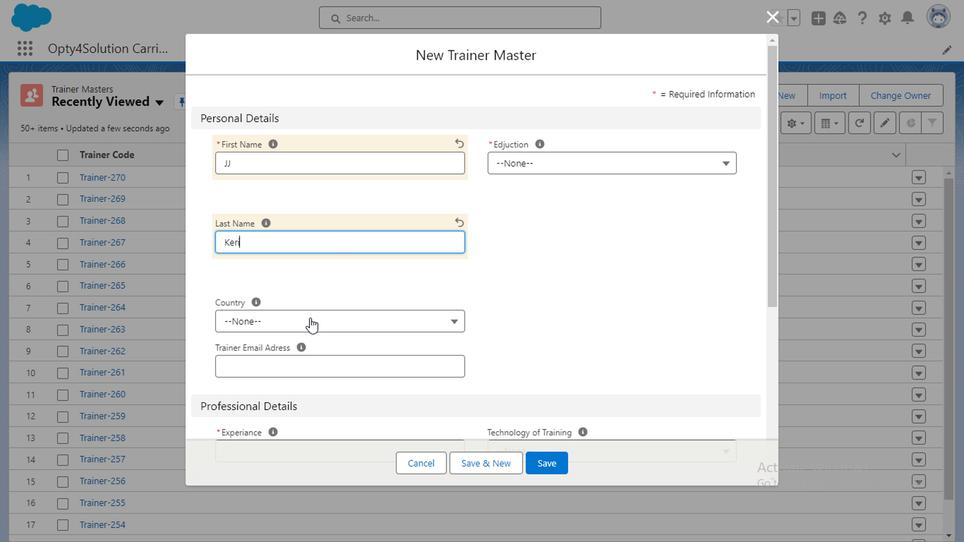 
Action: Mouse pressed left at (308, 319)
Screenshot: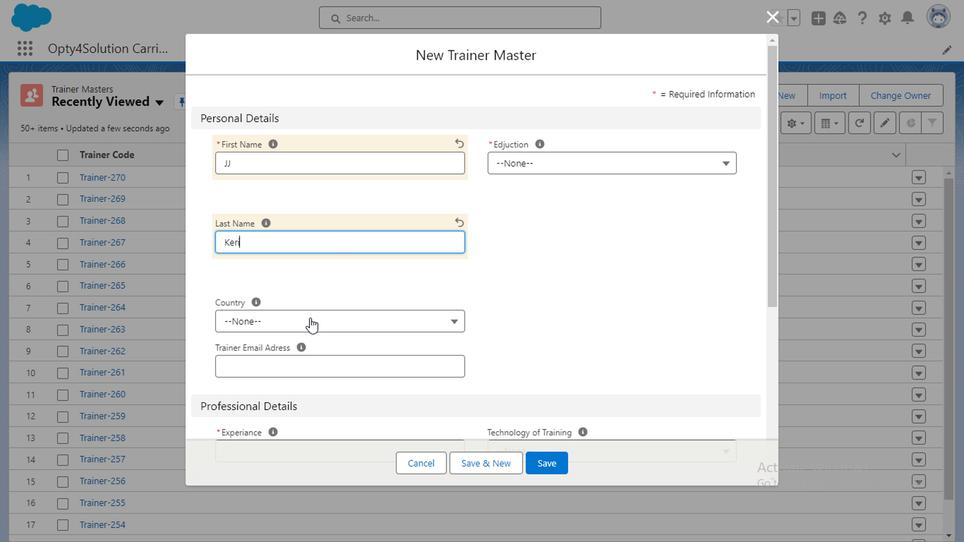 
Action: Mouse moved to (270, 376)
Screenshot: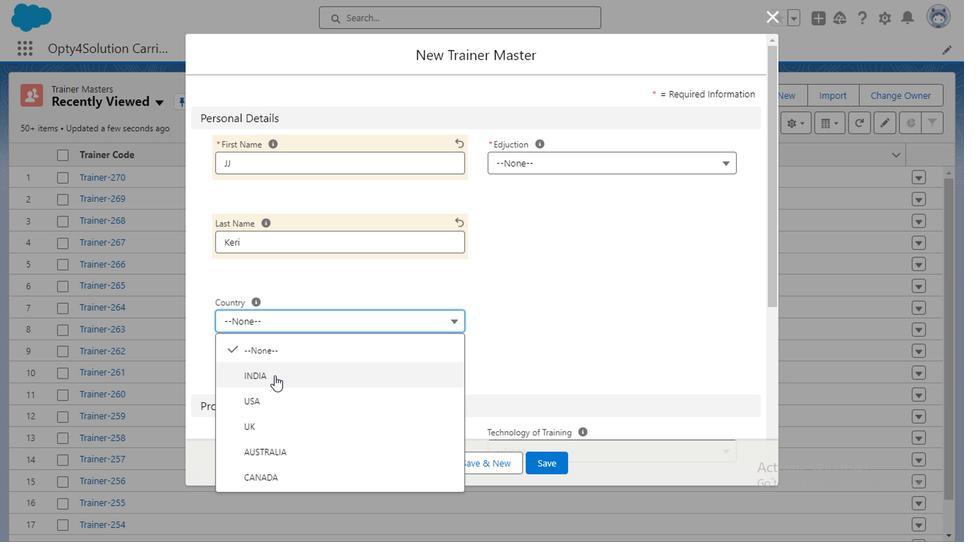 
Action: Mouse pressed left at (270, 376)
